 Task: Look for space in Yunguyo, Peru from 12th June, 2023 to 15th June, 2023 for 2 adults in price range Rs.10000 to Rs.15000. Place can be entire place with 1 bedroom having 1 bed and 1 bathroom. Property type can be house, flat, guest house, hotel. Booking option can be shelf check-in. Required host language is English.
Action: Mouse moved to (493, 120)
Screenshot: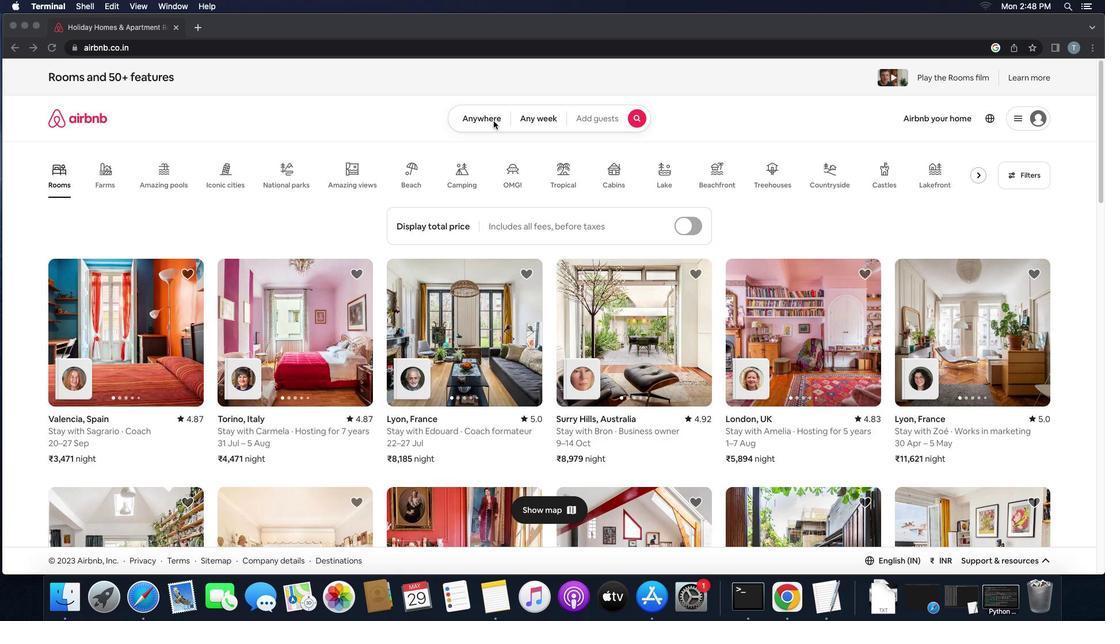 
Action: Mouse pressed left at (493, 120)
Screenshot: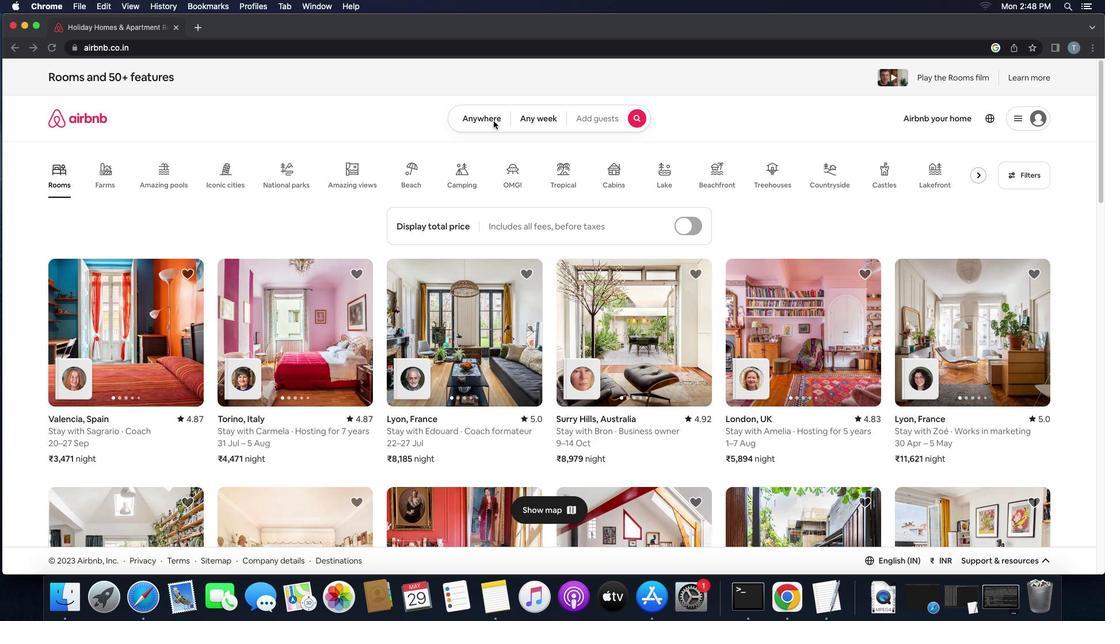 
Action: Mouse pressed left at (493, 120)
Screenshot: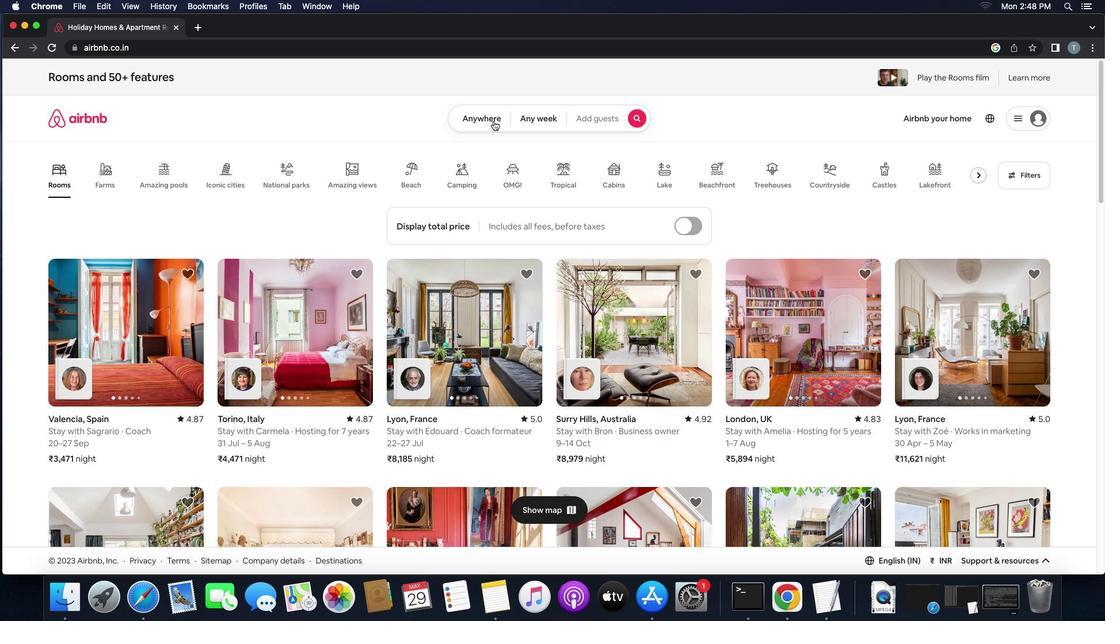 
Action: Mouse moved to (421, 165)
Screenshot: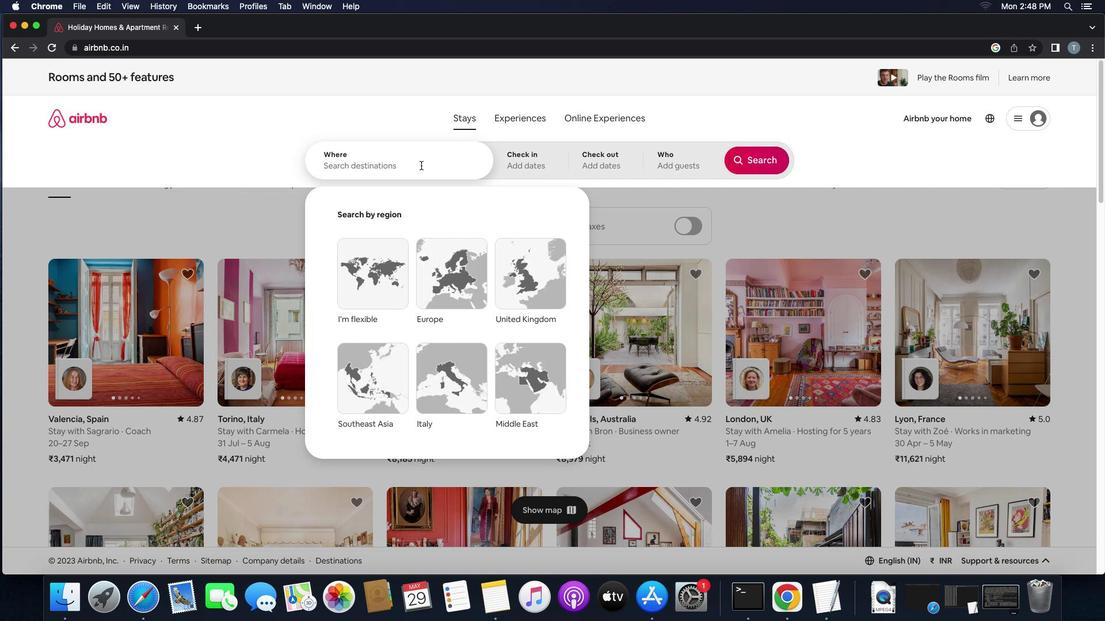 
Action: Mouse pressed left at (421, 165)
Screenshot: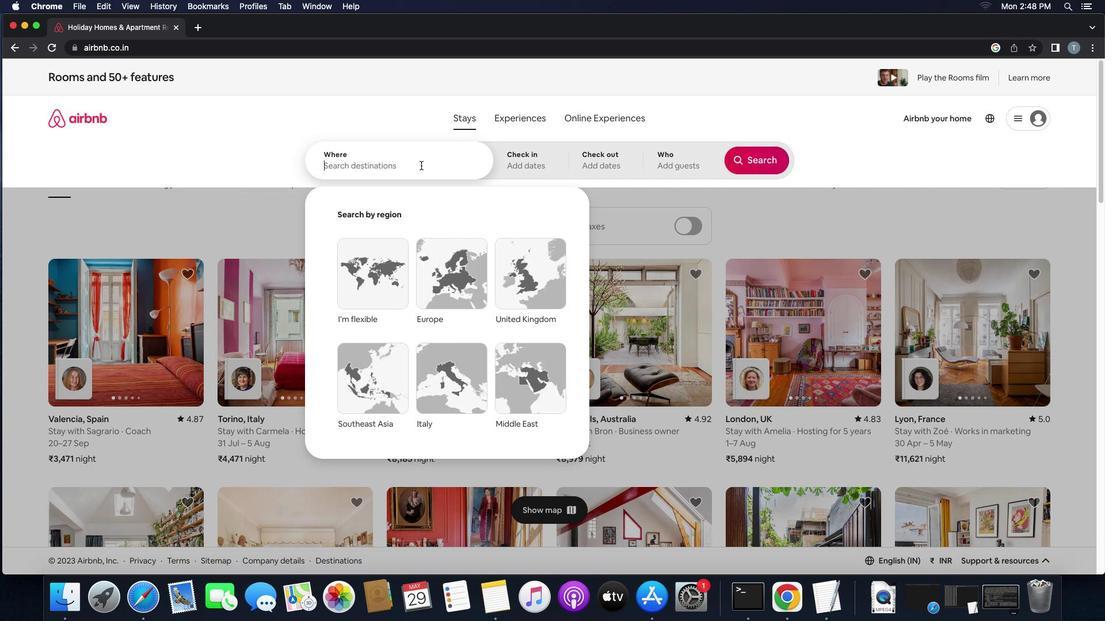 
Action: Key pressed 'y''u''n''g''u''y''o'
Screenshot: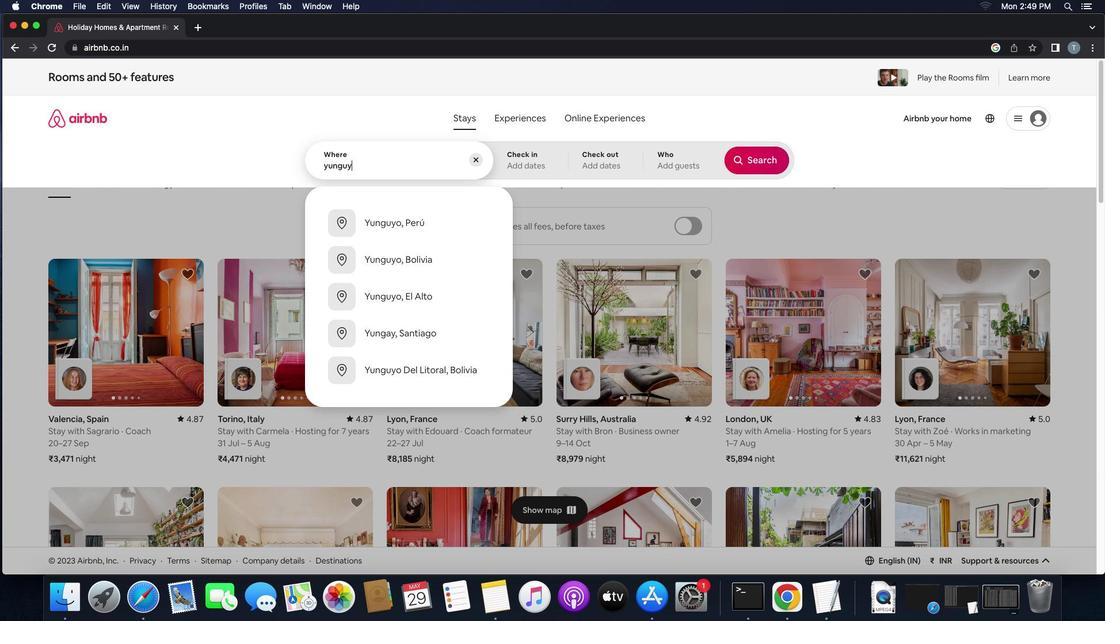 
Action: Mouse moved to (395, 218)
Screenshot: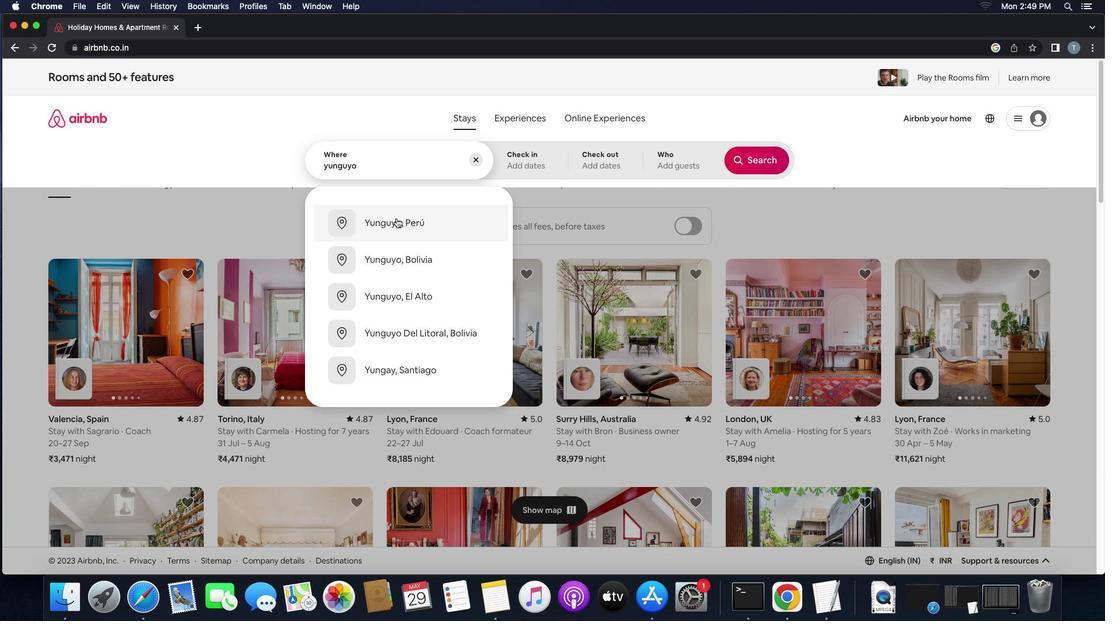 
Action: Mouse pressed left at (395, 218)
Screenshot: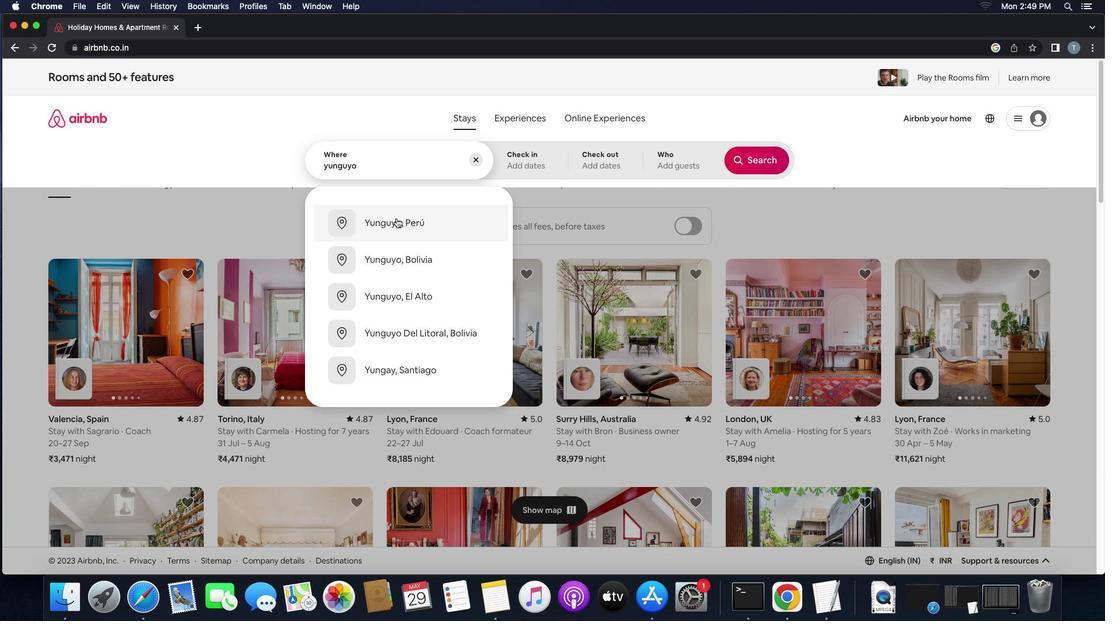 
Action: Mouse moved to (615, 355)
Screenshot: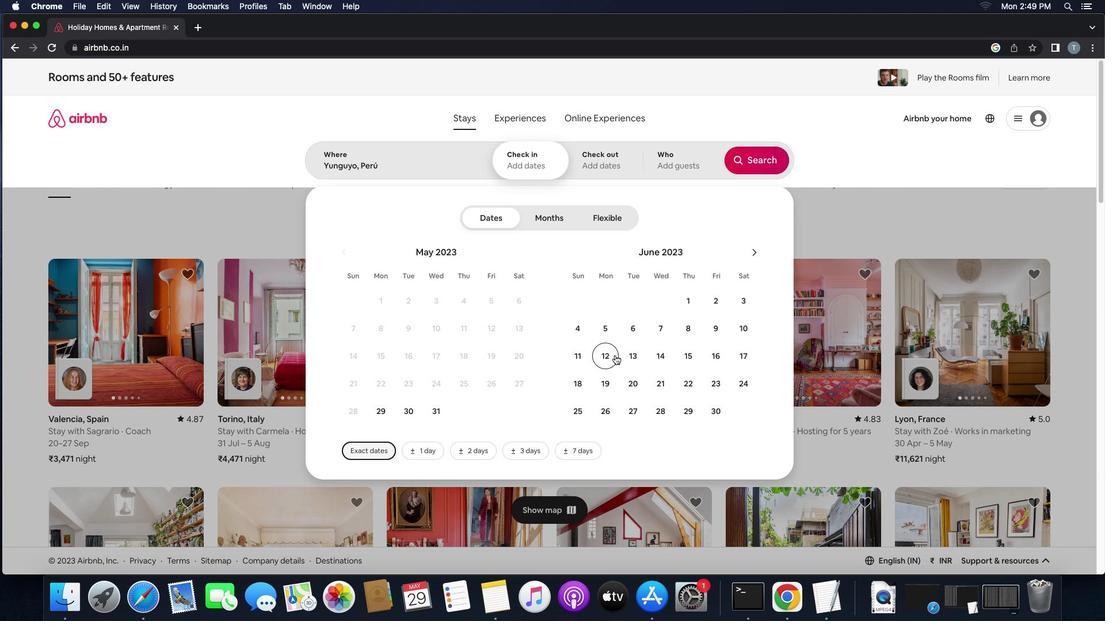 
Action: Mouse pressed left at (615, 355)
Screenshot: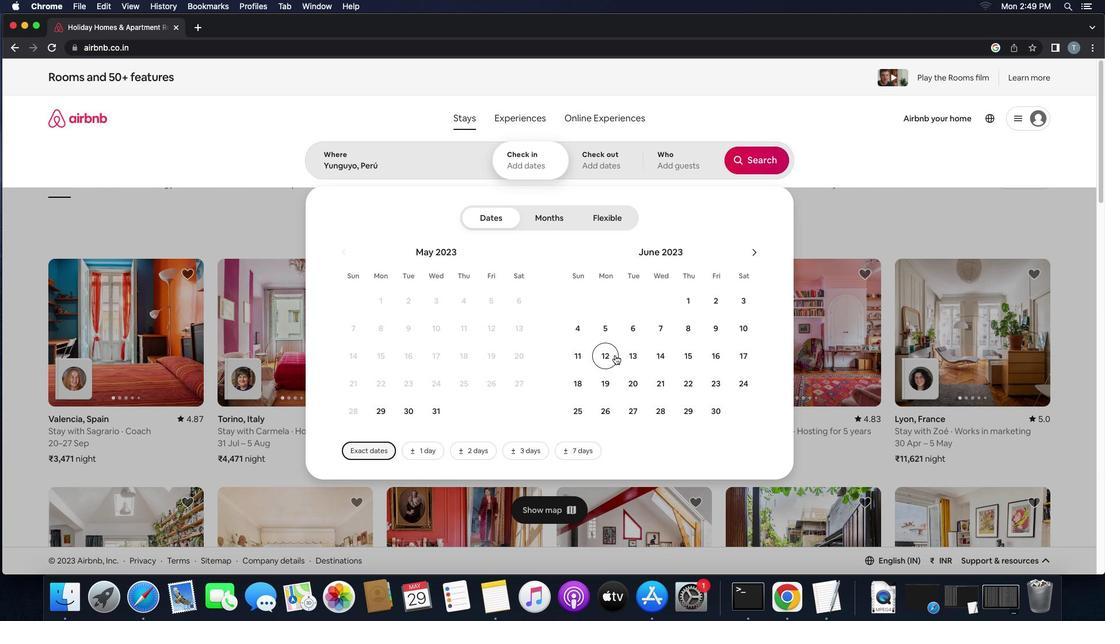 
Action: Mouse moved to (690, 360)
Screenshot: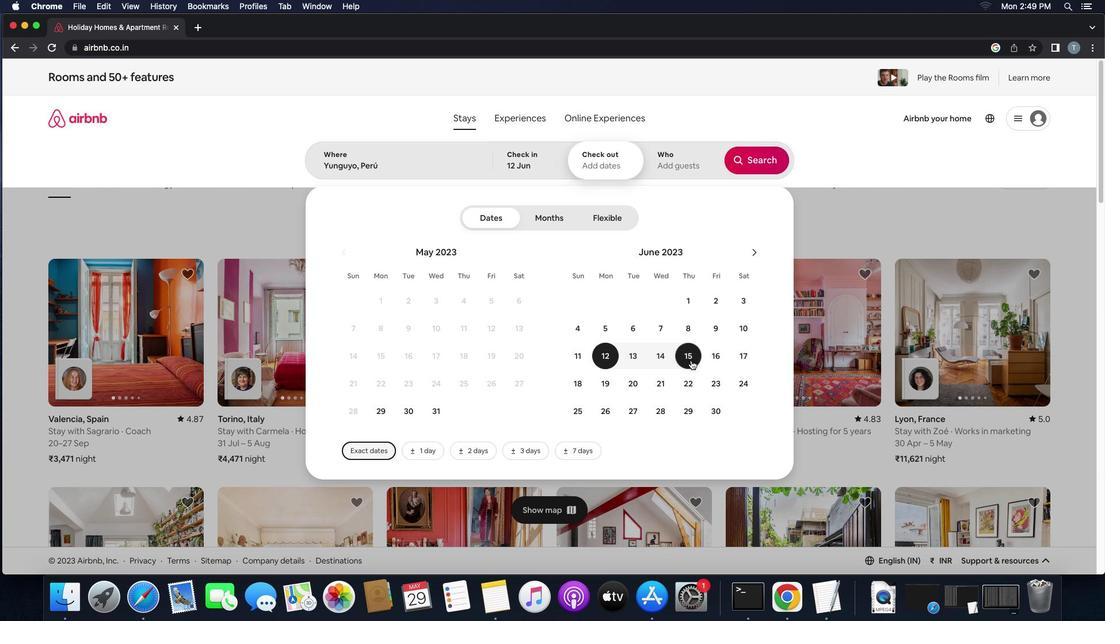 
Action: Mouse pressed left at (690, 360)
Screenshot: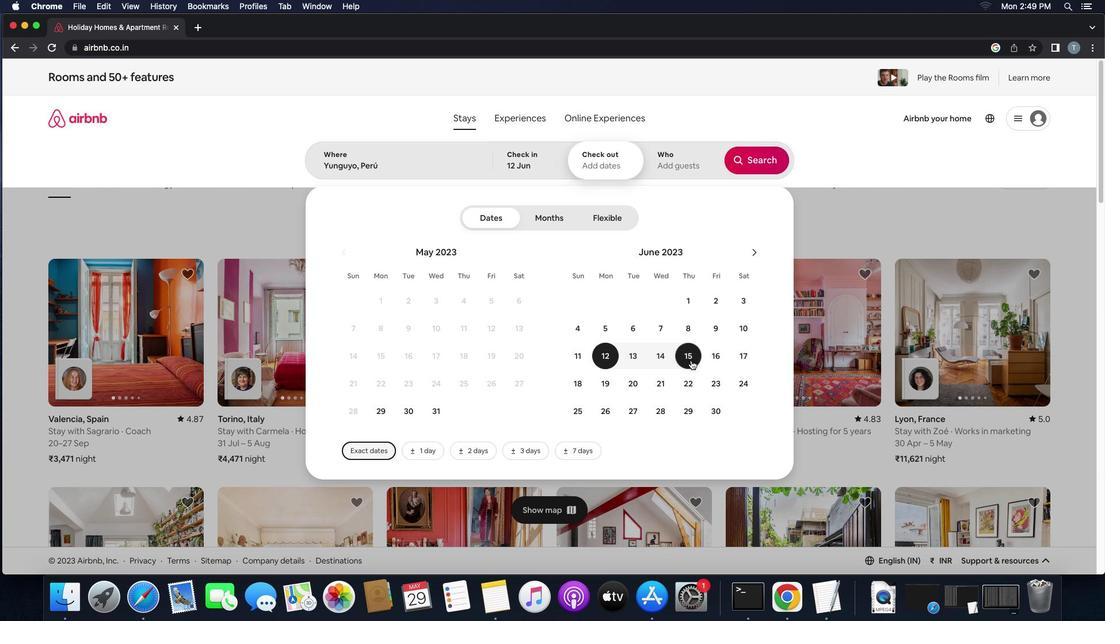 
Action: Mouse moved to (692, 156)
Screenshot: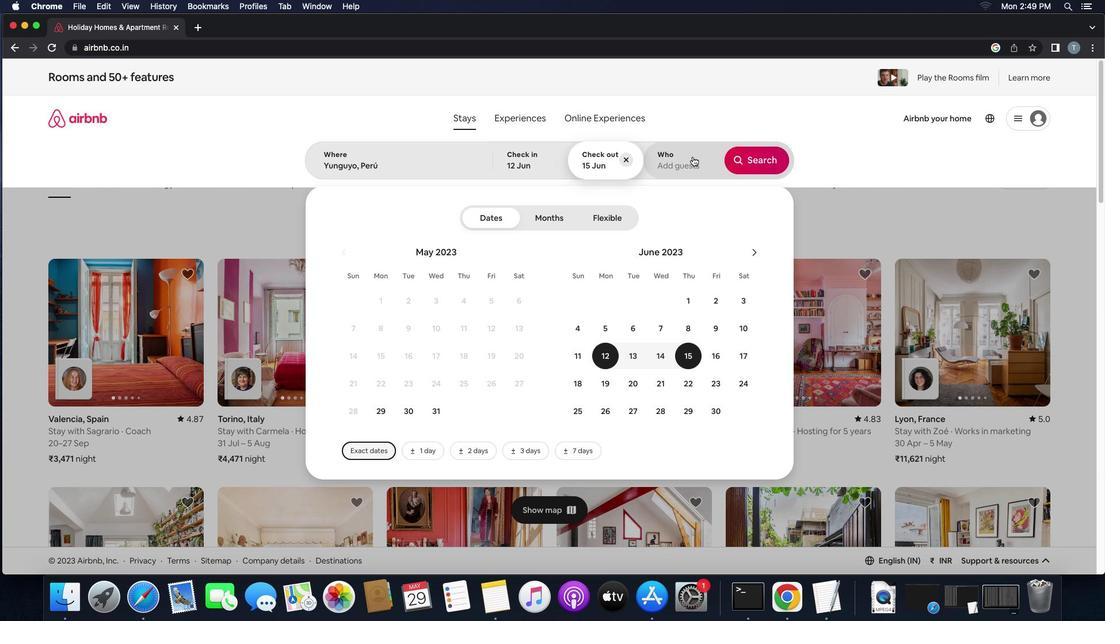 
Action: Mouse pressed left at (692, 156)
Screenshot: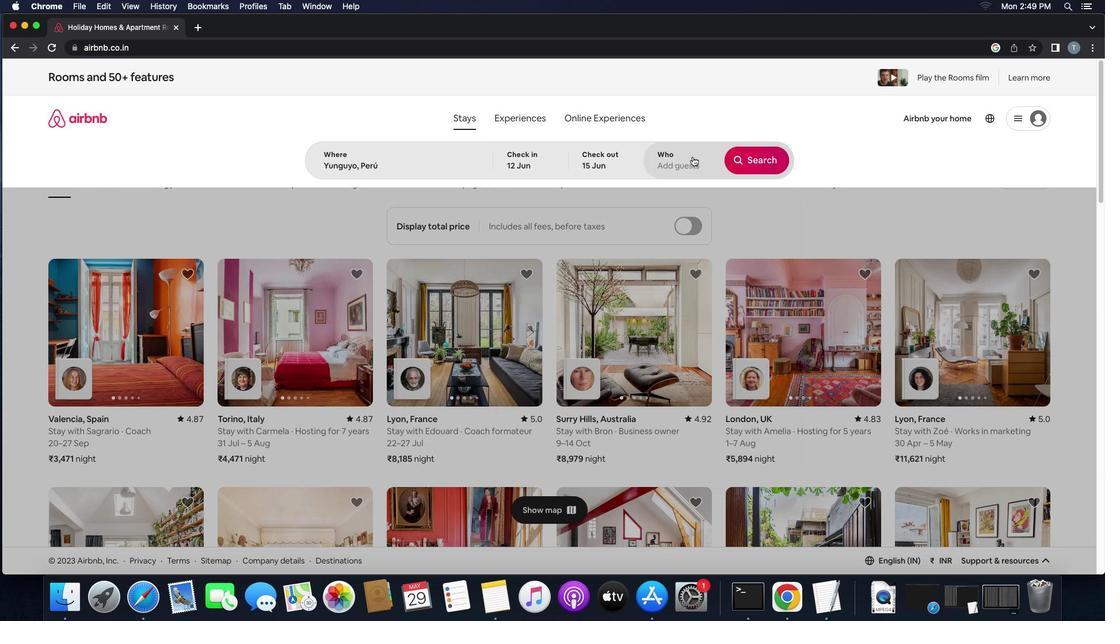 
Action: Mouse moved to (755, 228)
Screenshot: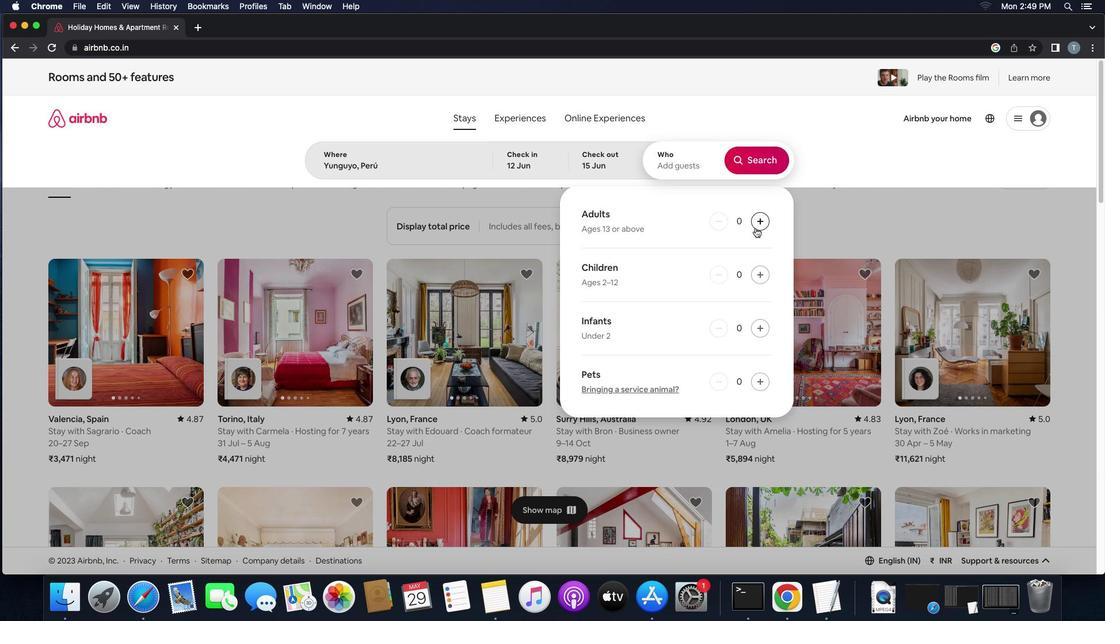 
Action: Mouse pressed left at (755, 228)
Screenshot: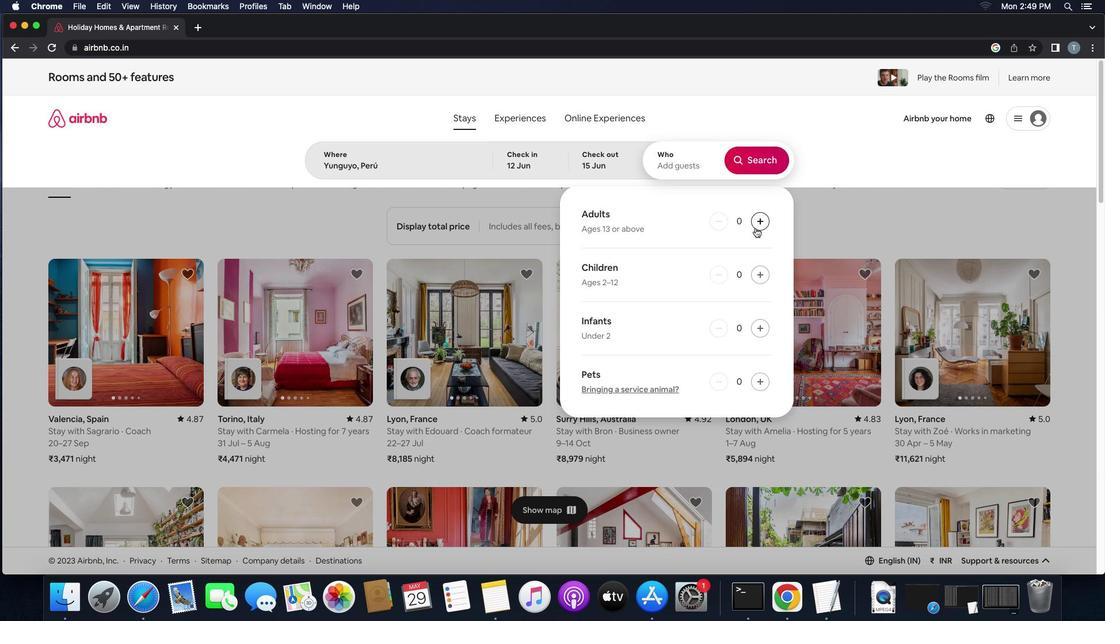 
Action: Mouse pressed left at (755, 228)
Screenshot: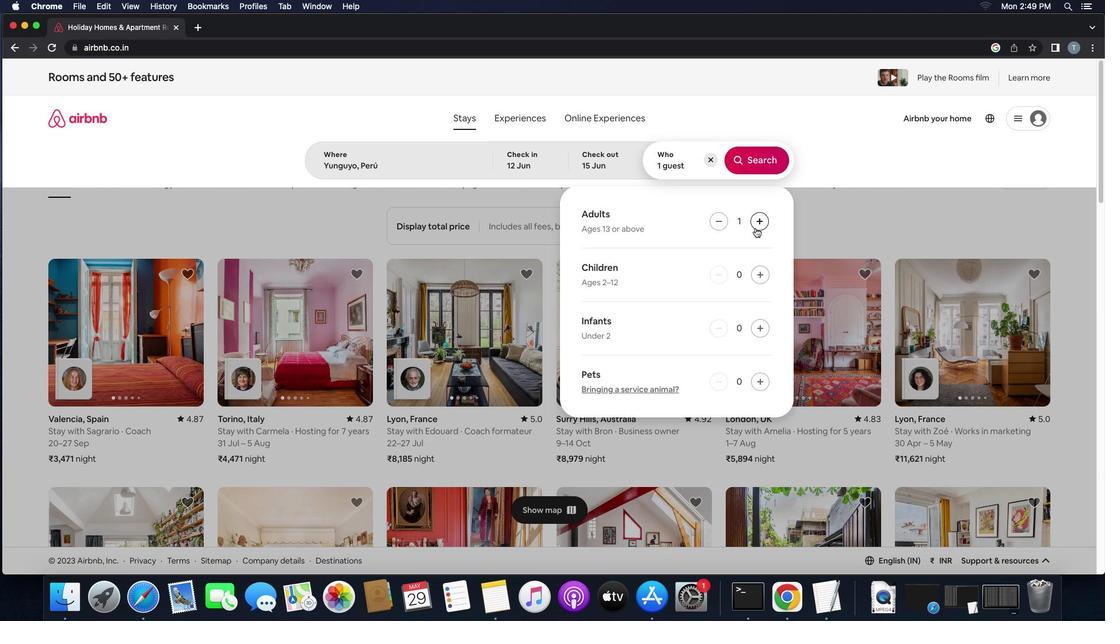 
Action: Mouse moved to (753, 166)
Screenshot: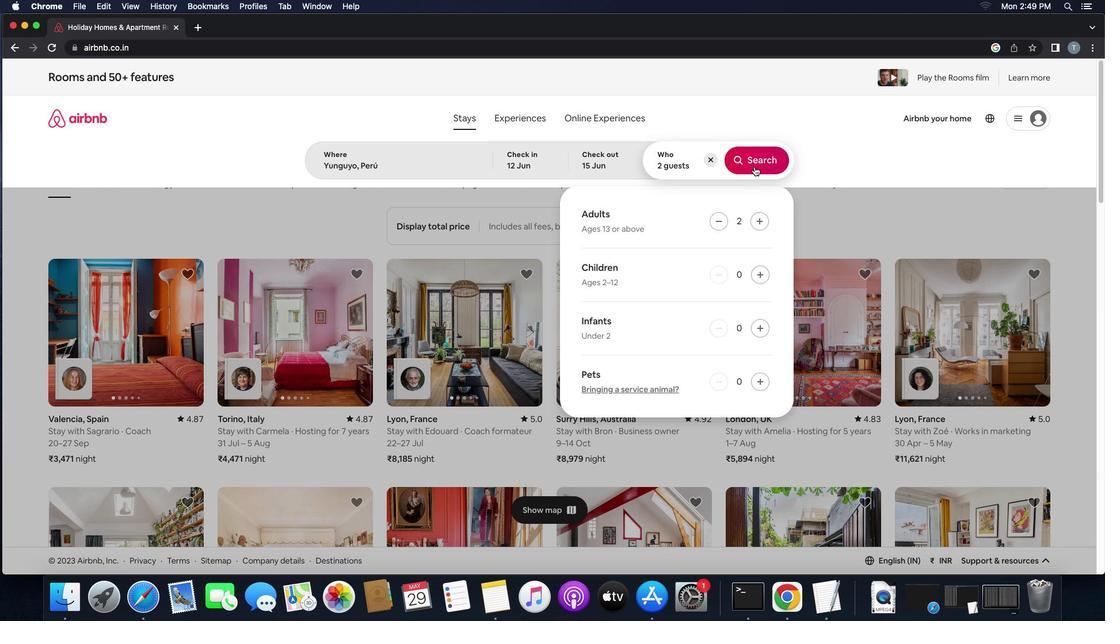 
Action: Mouse pressed left at (753, 166)
Screenshot: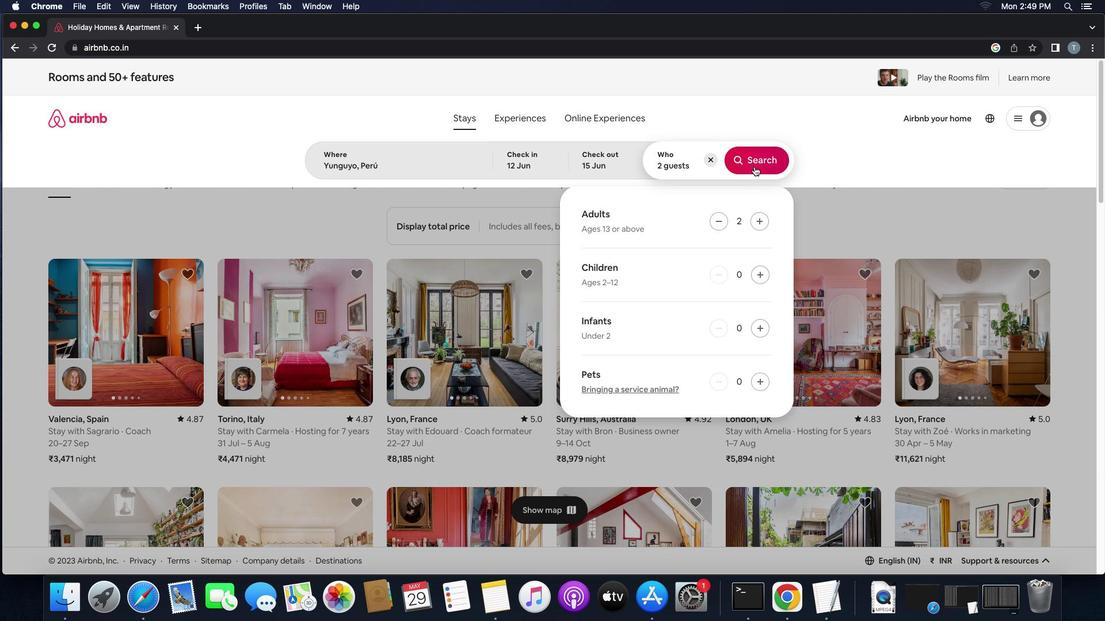 
Action: Mouse moved to (1063, 124)
Screenshot: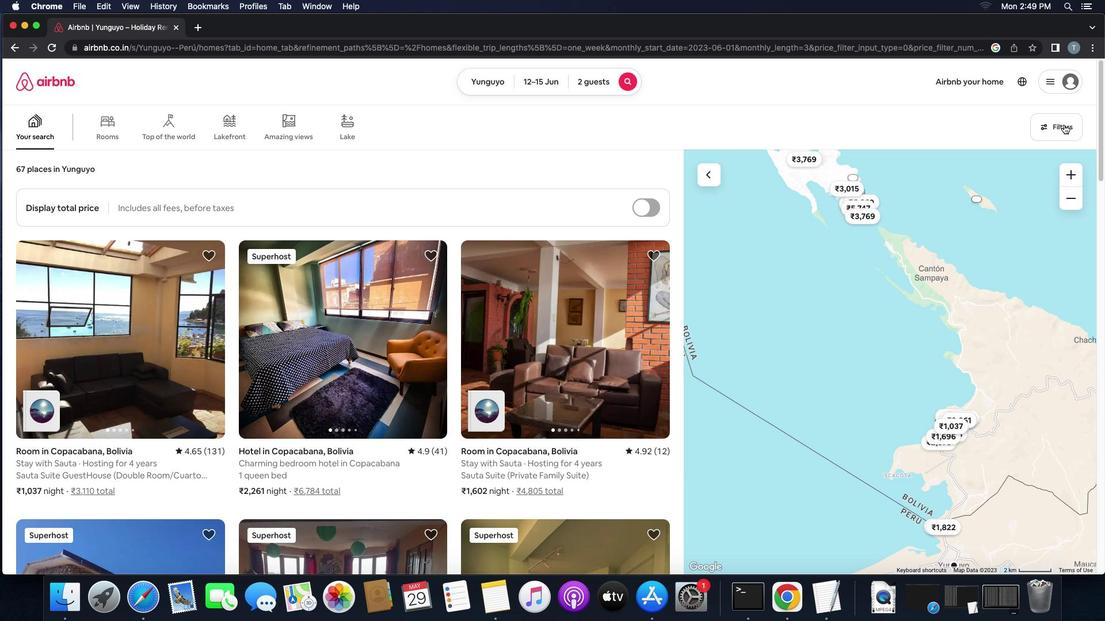 
Action: Mouse pressed left at (1063, 124)
Screenshot: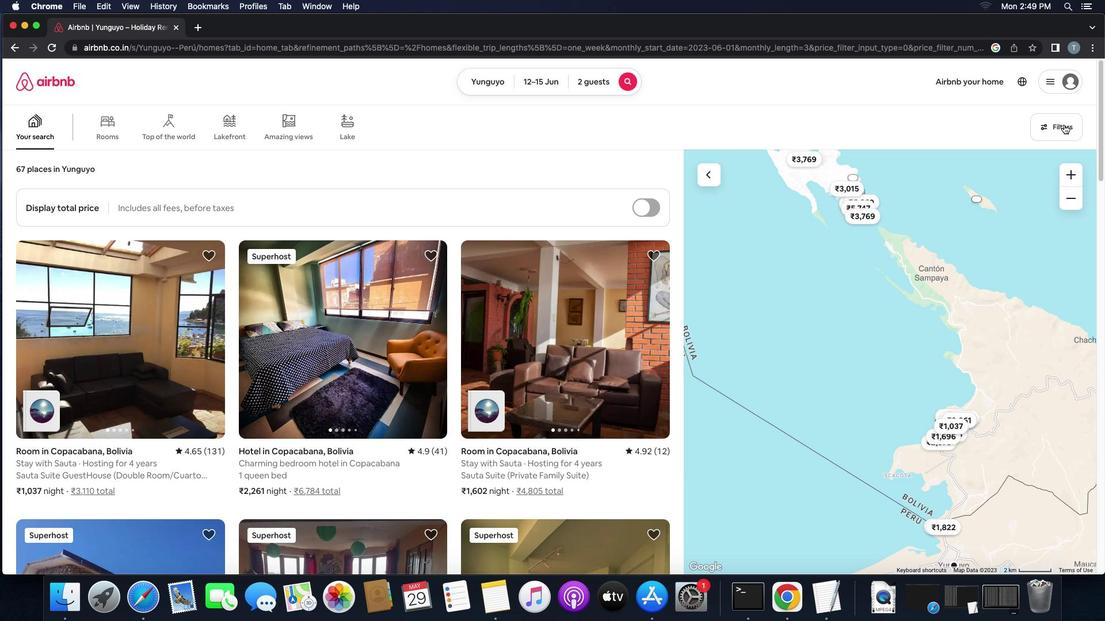 
Action: Mouse moved to (448, 260)
Screenshot: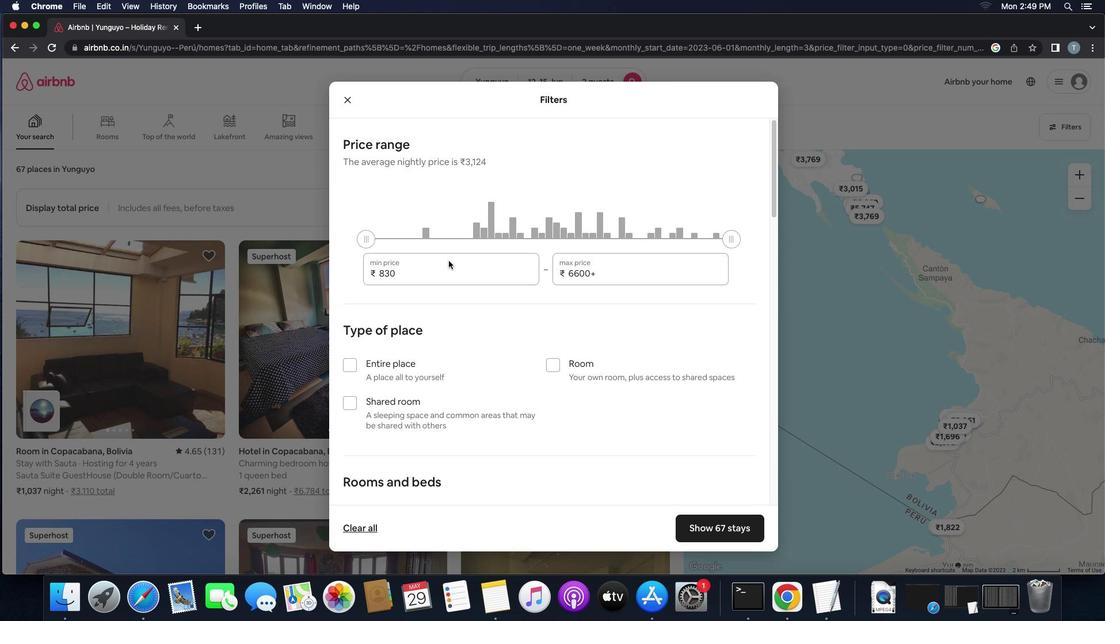 
Action: Mouse pressed left at (448, 260)
Screenshot: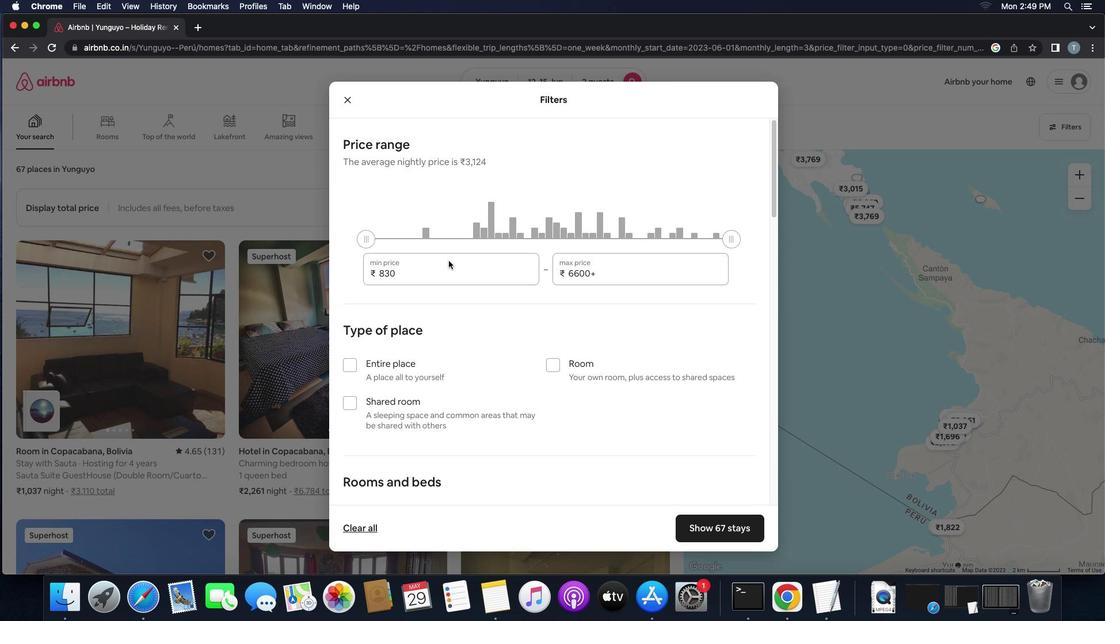 
Action: Mouse moved to (445, 266)
Screenshot: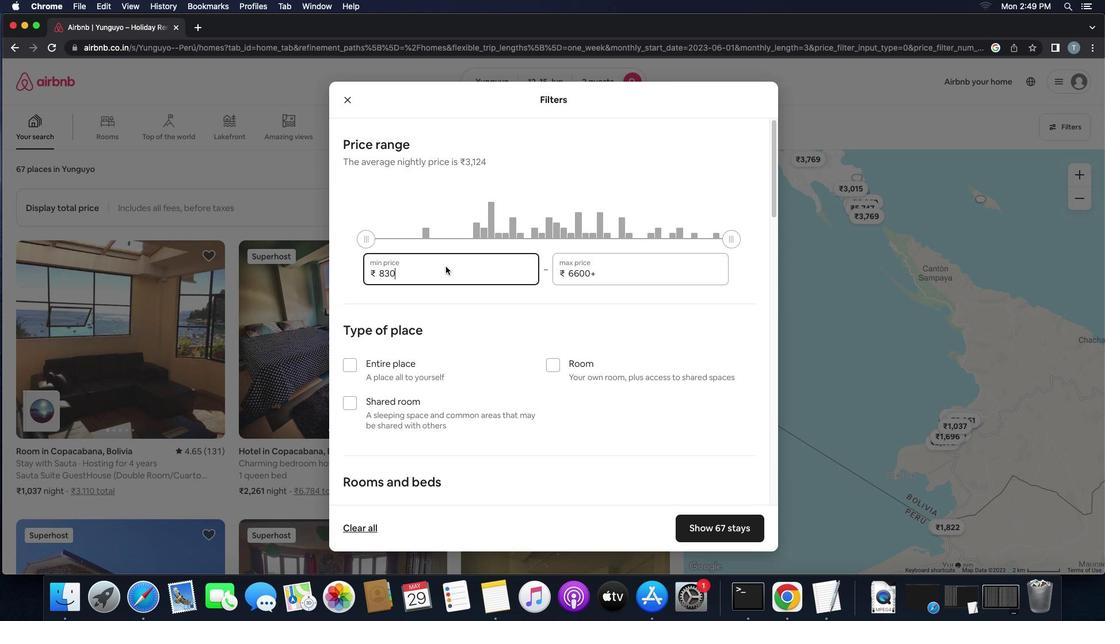
Action: Key pressed Key.backspaceKey.backspaceKey.backspace
Screenshot: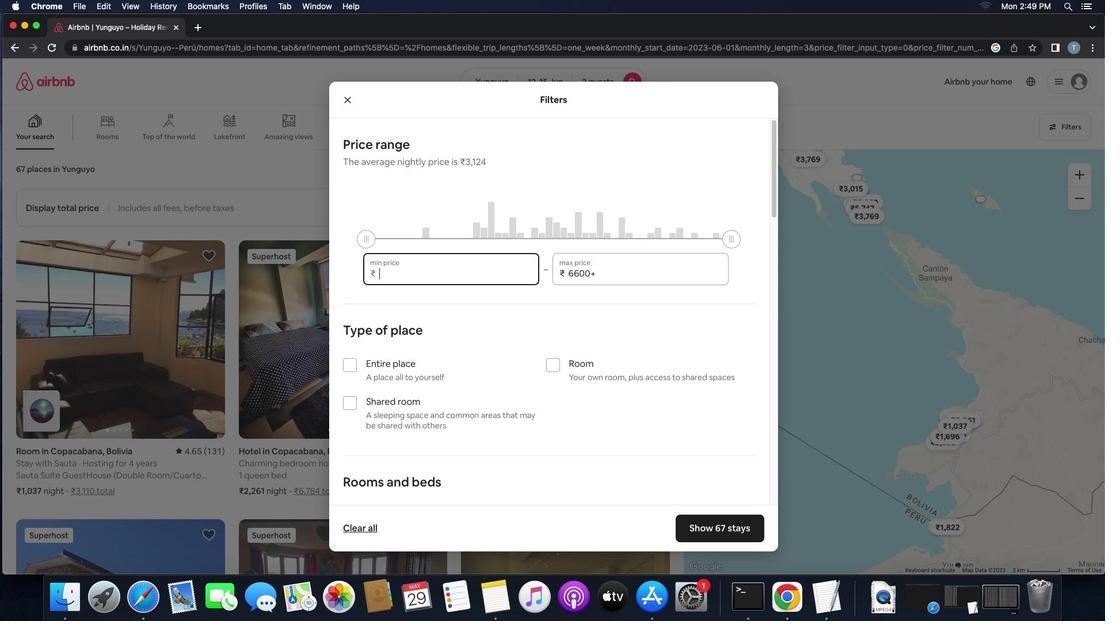 
Action: Mouse moved to (447, 253)
Screenshot: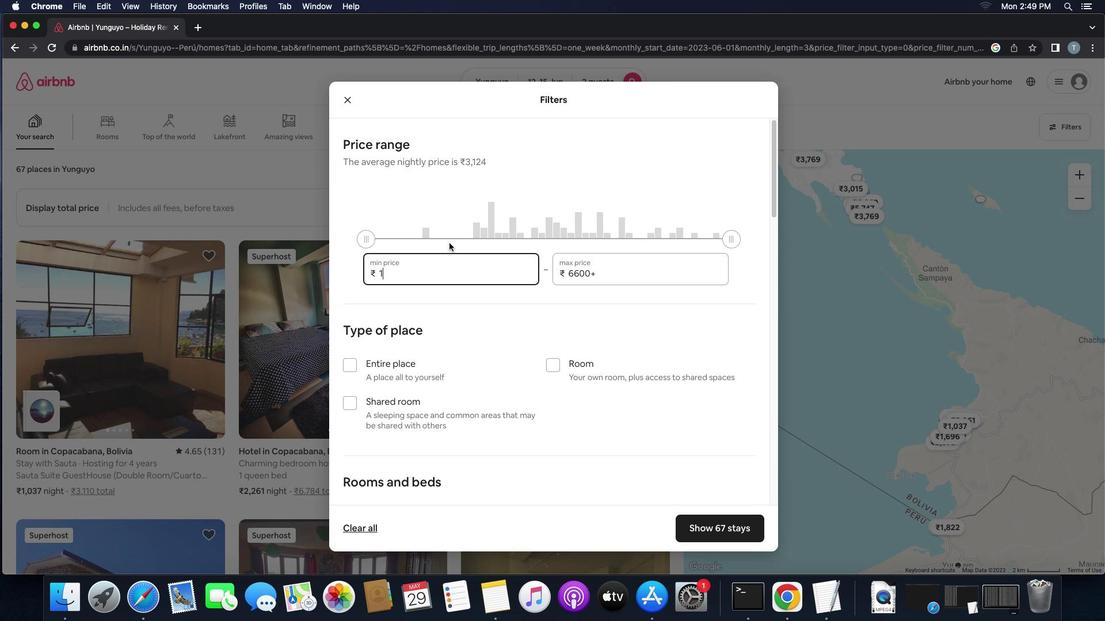 
Action: Key pressed '1'
Screenshot: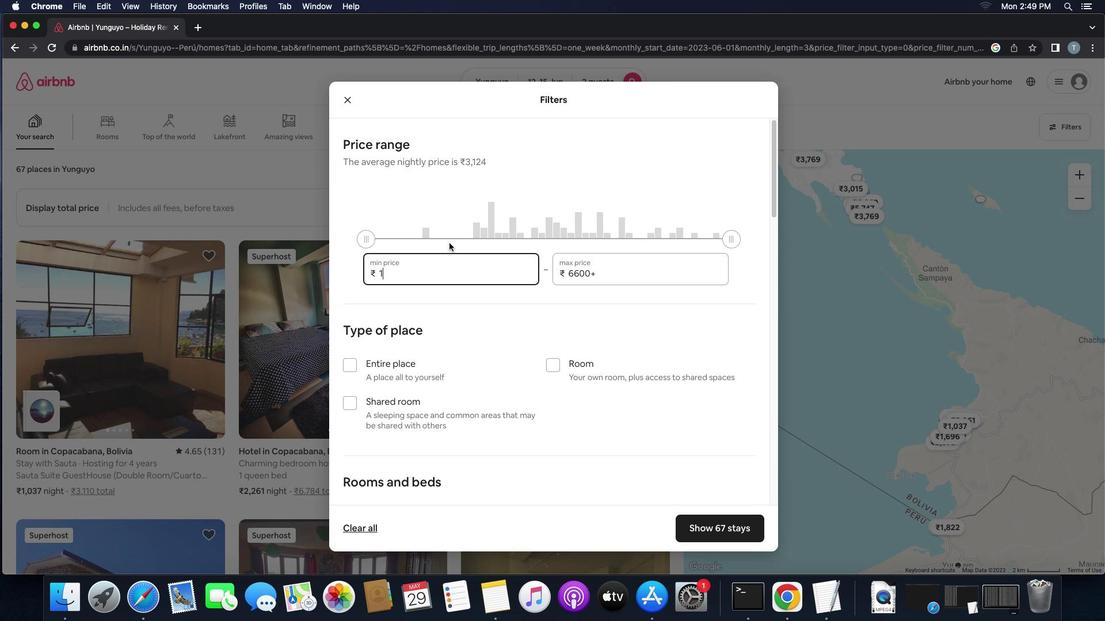 
Action: Mouse moved to (448, 243)
Screenshot: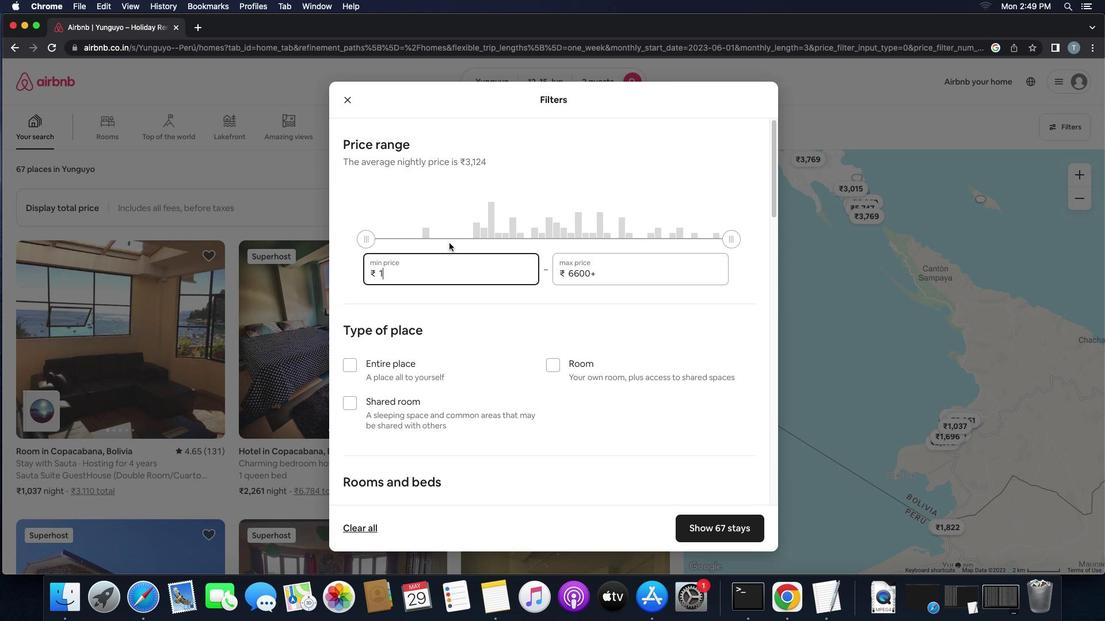 
Action: Key pressed '0''0''0''0'
Screenshot: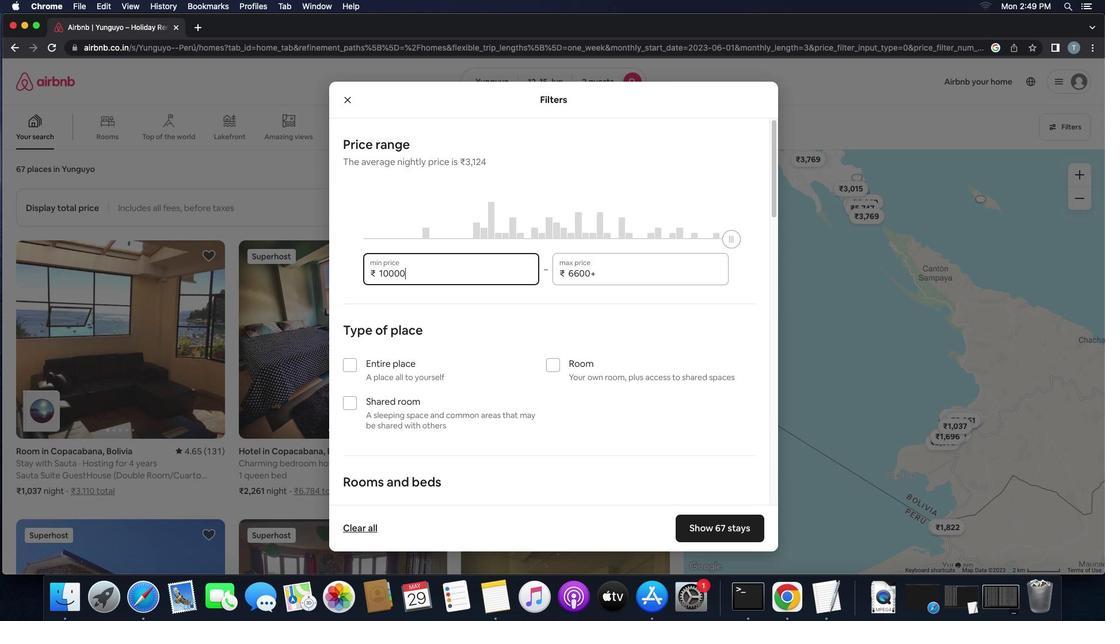 
Action: Mouse moved to (596, 279)
Screenshot: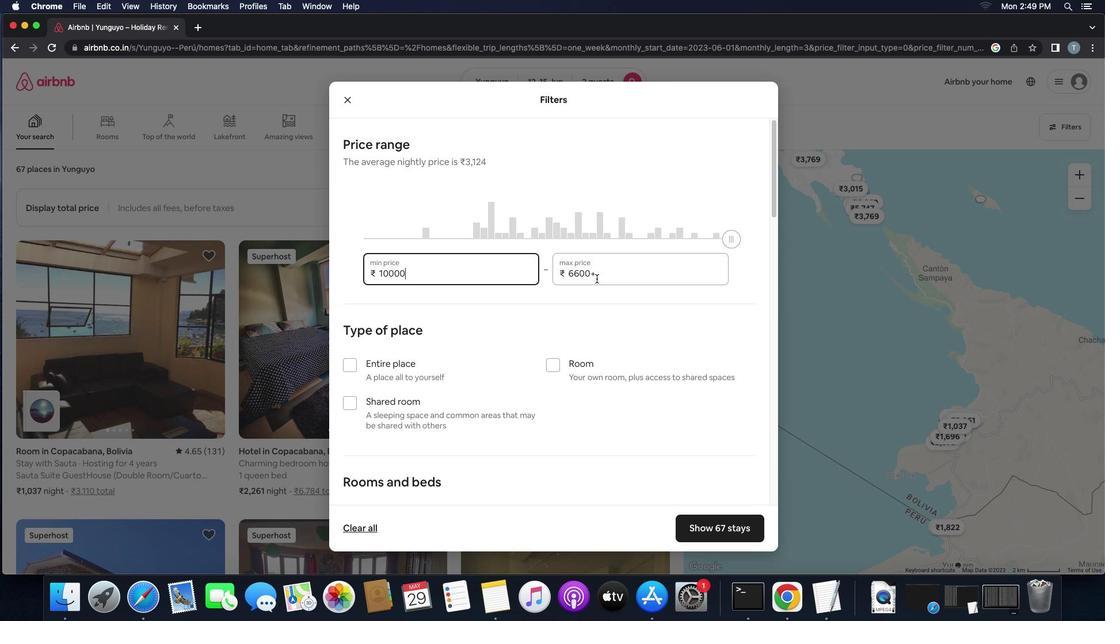 
Action: Mouse pressed left at (596, 279)
Screenshot: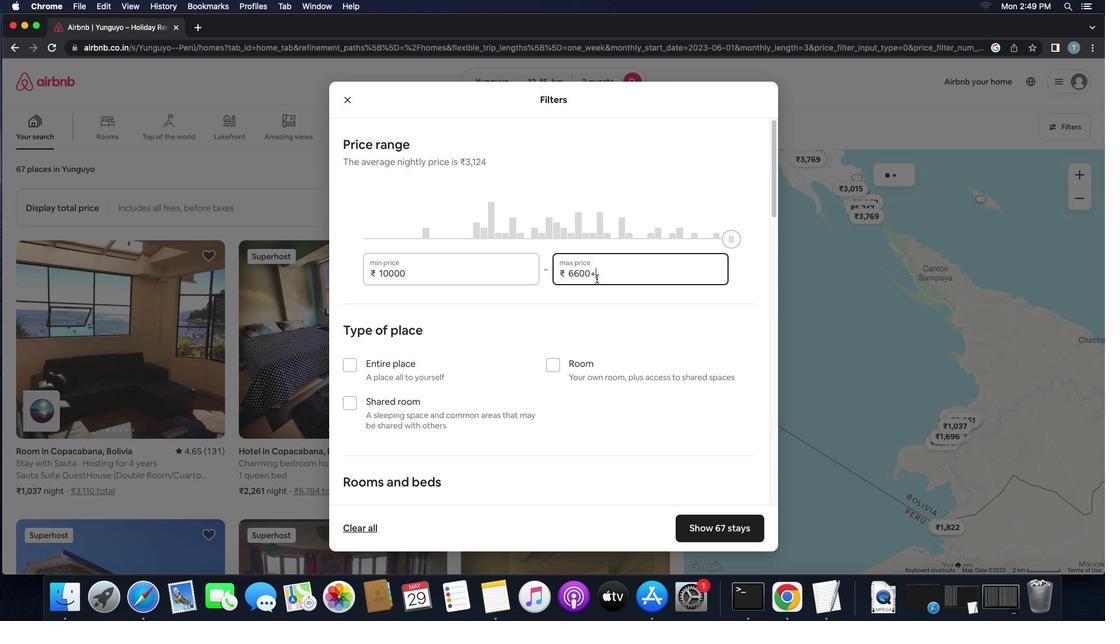
Action: Key pressed Key.backspaceKey.backspaceKey.backspaceKey.backspaceKey.backspace'1''5'
Screenshot: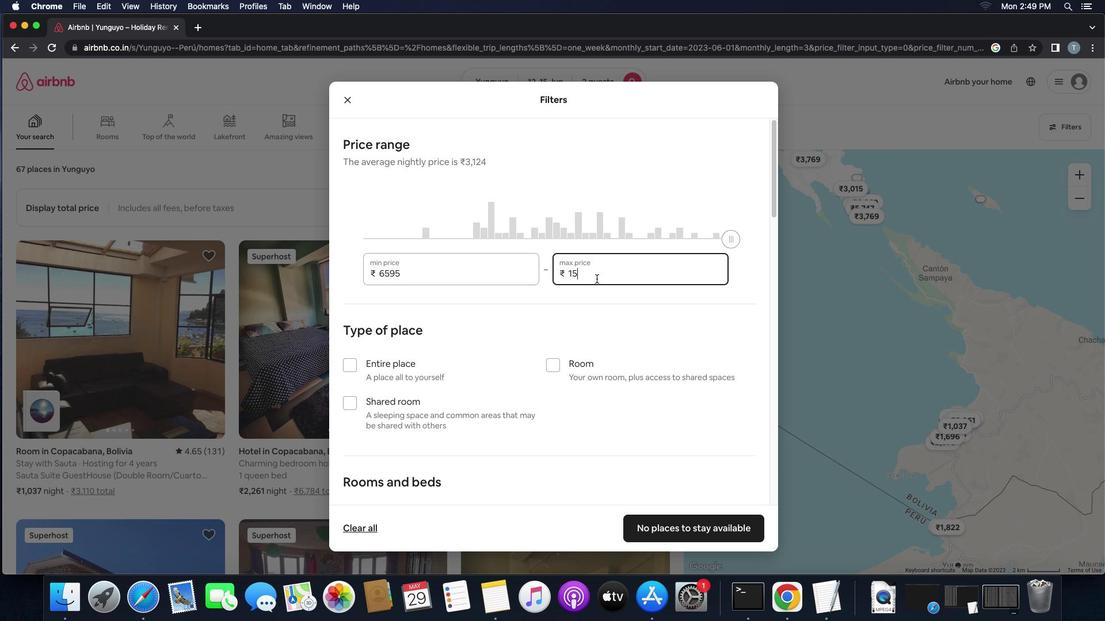 
Action: Mouse moved to (596, 278)
Screenshot: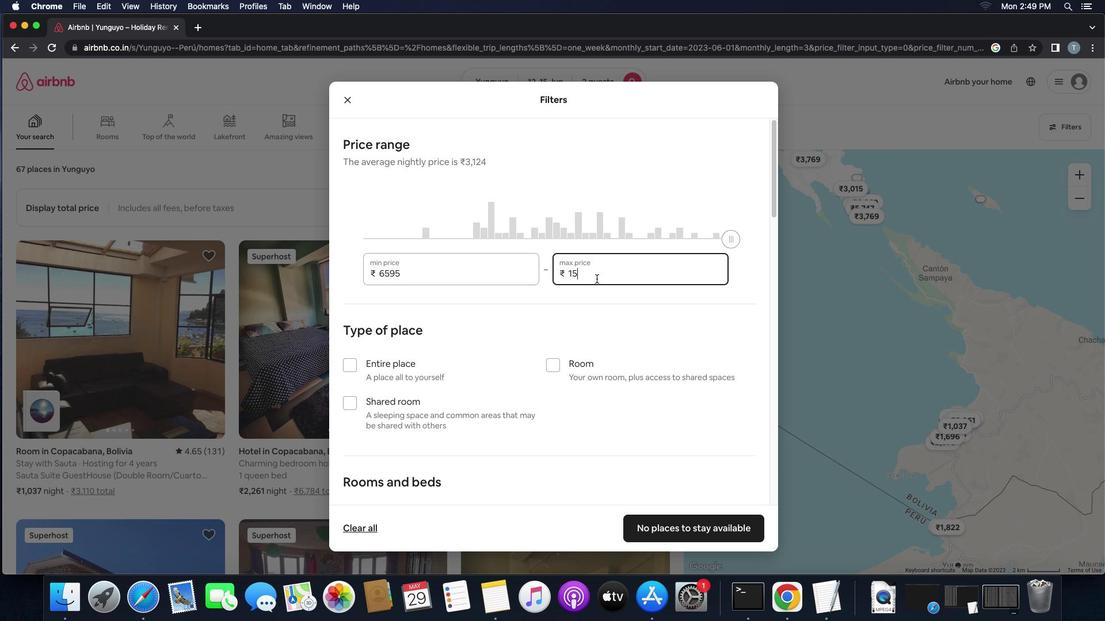 
Action: Key pressed '0''0''0'
Screenshot: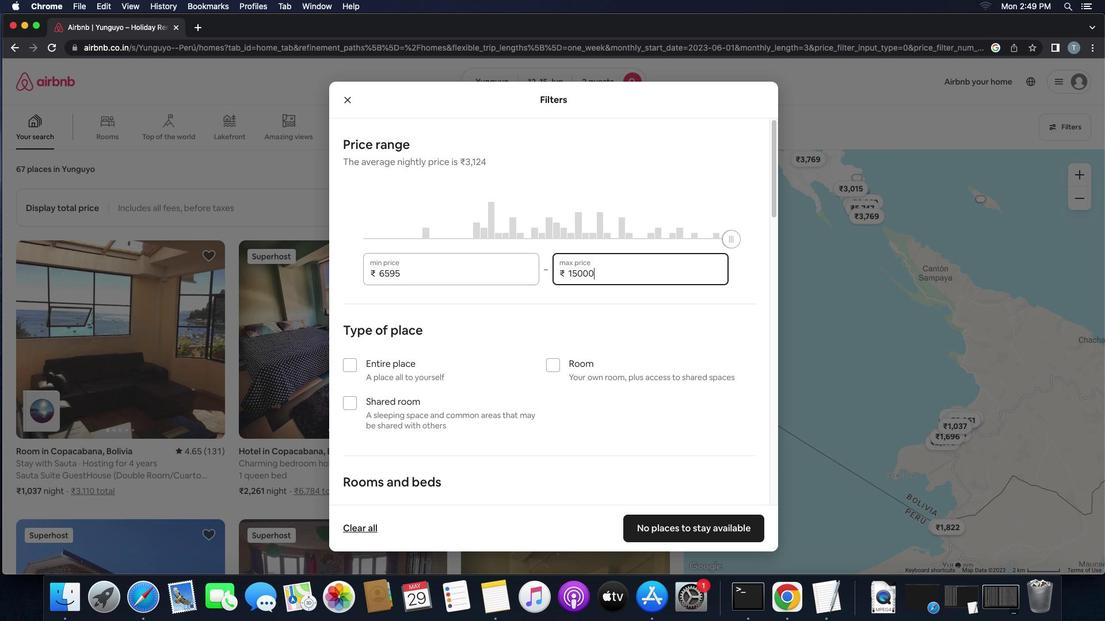 
Action: Mouse moved to (367, 367)
Screenshot: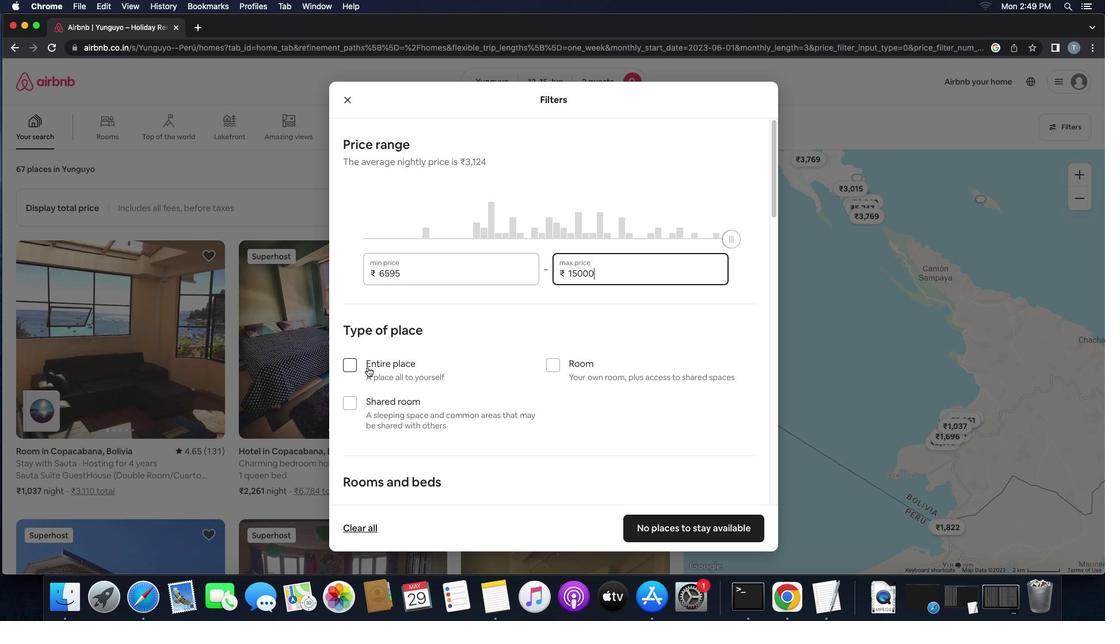 
Action: Mouse pressed left at (367, 367)
Screenshot: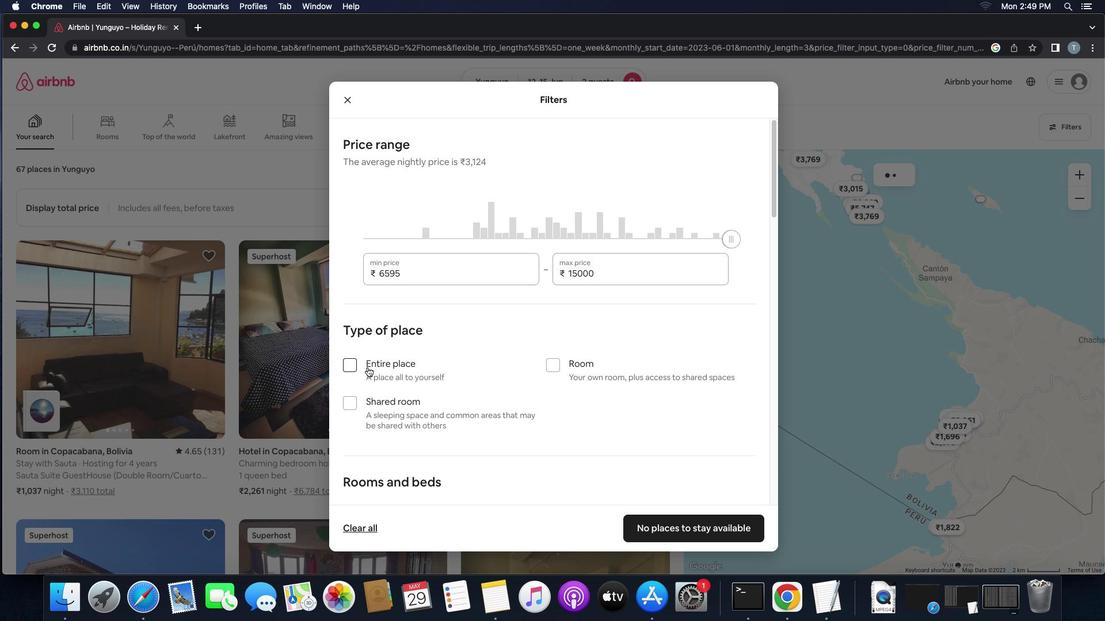 
Action: Mouse moved to (402, 369)
Screenshot: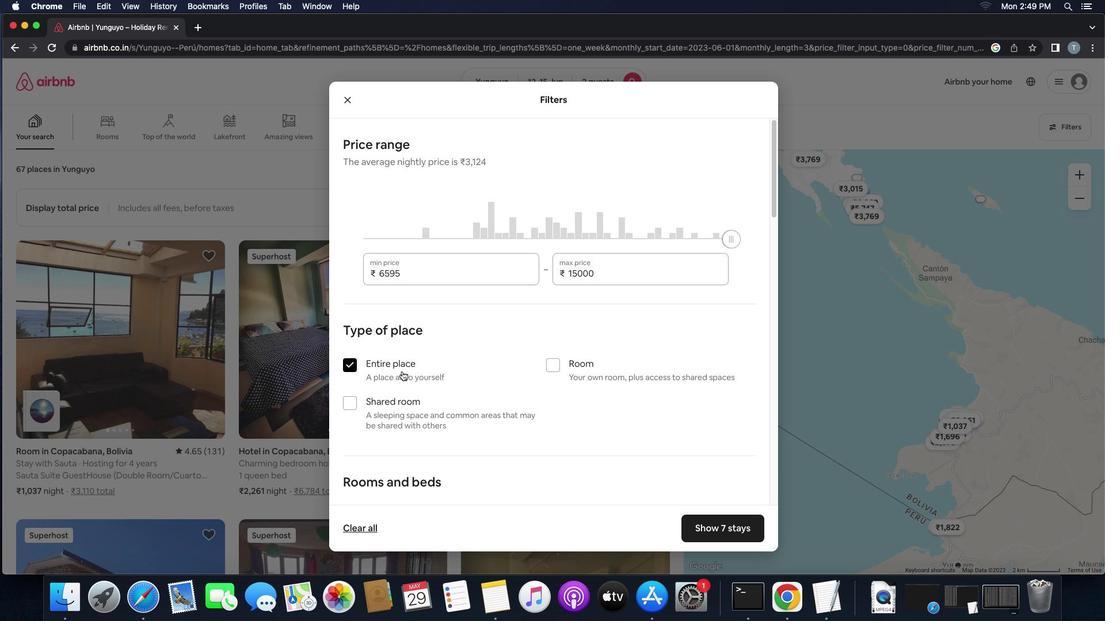 
Action: Mouse scrolled (402, 369) with delta (0, 0)
Screenshot: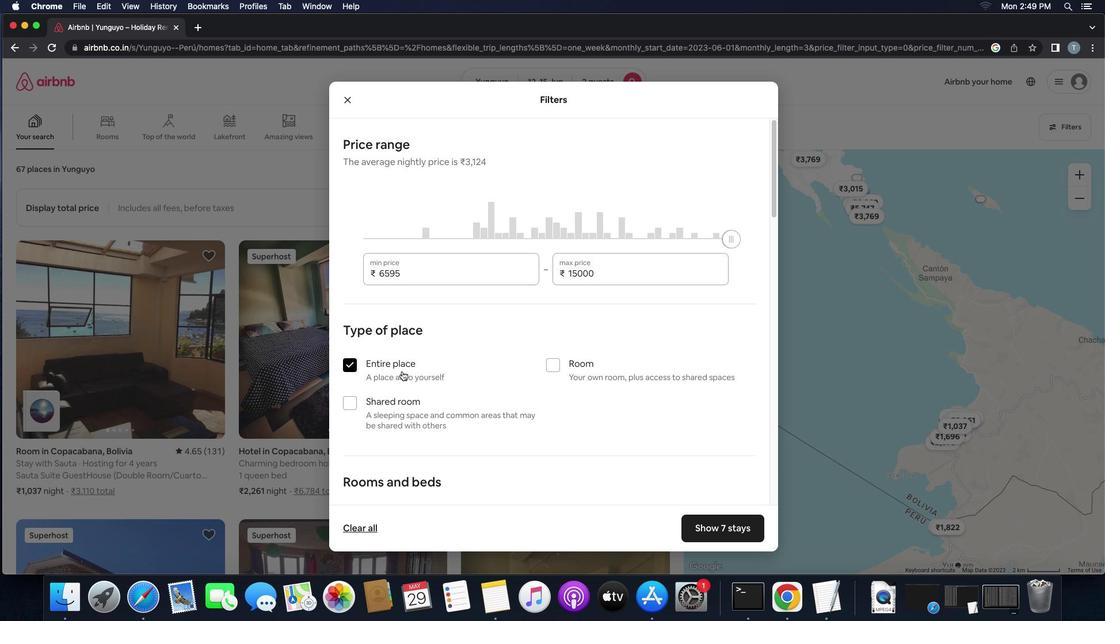 
Action: Mouse moved to (402, 371)
Screenshot: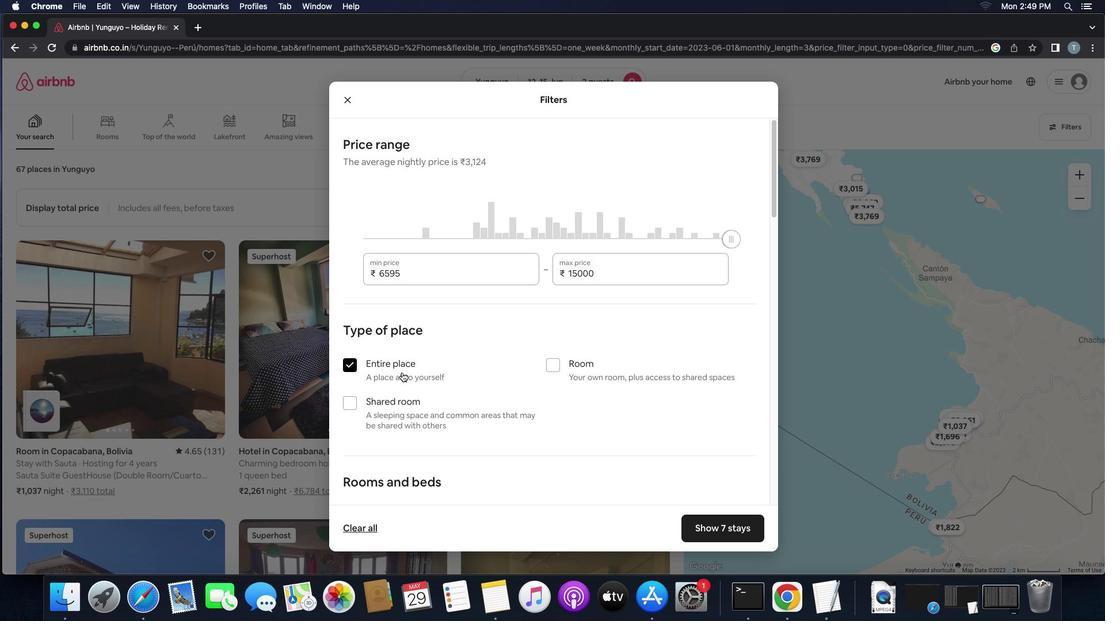 
Action: Mouse scrolled (402, 371) with delta (0, 0)
Screenshot: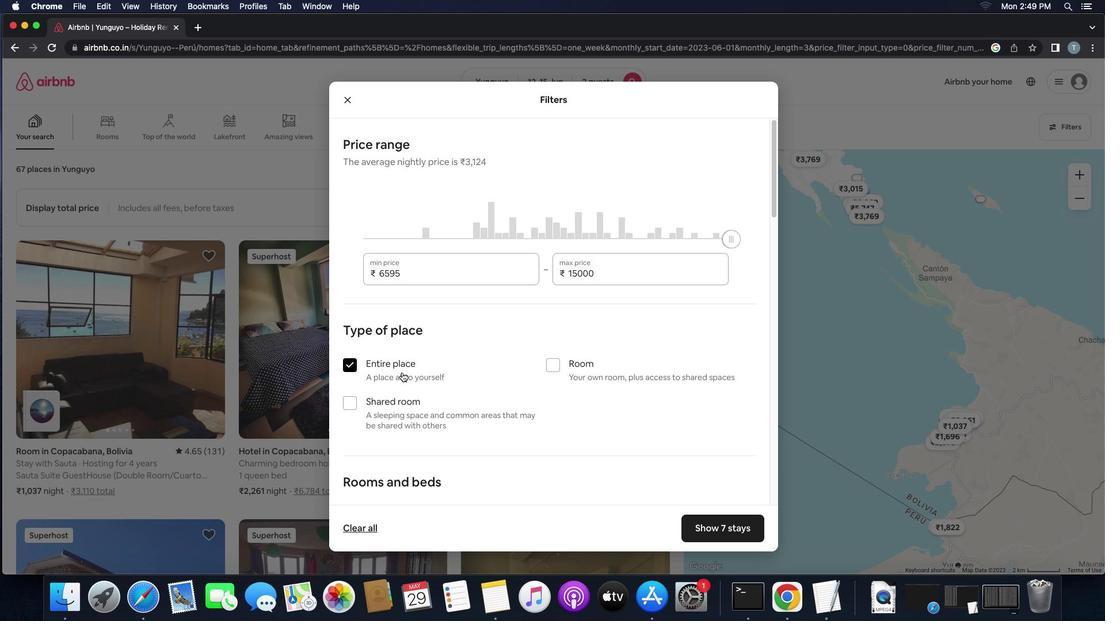 
Action: Mouse moved to (402, 372)
Screenshot: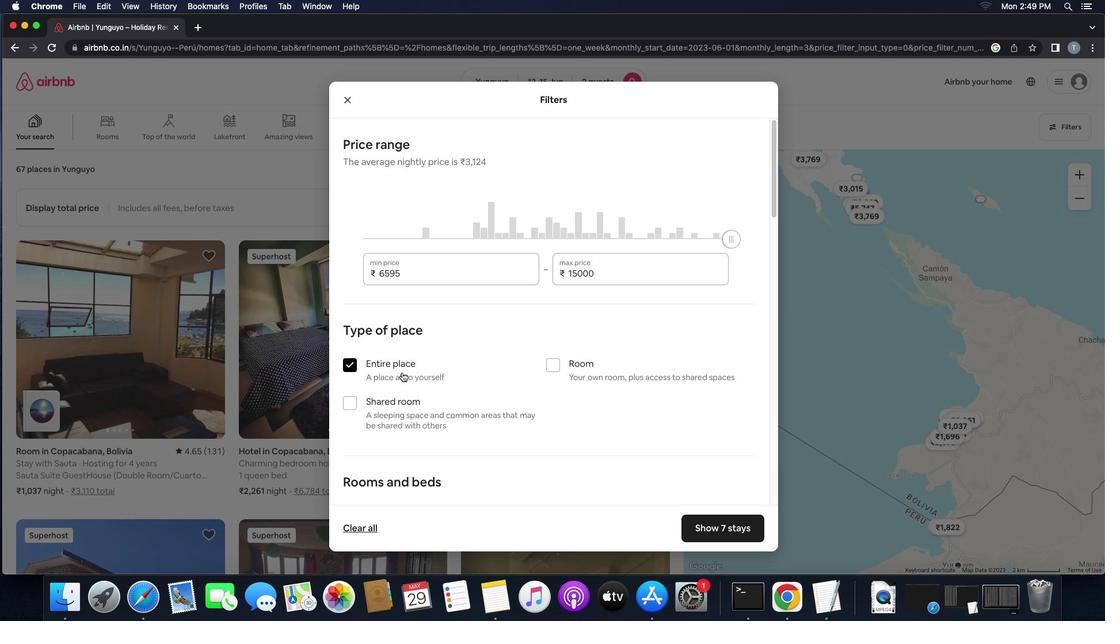 
Action: Mouse scrolled (402, 372) with delta (0, 0)
Screenshot: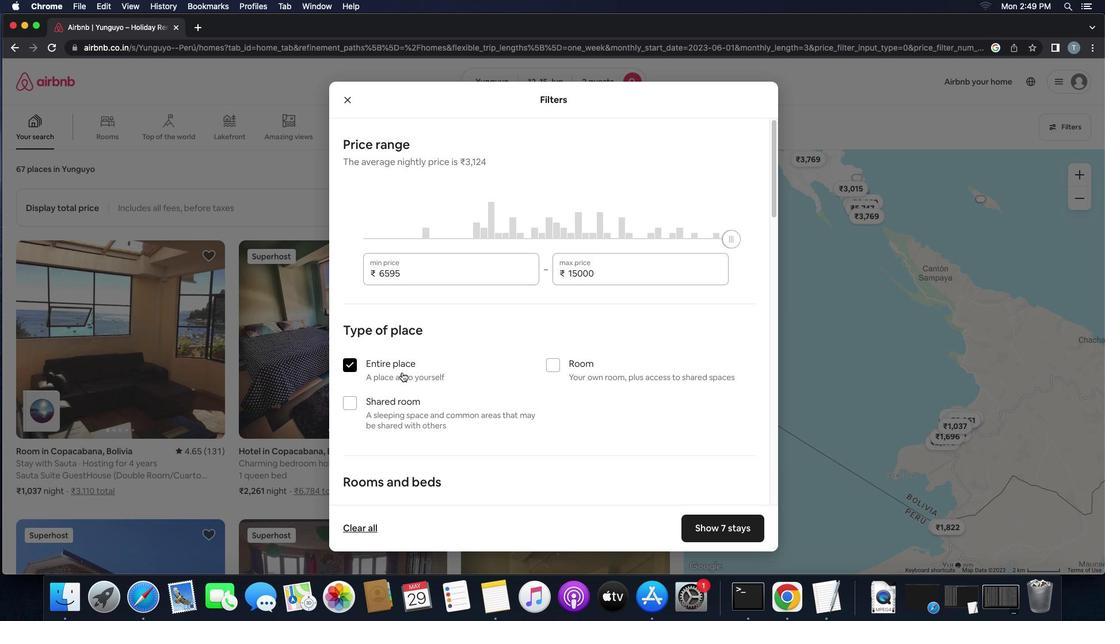 
Action: Mouse moved to (400, 371)
Screenshot: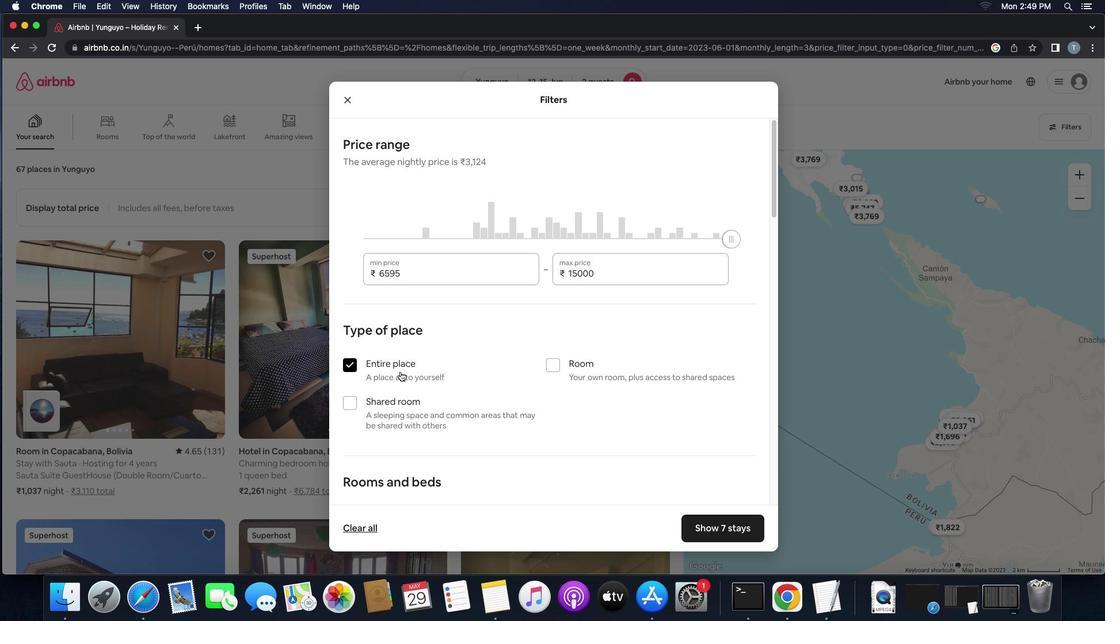 
Action: Mouse scrolled (400, 371) with delta (0, 0)
Screenshot: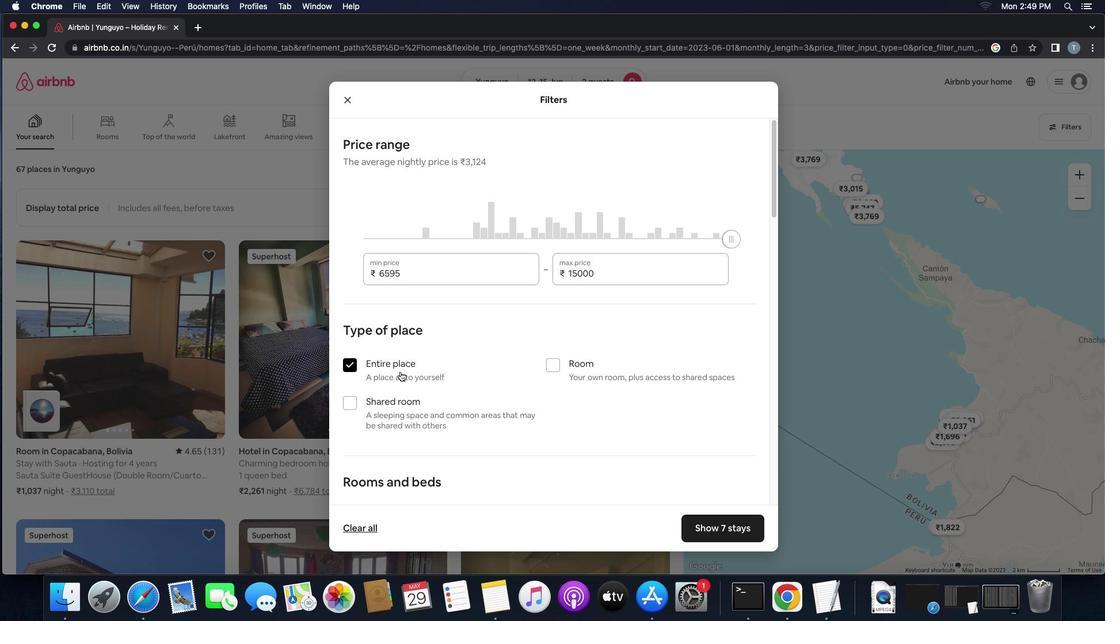 
Action: Mouse scrolled (400, 371) with delta (0, 0)
Screenshot: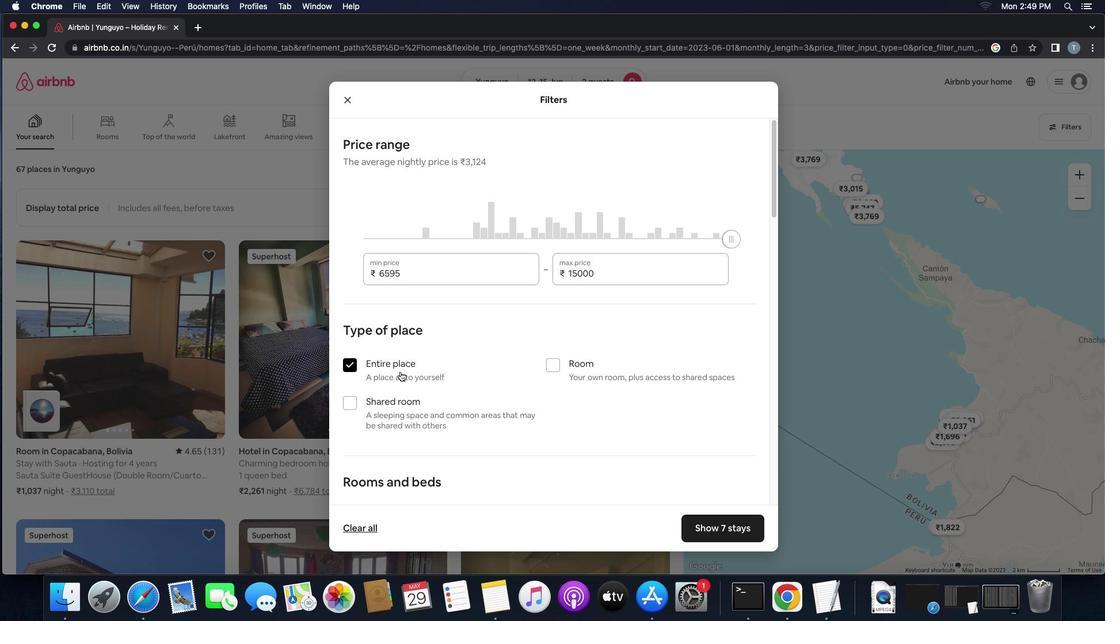 
Action: Mouse scrolled (400, 371) with delta (0, 0)
Screenshot: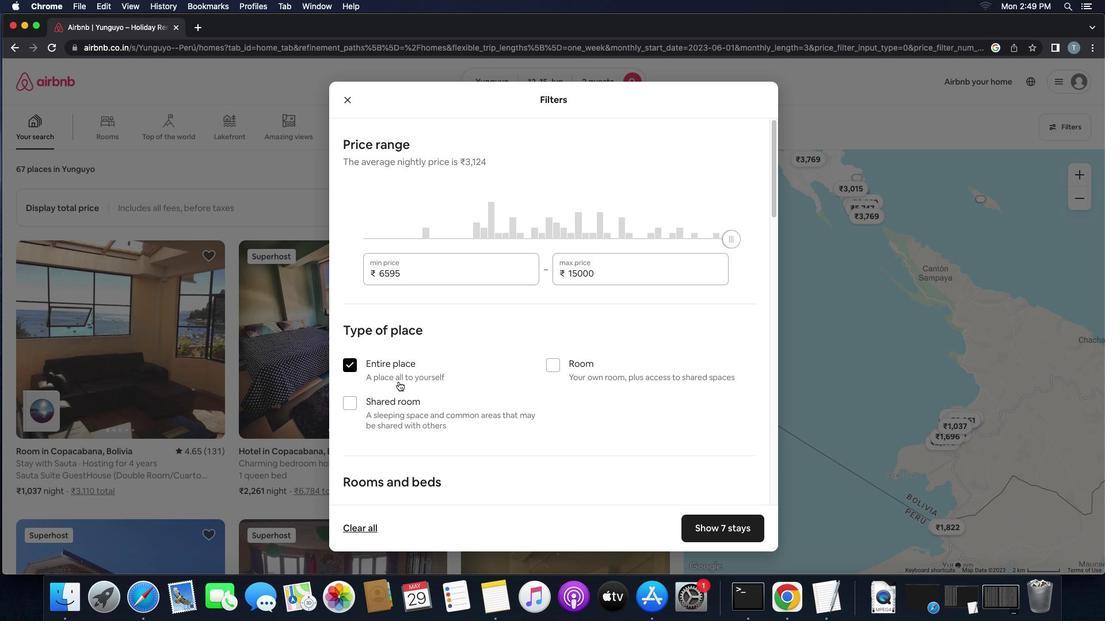 
Action: Mouse moved to (448, 391)
Screenshot: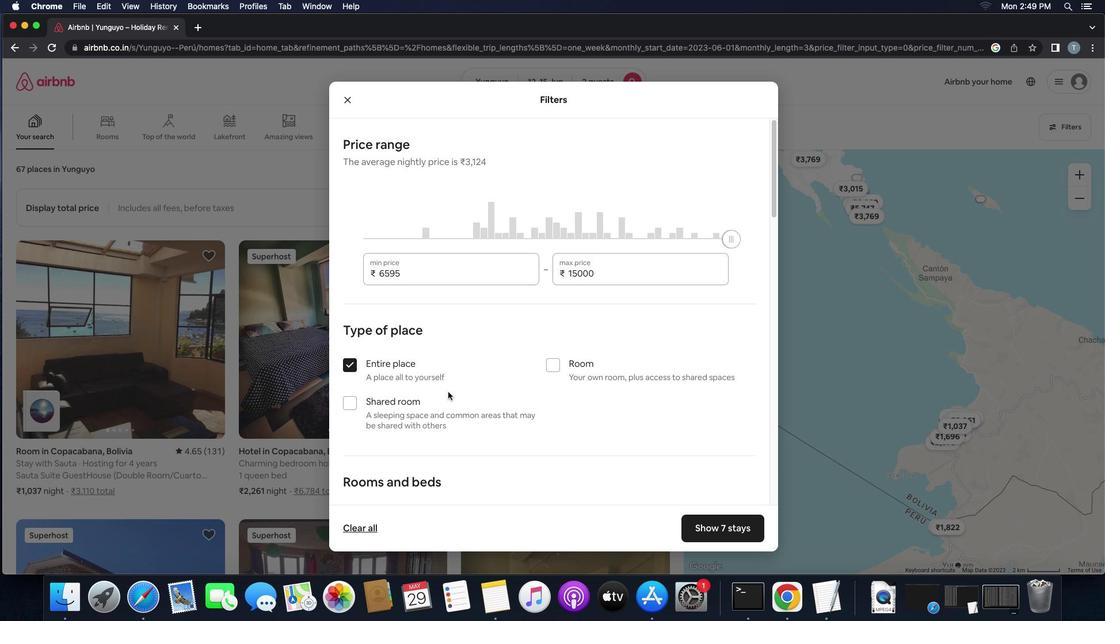 
Action: Mouse scrolled (448, 391) with delta (0, 0)
Screenshot: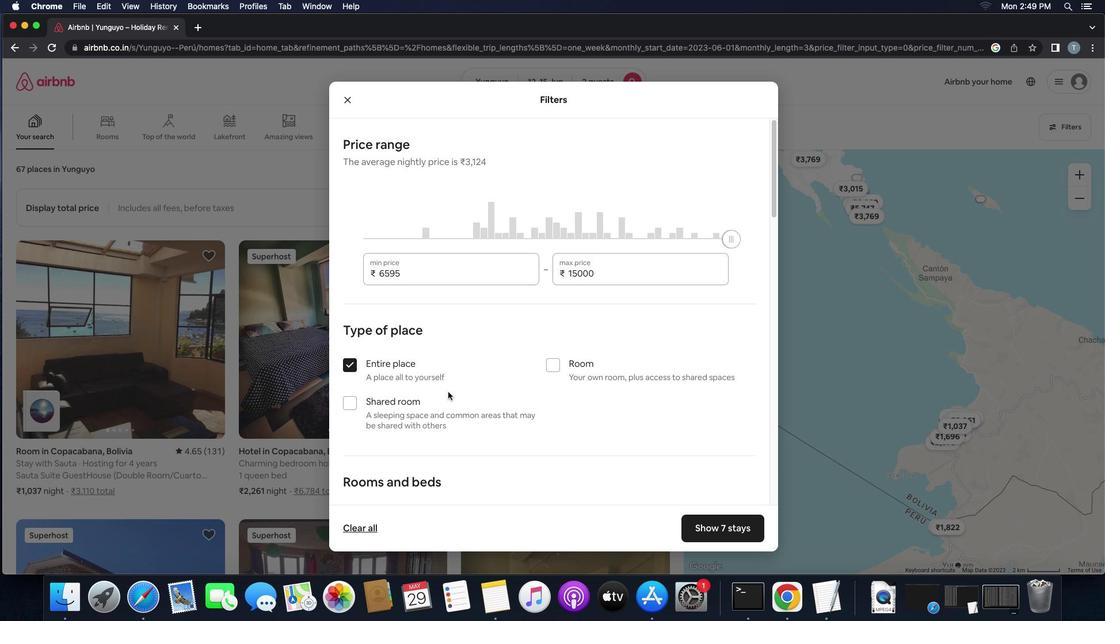
Action: Mouse scrolled (448, 391) with delta (0, 0)
Screenshot: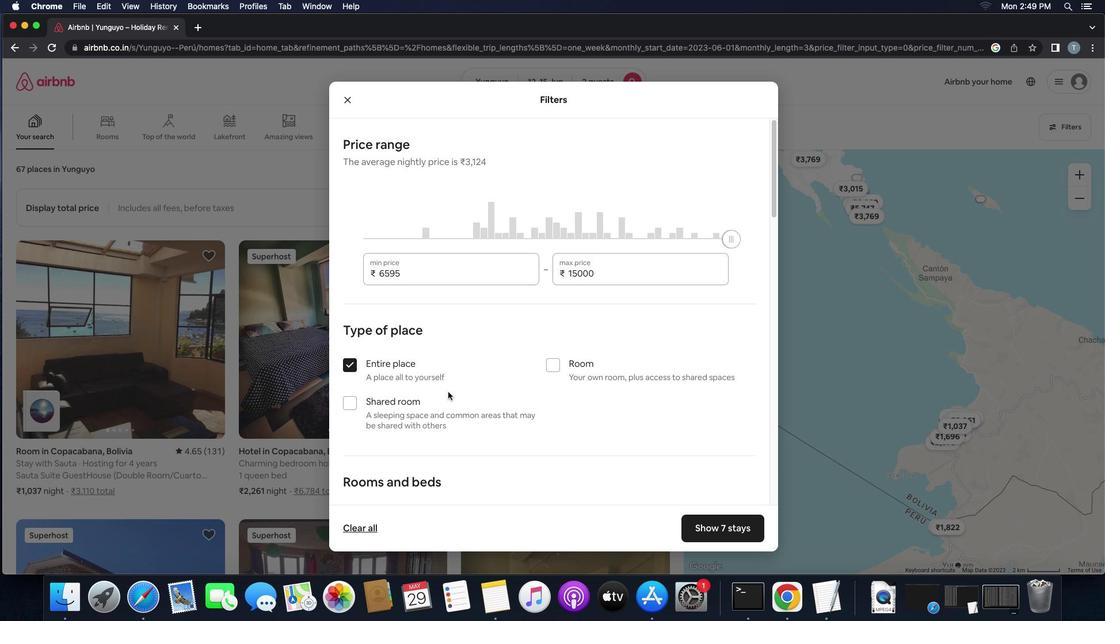 
Action: Mouse moved to (450, 386)
Screenshot: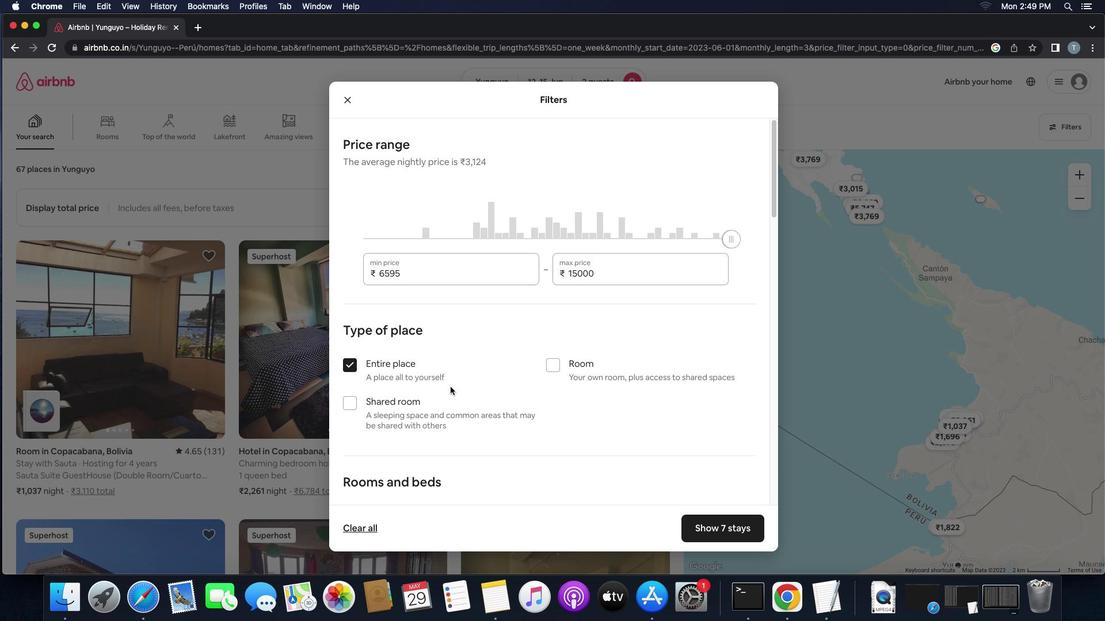 
Action: Mouse scrolled (450, 386) with delta (0, 0)
Screenshot: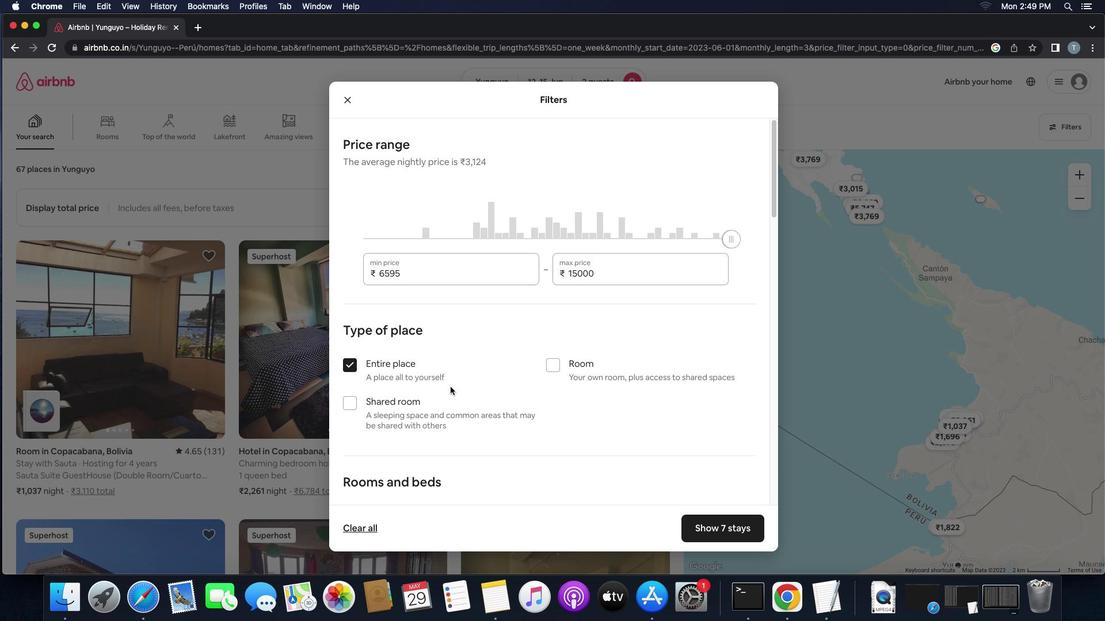 
Action: Mouse scrolled (450, 386) with delta (0, 0)
Screenshot: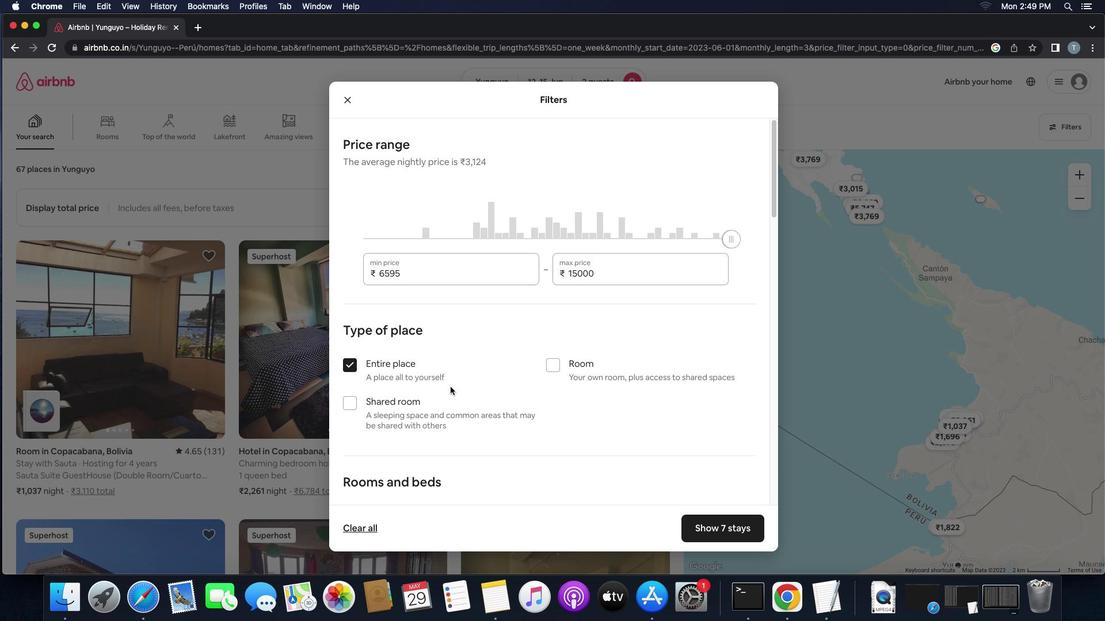 
Action: Mouse moved to (449, 387)
Screenshot: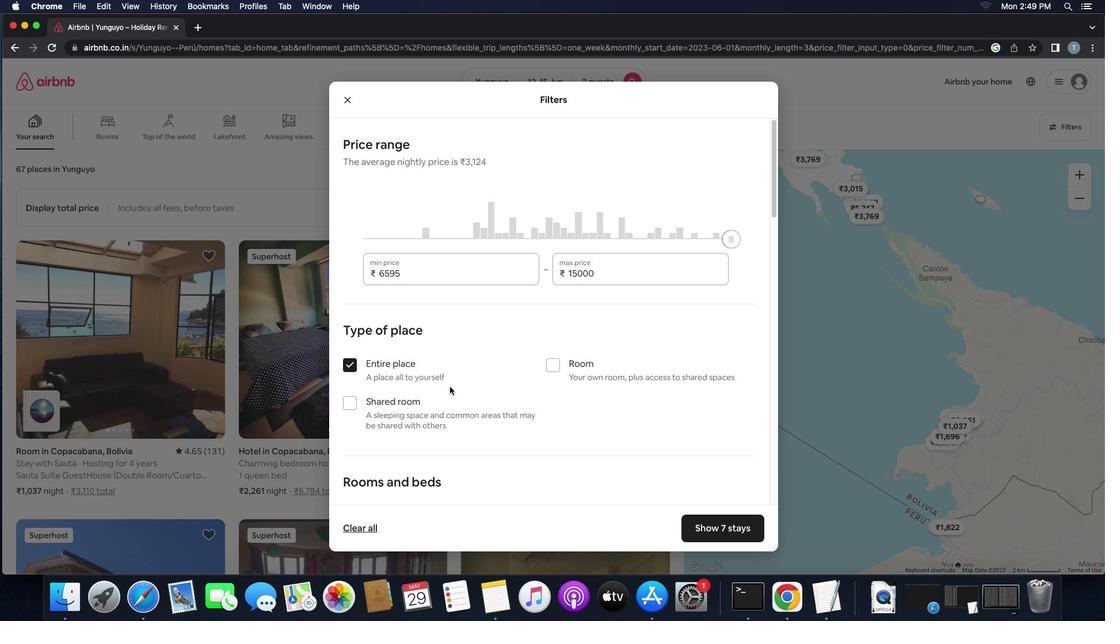 
Action: Mouse scrolled (449, 387) with delta (0, 0)
Screenshot: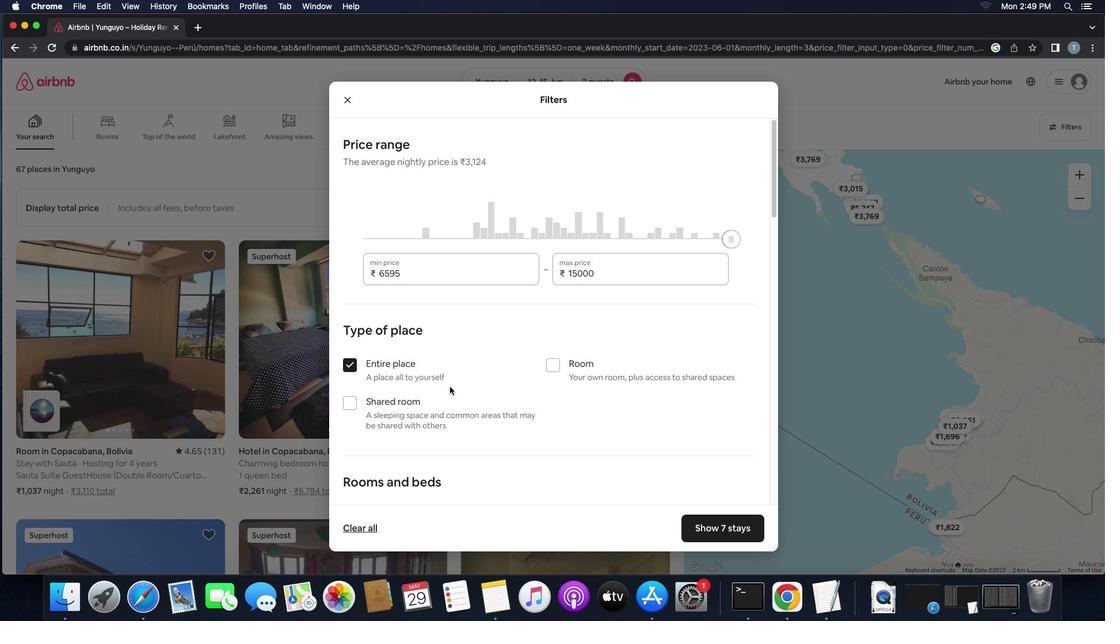 
Action: Mouse scrolled (449, 387) with delta (0, 0)
Screenshot: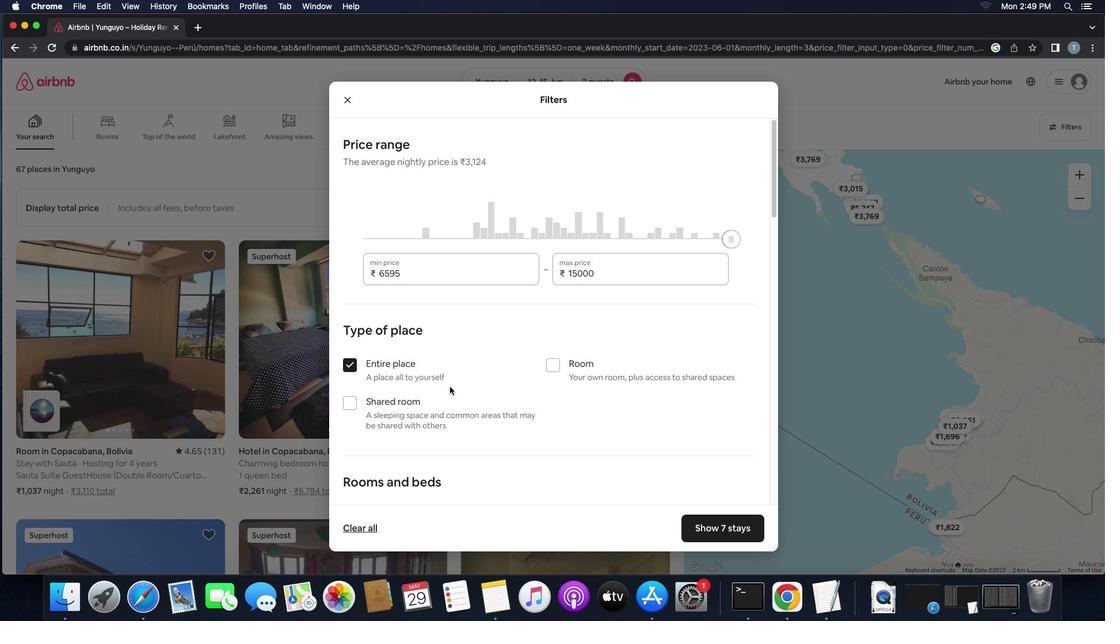 
Action: Mouse scrolled (449, 387) with delta (0, -1)
Screenshot: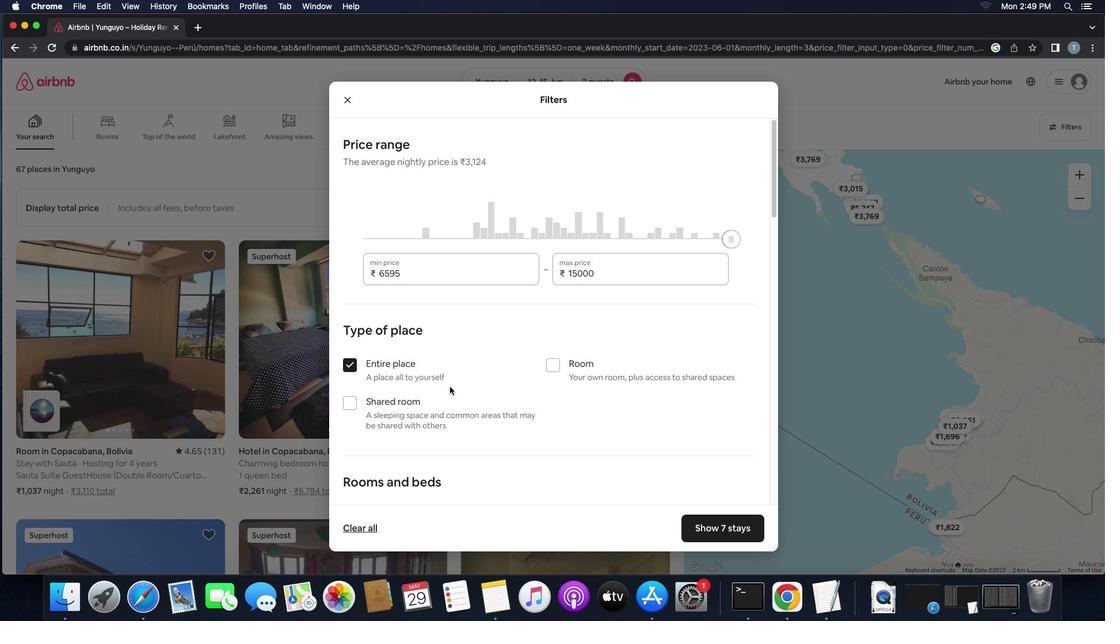 
Action: Mouse scrolled (449, 387) with delta (0, -2)
Screenshot: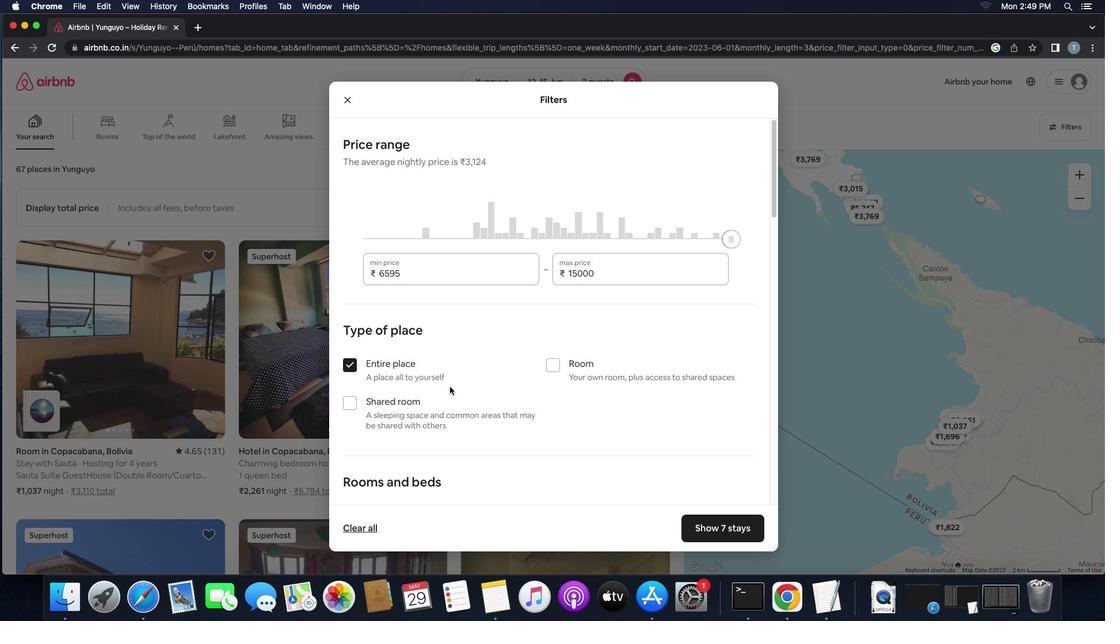 
Action: Mouse scrolled (449, 387) with delta (0, -2)
Screenshot: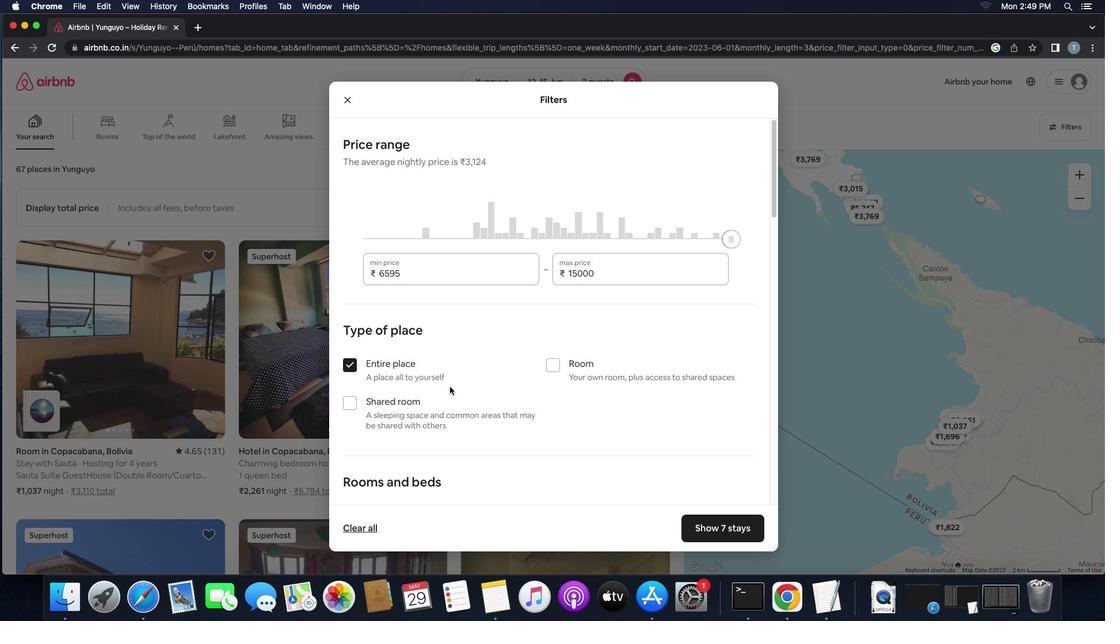 
Action: Mouse moved to (508, 425)
Screenshot: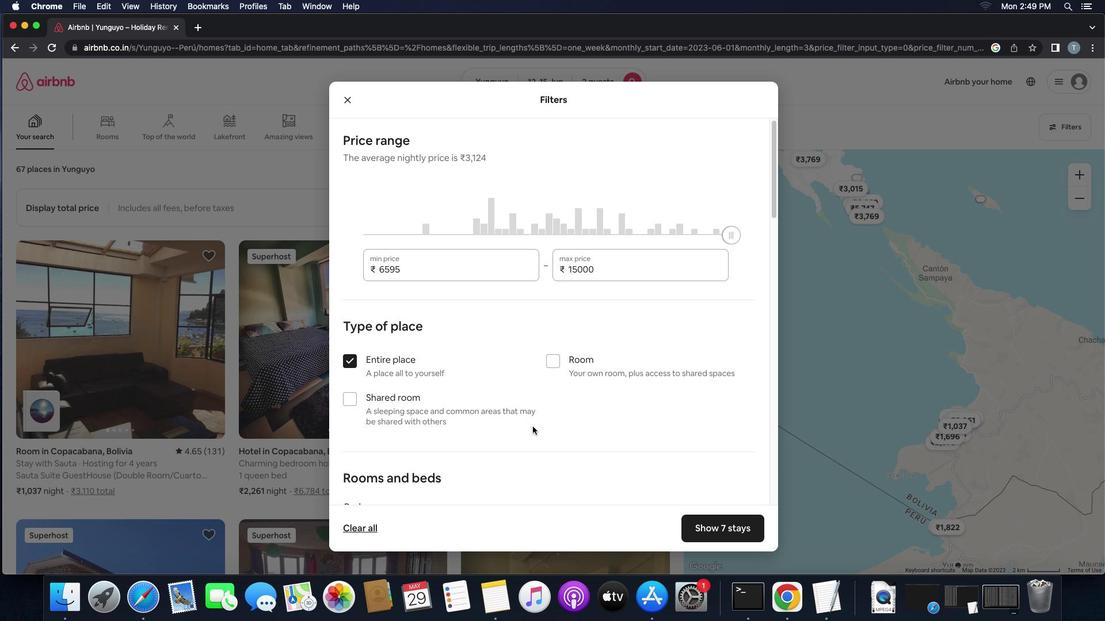 
Action: Mouse scrolled (508, 425) with delta (0, 0)
Screenshot: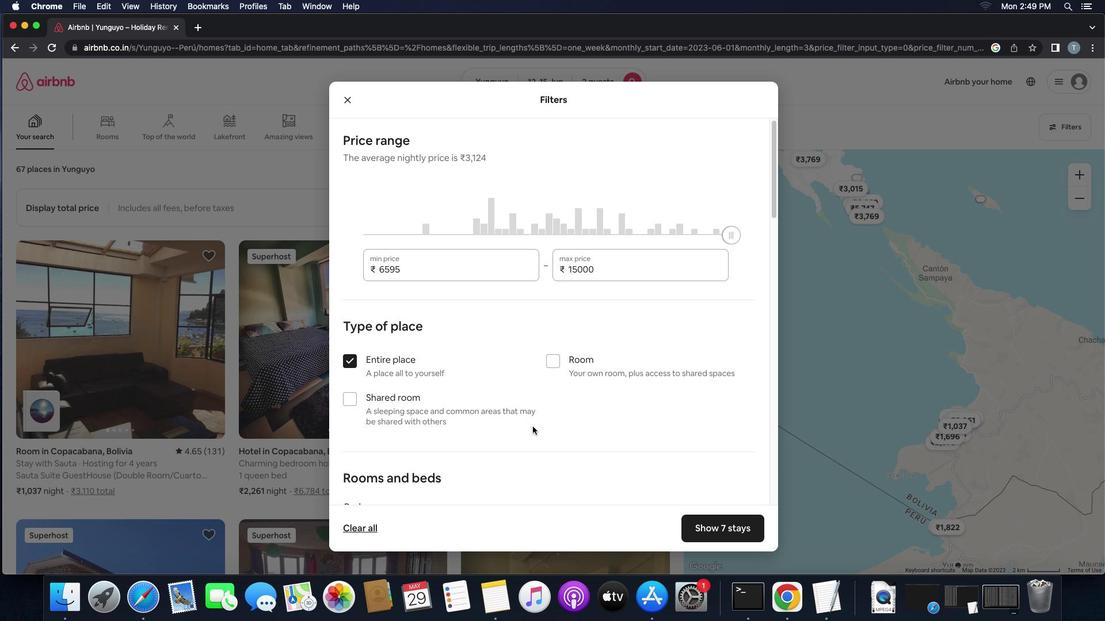 
Action: Mouse moved to (515, 425)
Screenshot: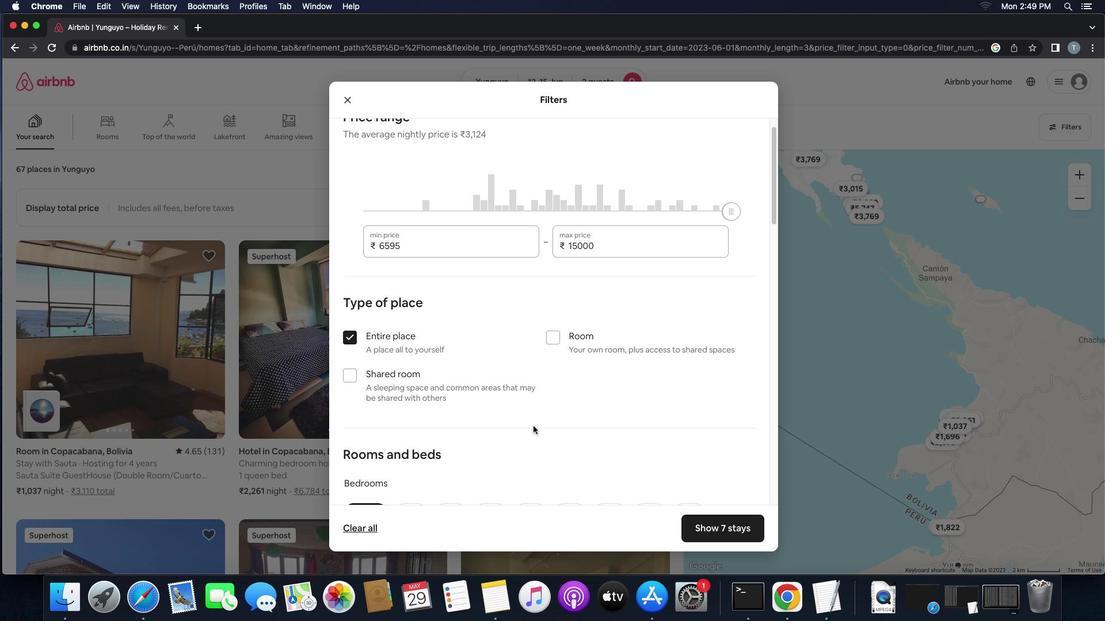 
Action: Mouse scrolled (515, 425) with delta (0, 0)
Screenshot: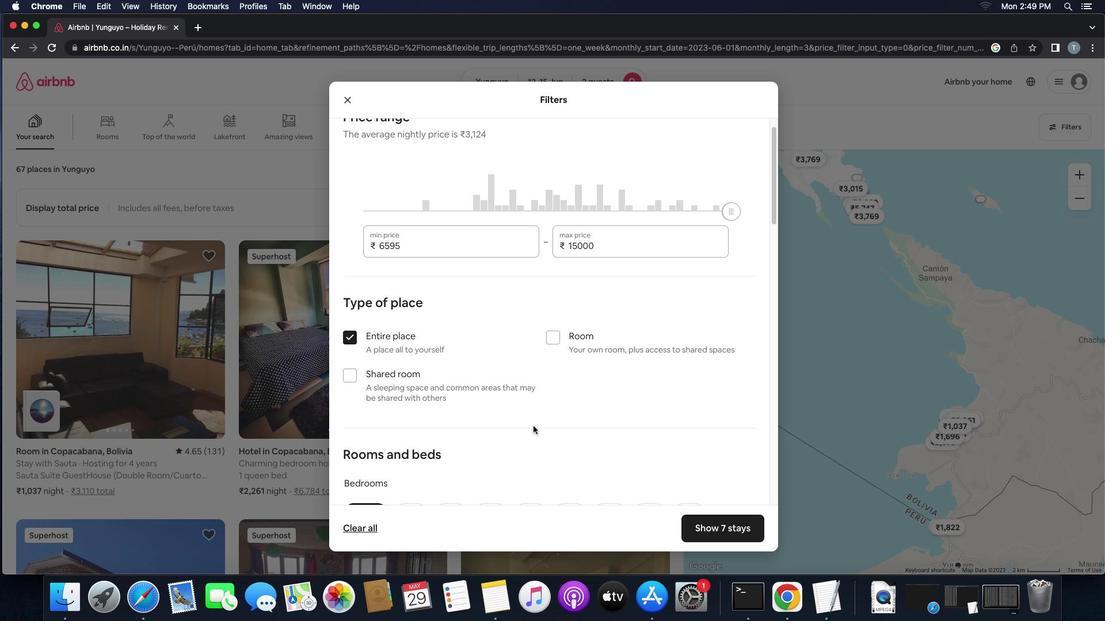 
Action: Mouse moved to (526, 426)
Screenshot: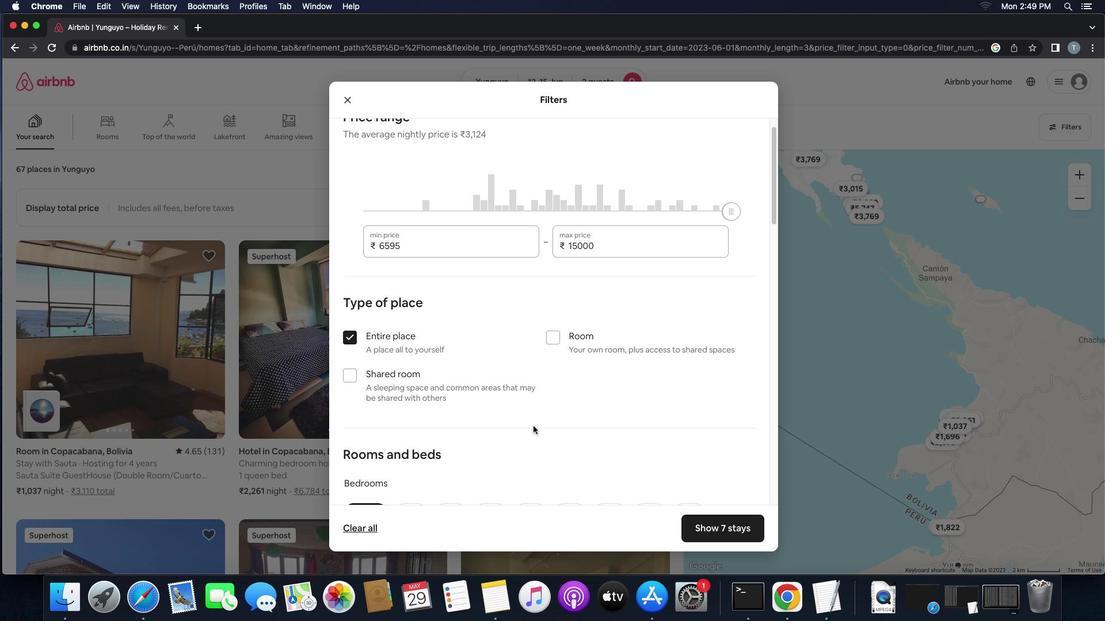 
Action: Mouse scrolled (526, 426) with delta (0, -1)
Screenshot: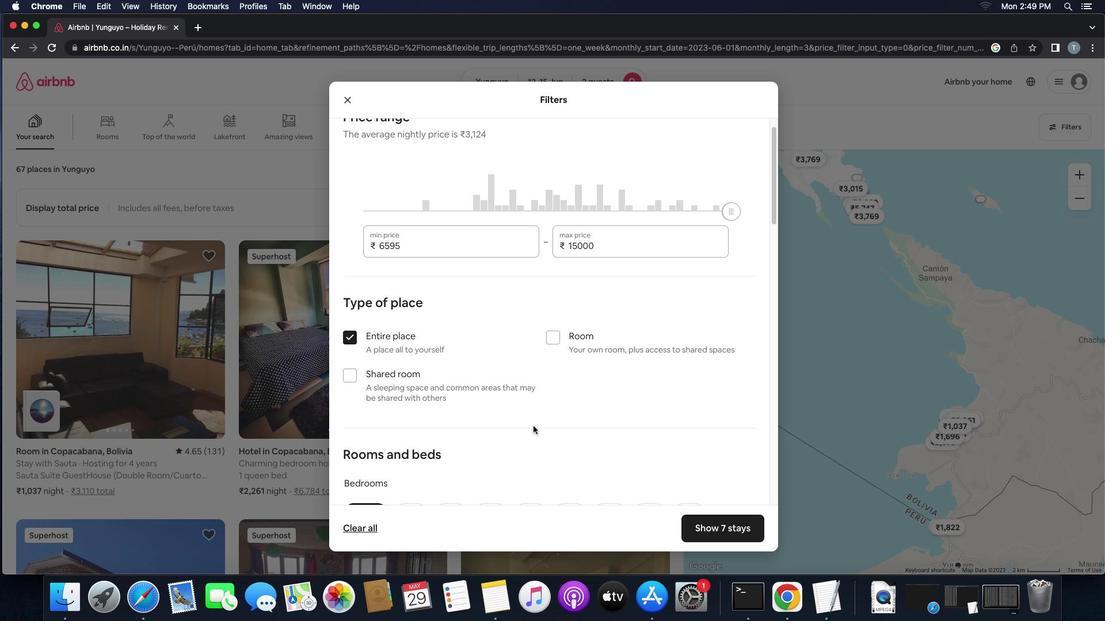
Action: Mouse moved to (532, 427)
Screenshot: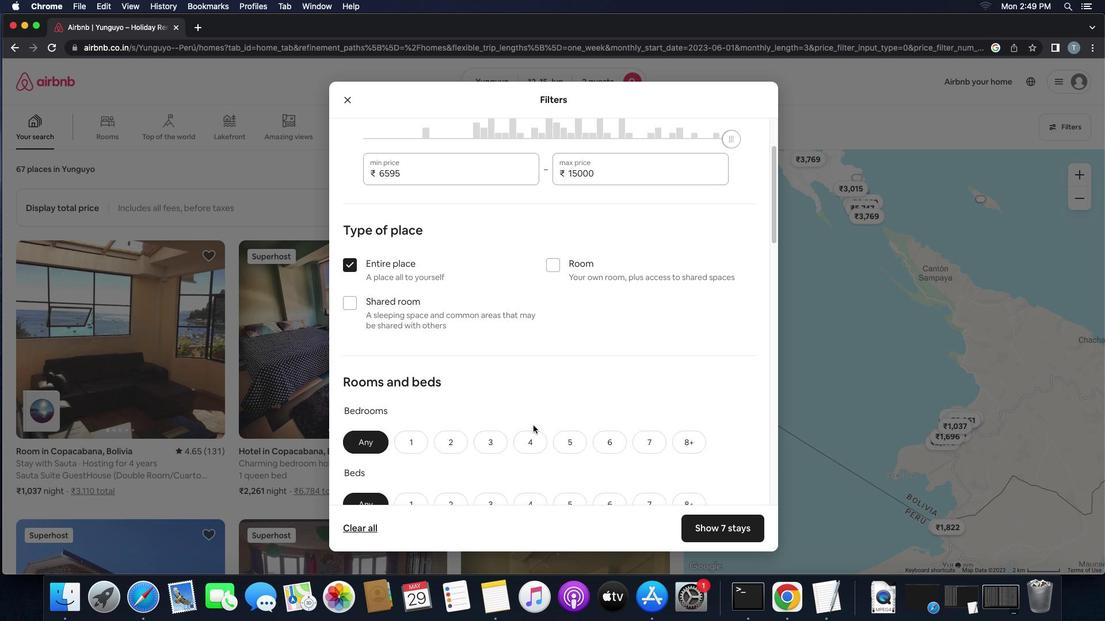 
Action: Mouse scrolled (532, 427) with delta (0, -2)
Screenshot: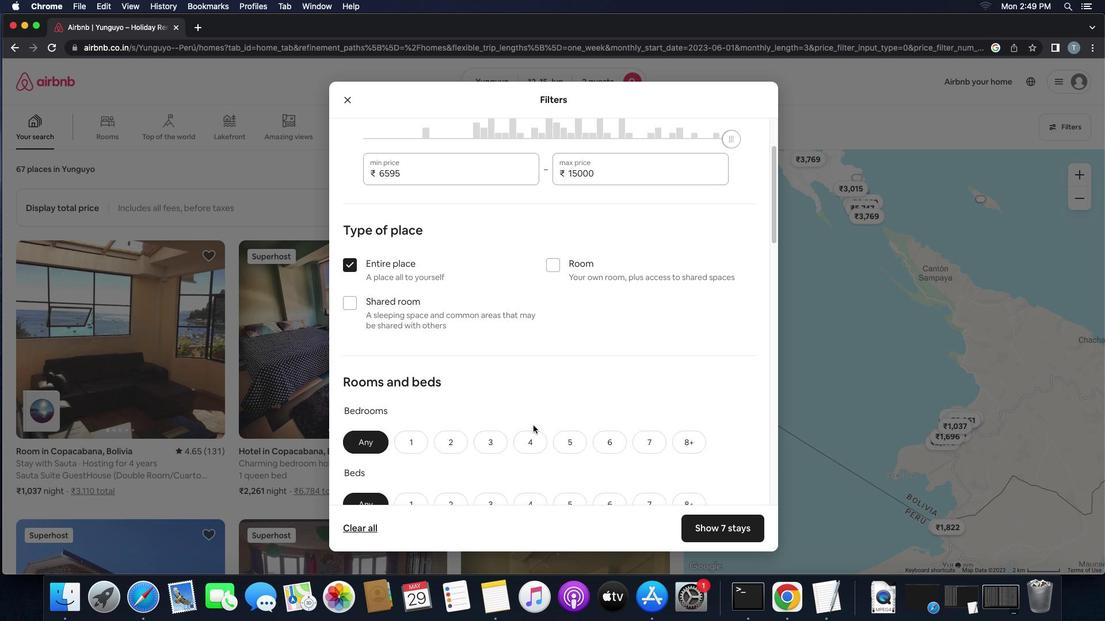 
Action: Mouse moved to (532, 425)
Screenshot: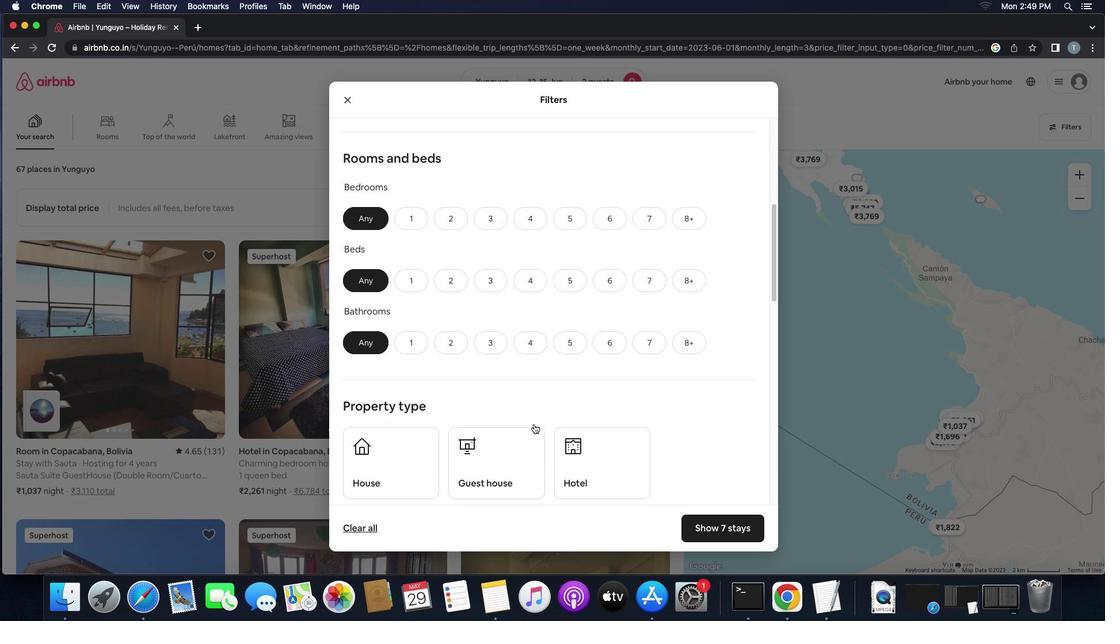 
Action: Mouse scrolled (532, 425) with delta (0, -2)
Screenshot: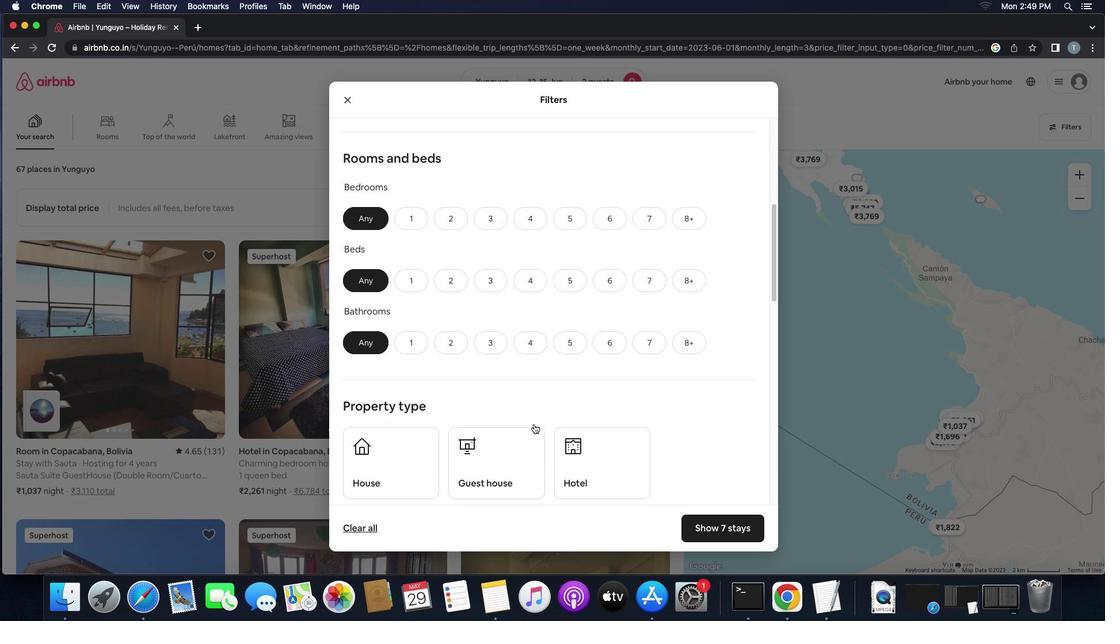 
Action: Mouse moved to (534, 424)
Screenshot: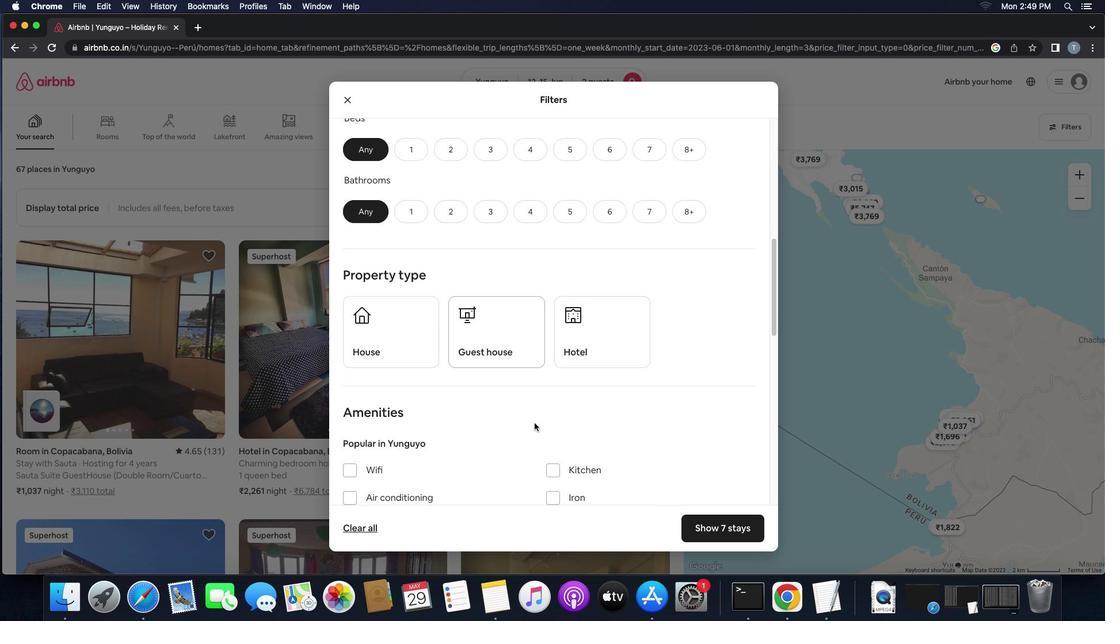 
Action: Mouse scrolled (534, 424) with delta (0, -2)
Screenshot: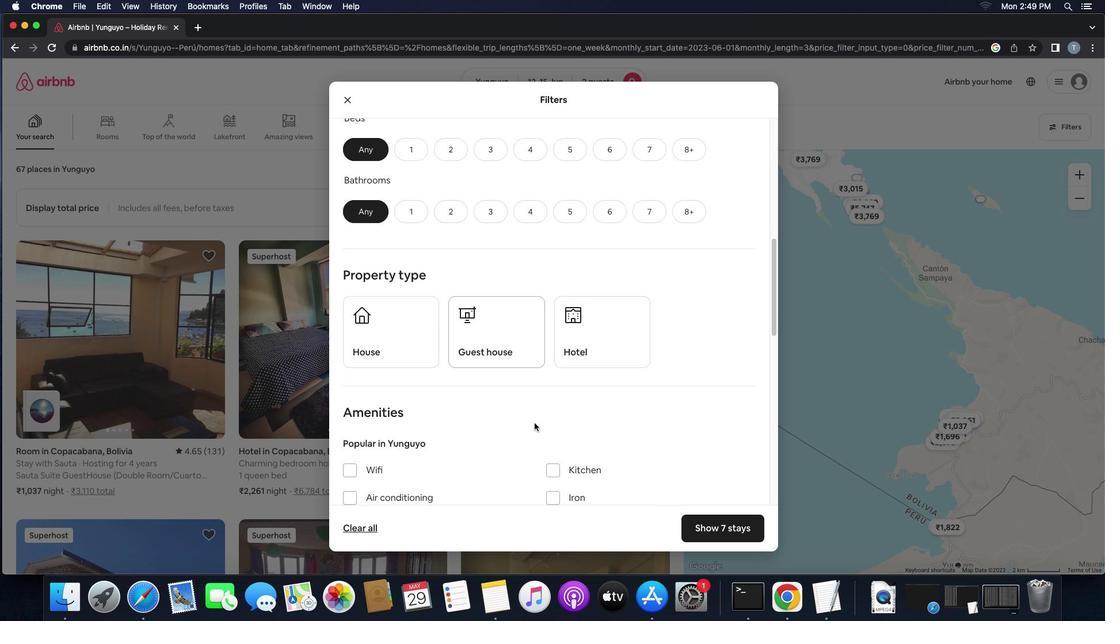 
Action: Mouse moved to (534, 423)
Screenshot: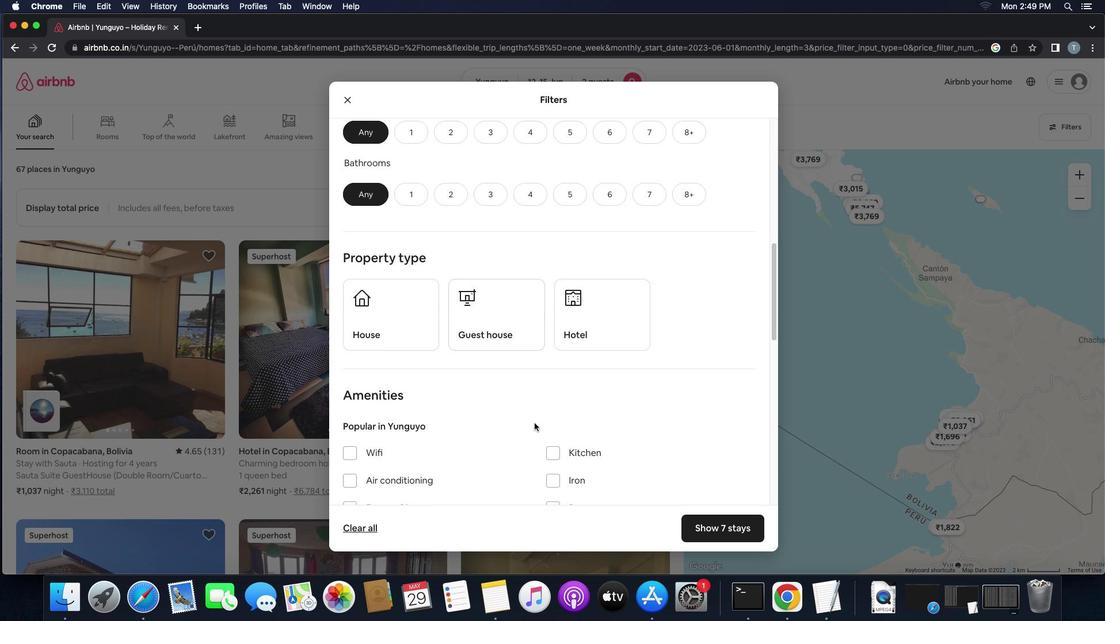 
Action: Mouse scrolled (534, 423) with delta (0, 0)
Screenshot: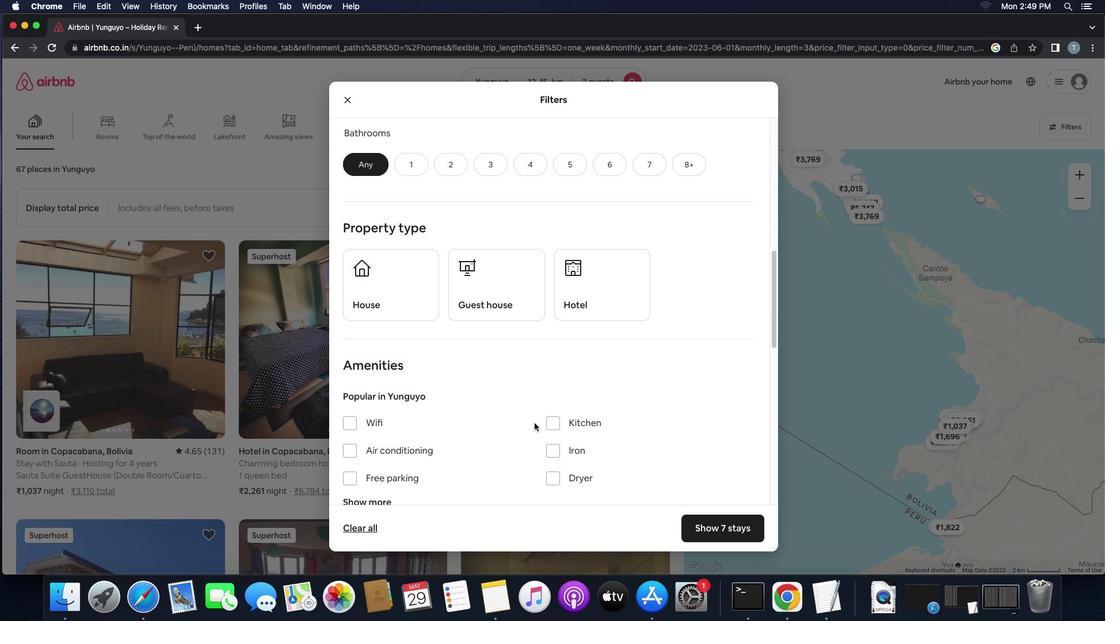 
Action: Mouse scrolled (534, 423) with delta (0, 0)
Screenshot: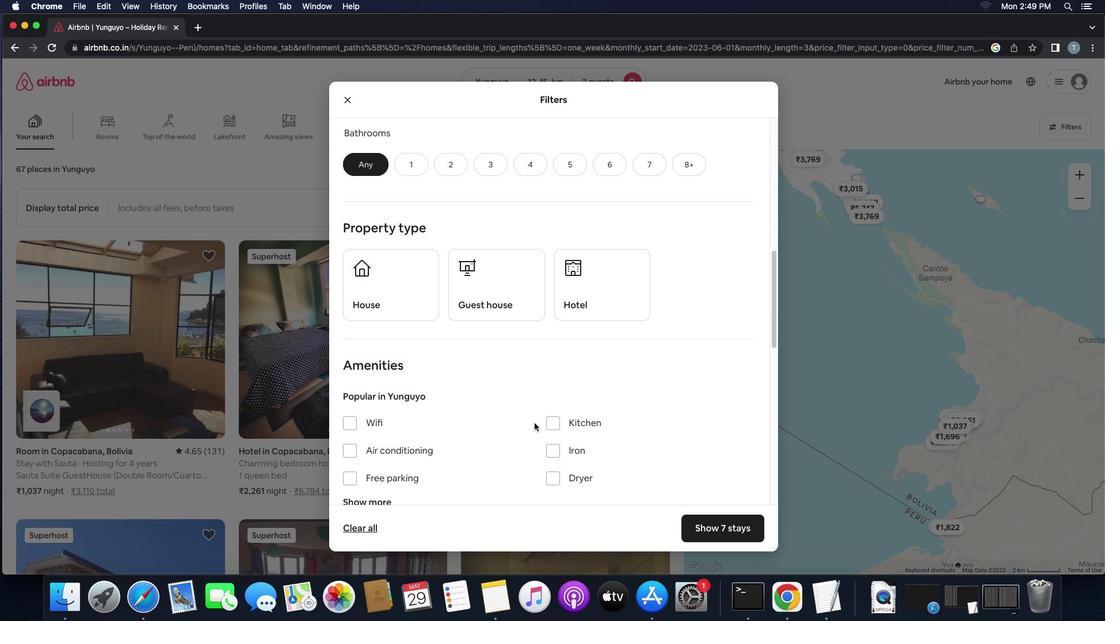 
Action: Mouse scrolled (534, 423) with delta (0, -1)
Screenshot: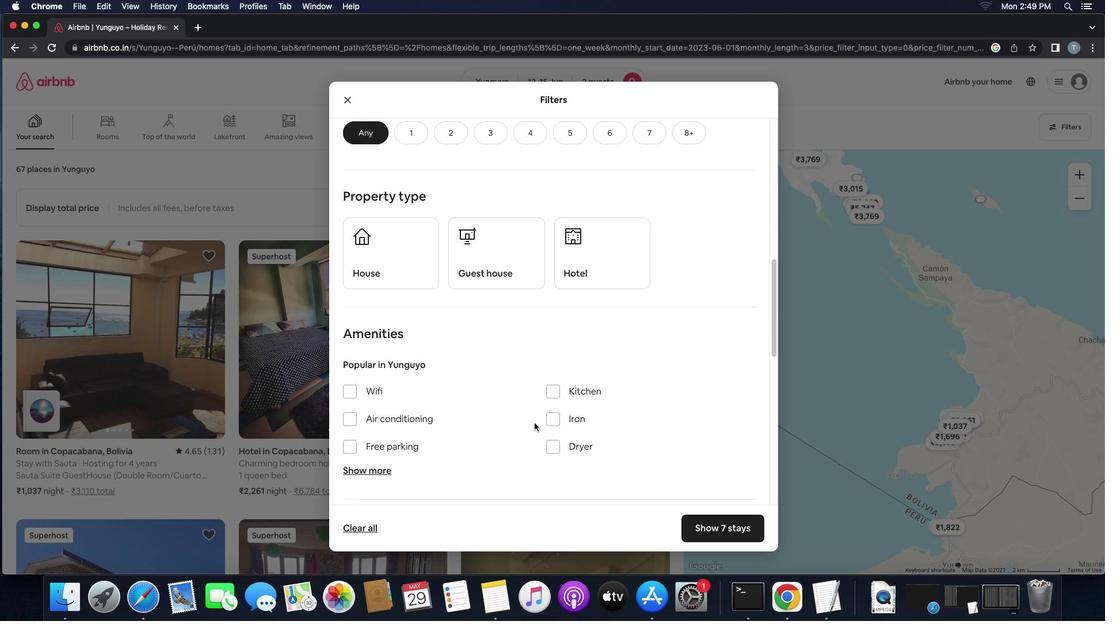 
Action: Mouse scrolled (534, 423) with delta (0, 0)
Screenshot: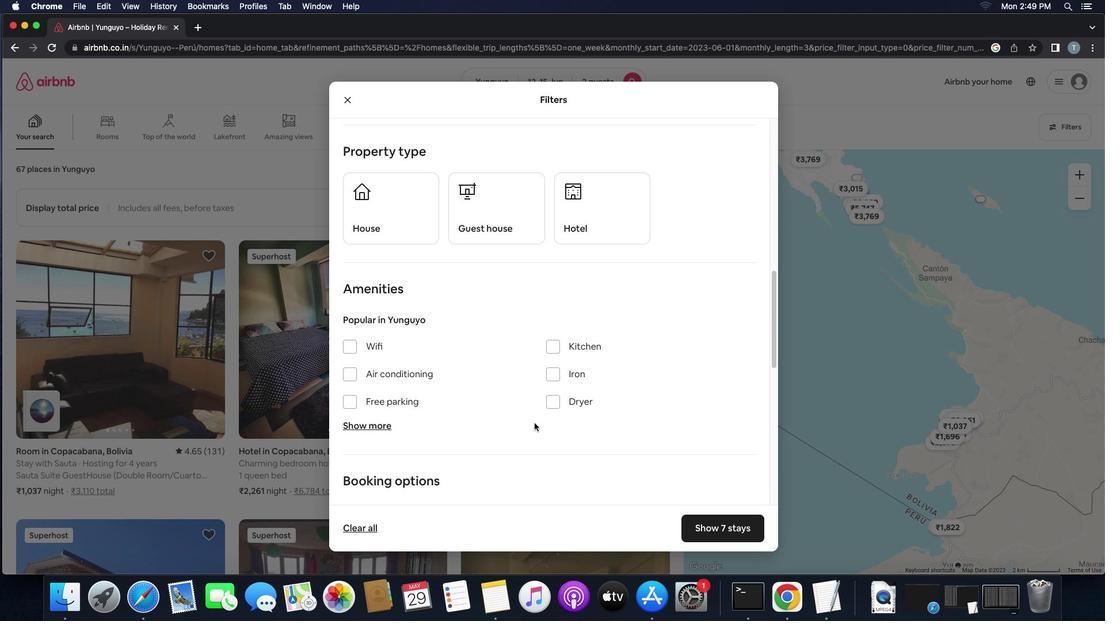 
Action: Mouse scrolled (534, 423) with delta (0, 0)
Screenshot: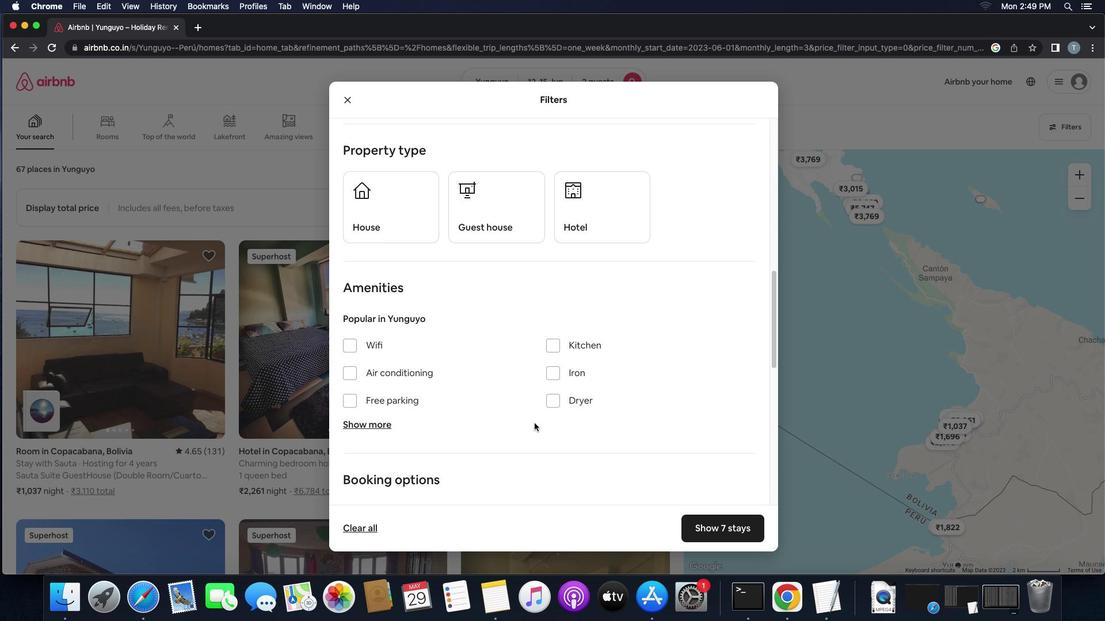 
Action: Mouse scrolled (534, 423) with delta (0, 0)
Screenshot: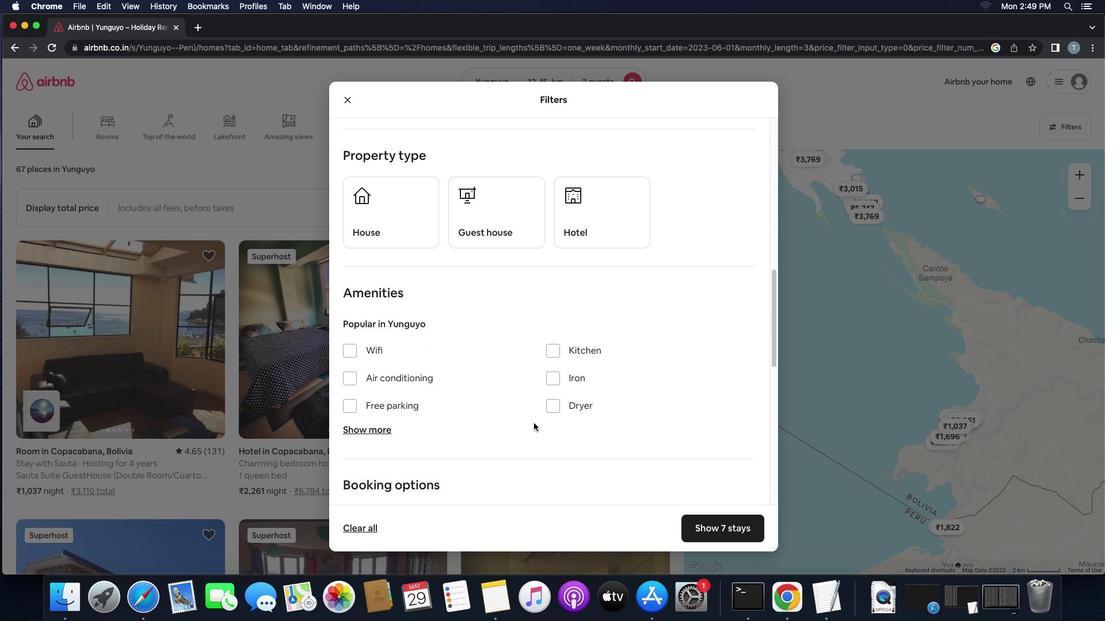 
Action: Mouse scrolled (534, 423) with delta (0, 1)
Screenshot: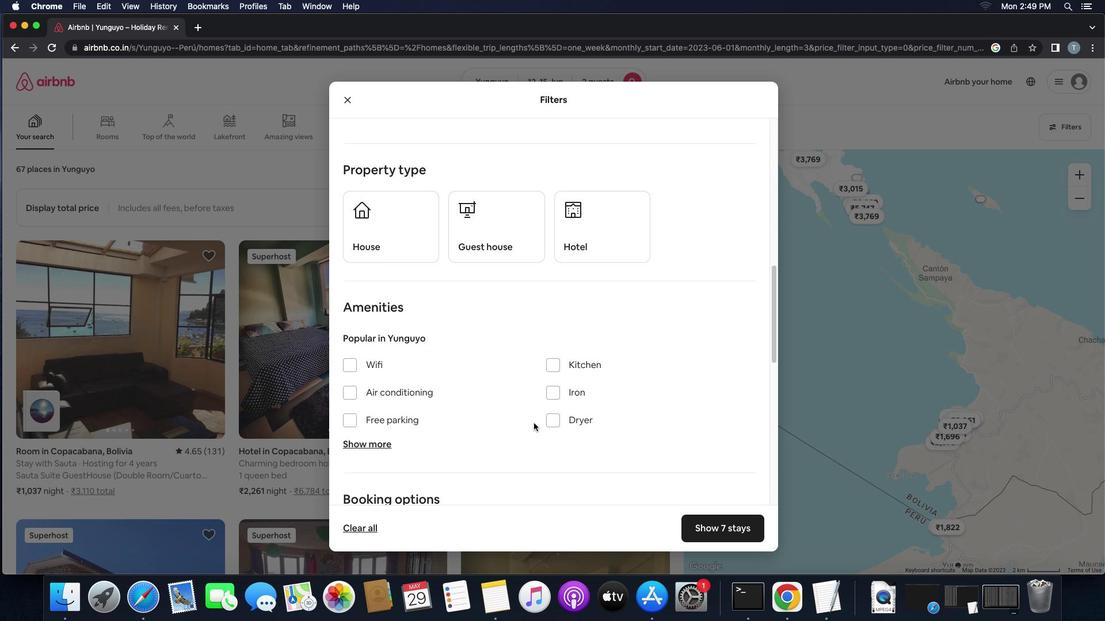 
Action: Mouse moved to (534, 423)
Screenshot: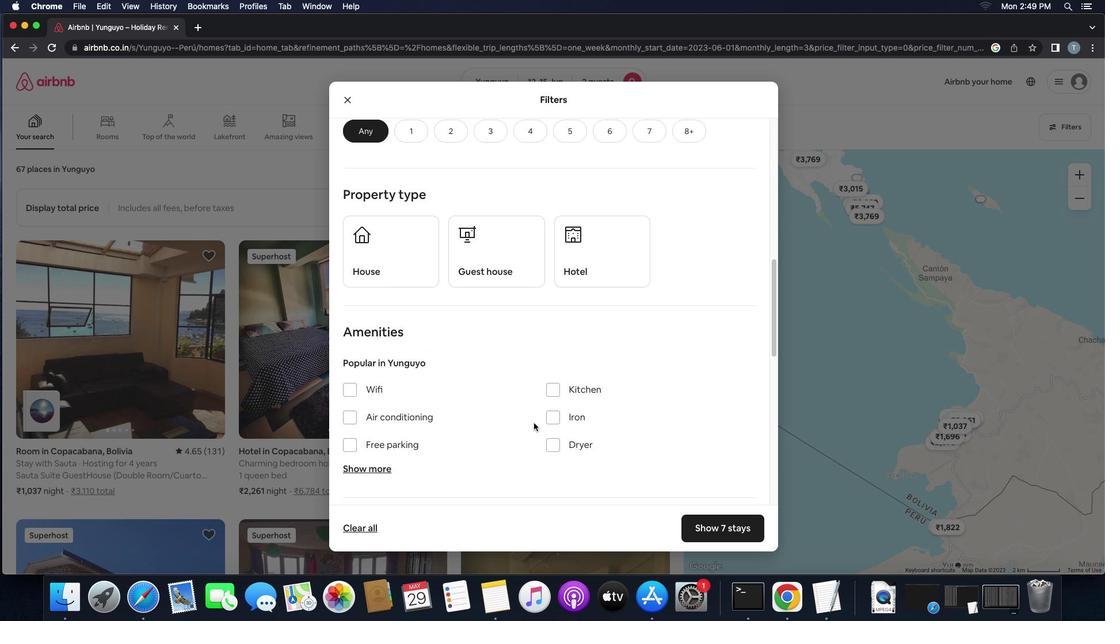 
Action: Mouse scrolled (534, 423) with delta (0, 1)
Screenshot: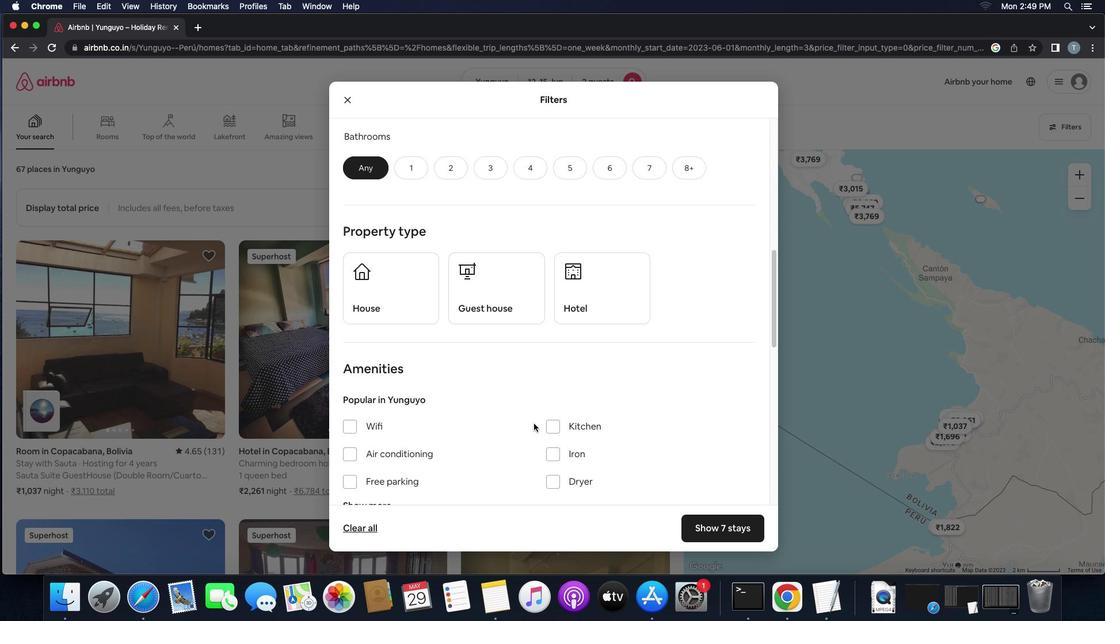 
Action: Mouse moved to (533, 424)
Screenshot: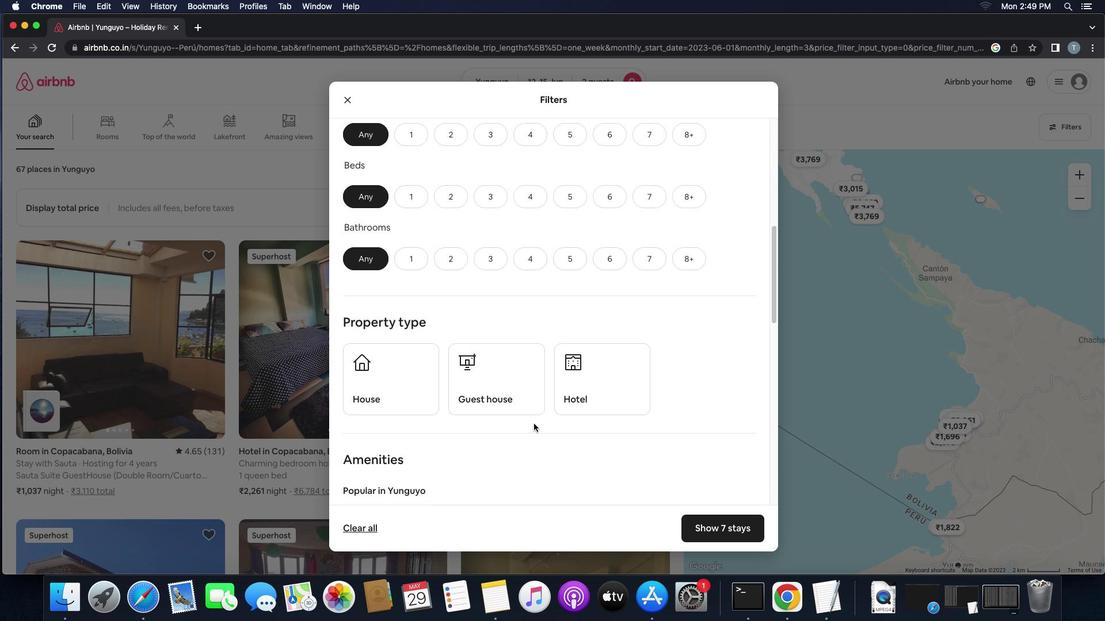
Action: Mouse scrolled (533, 424) with delta (0, 0)
Screenshot: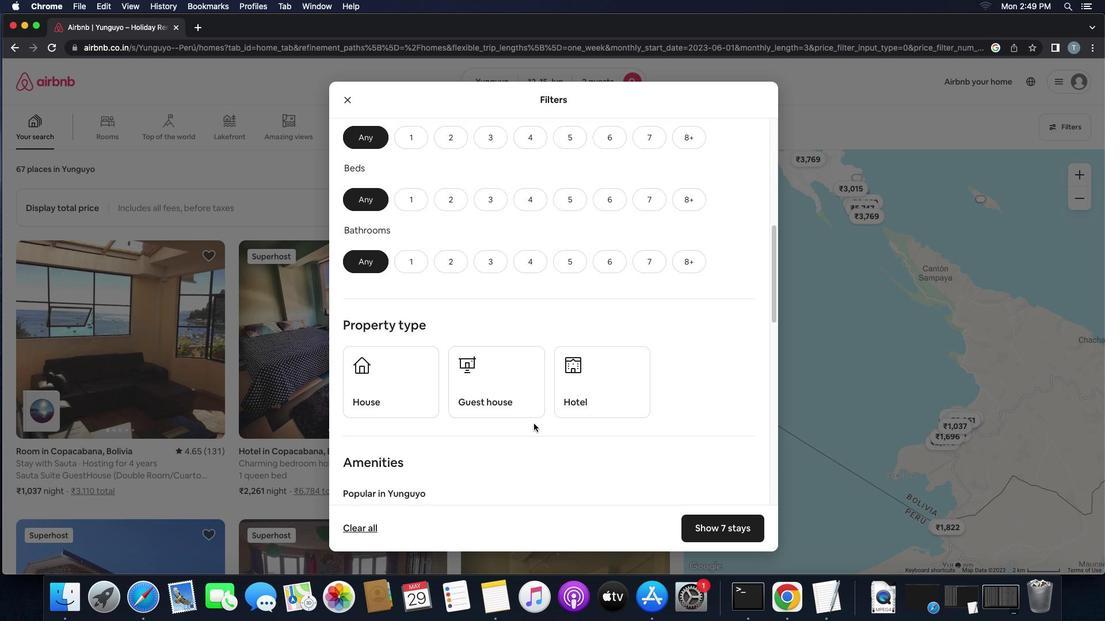 
Action: Mouse scrolled (533, 424) with delta (0, 0)
Screenshot: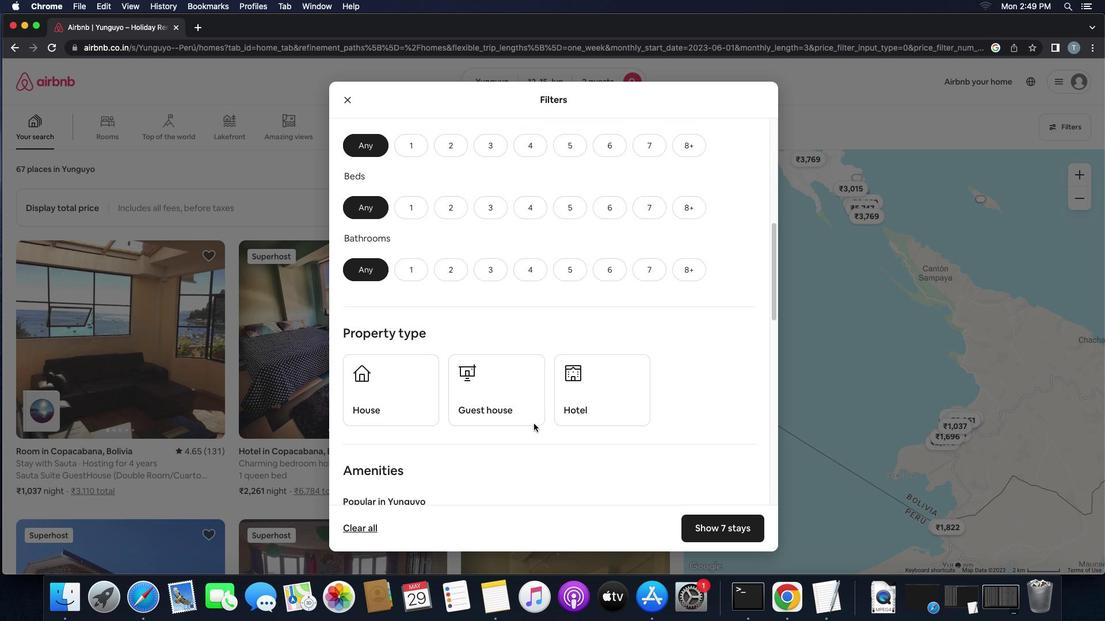 
Action: Mouse moved to (418, 166)
Screenshot: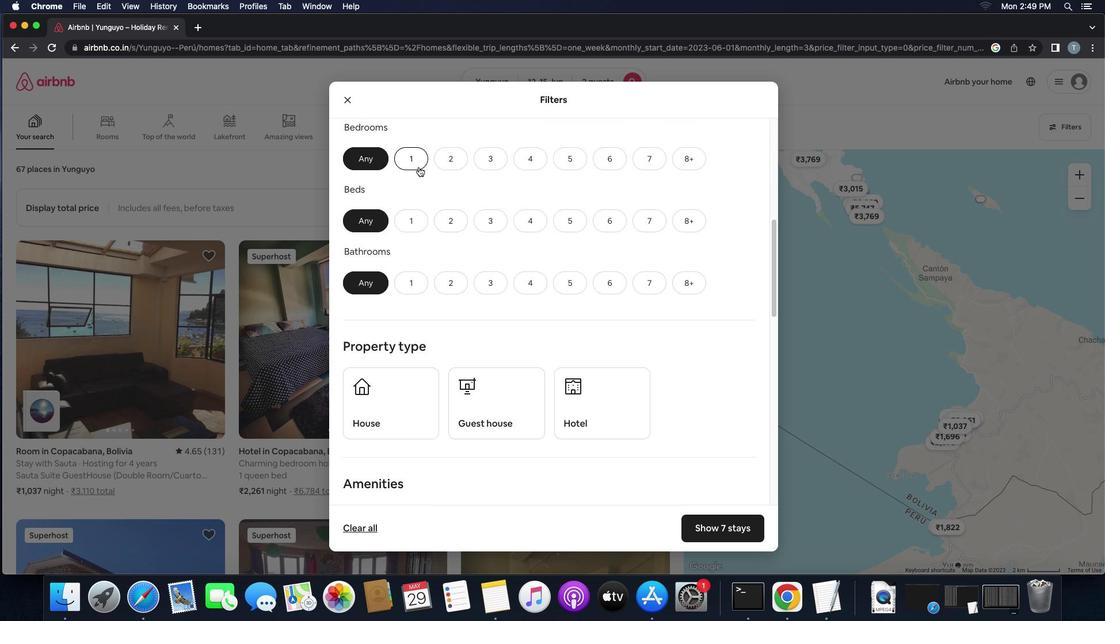 
Action: Mouse pressed left at (418, 166)
Screenshot: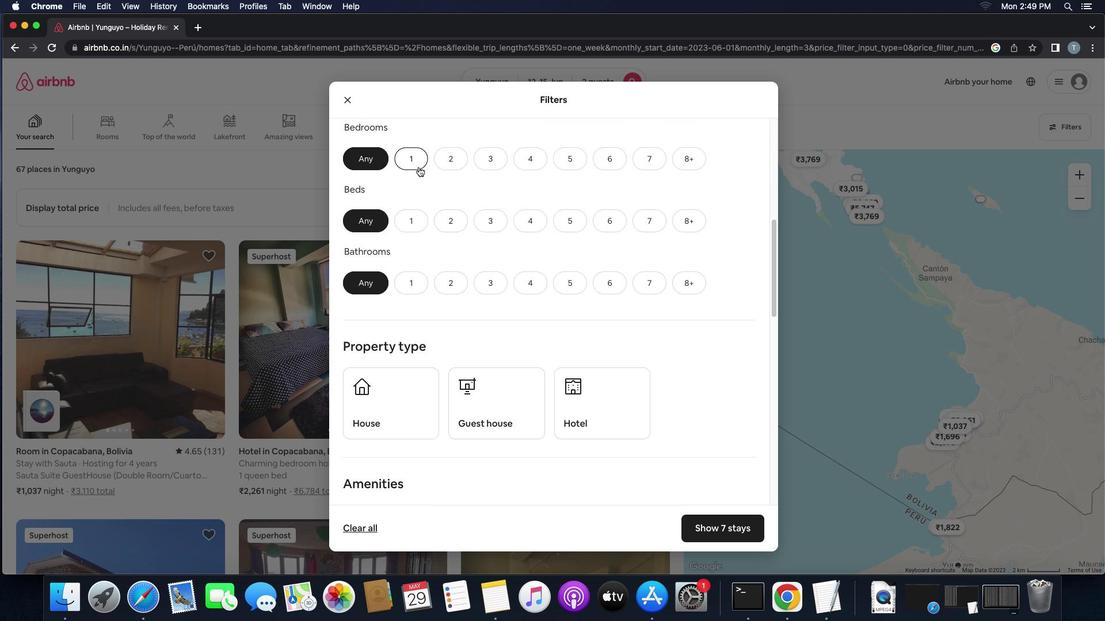 
Action: Mouse moved to (426, 222)
Screenshot: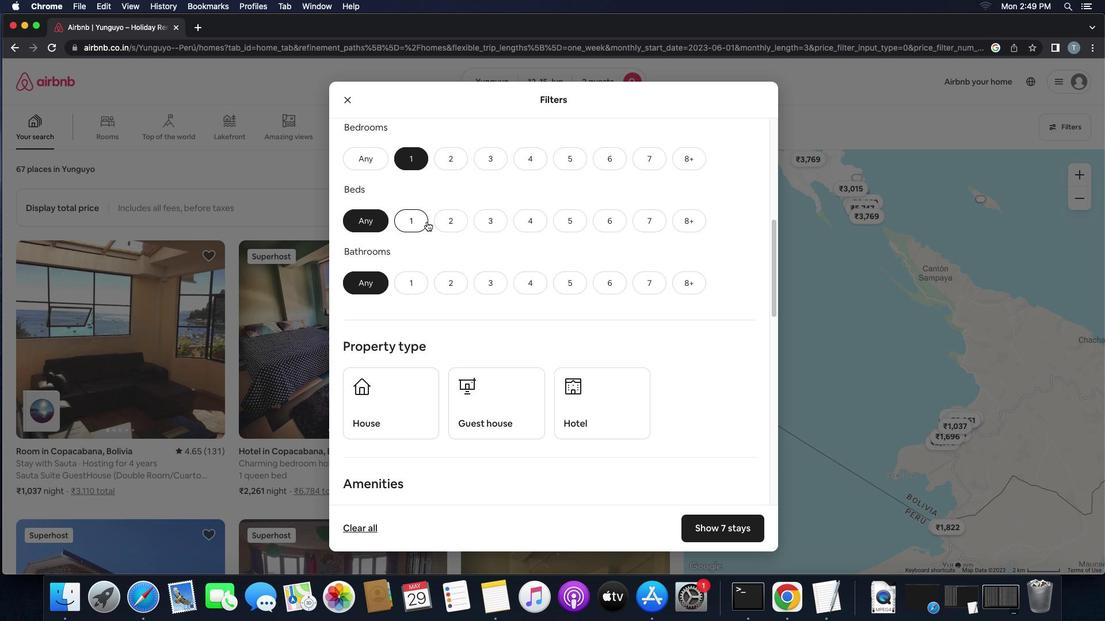 
Action: Mouse pressed left at (426, 222)
Screenshot: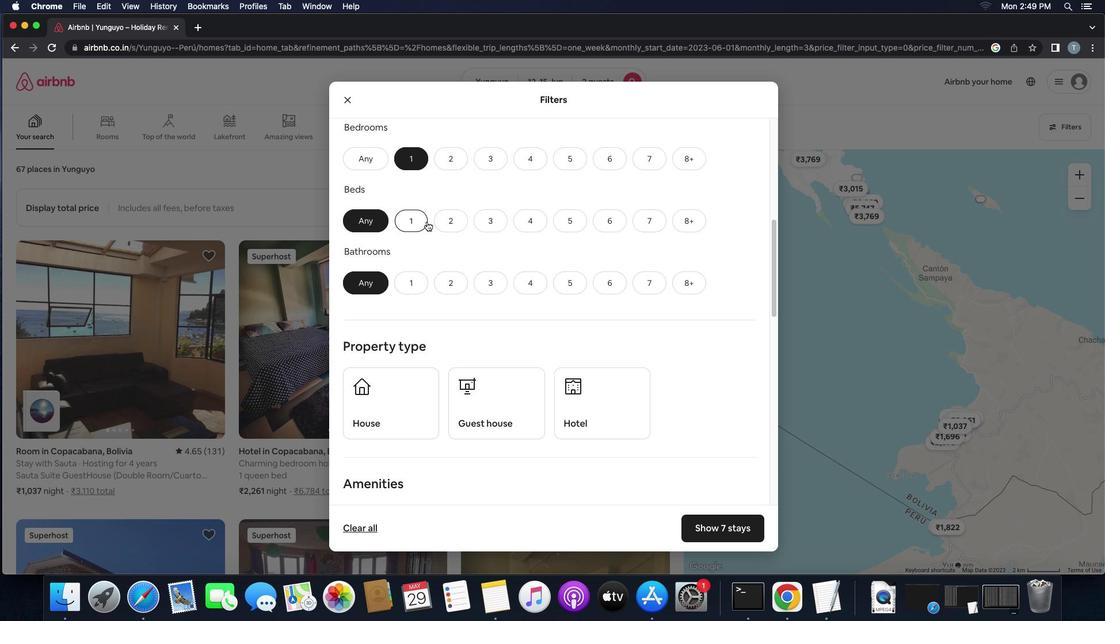 
Action: Mouse moved to (420, 285)
Screenshot: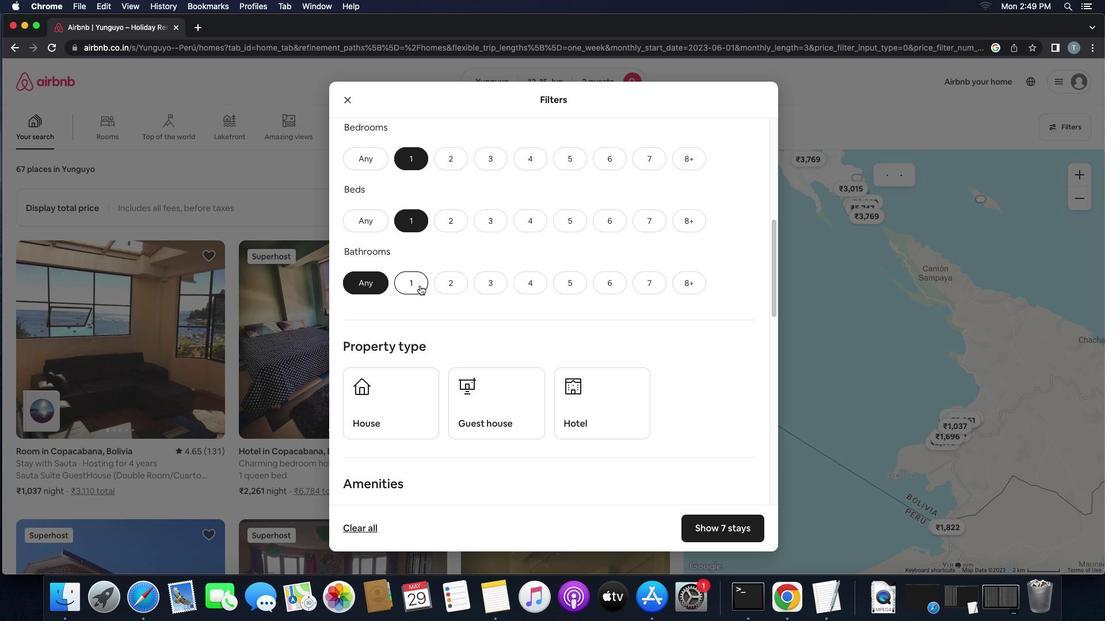 
Action: Mouse pressed left at (420, 285)
Screenshot: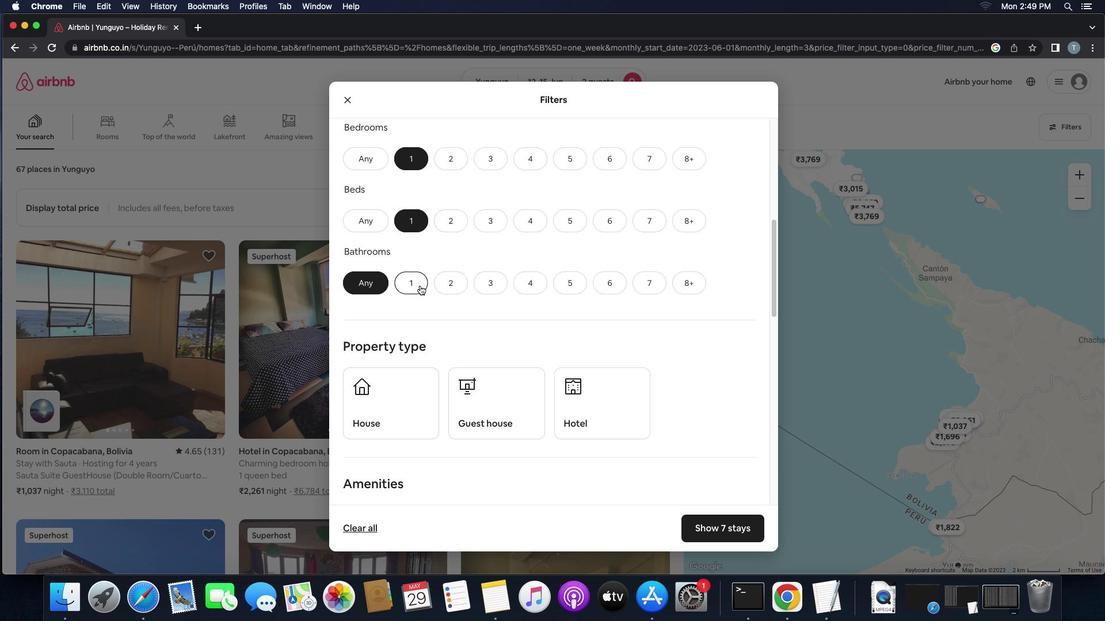 
Action: Mouse moved to (417, 404)
Screenshot: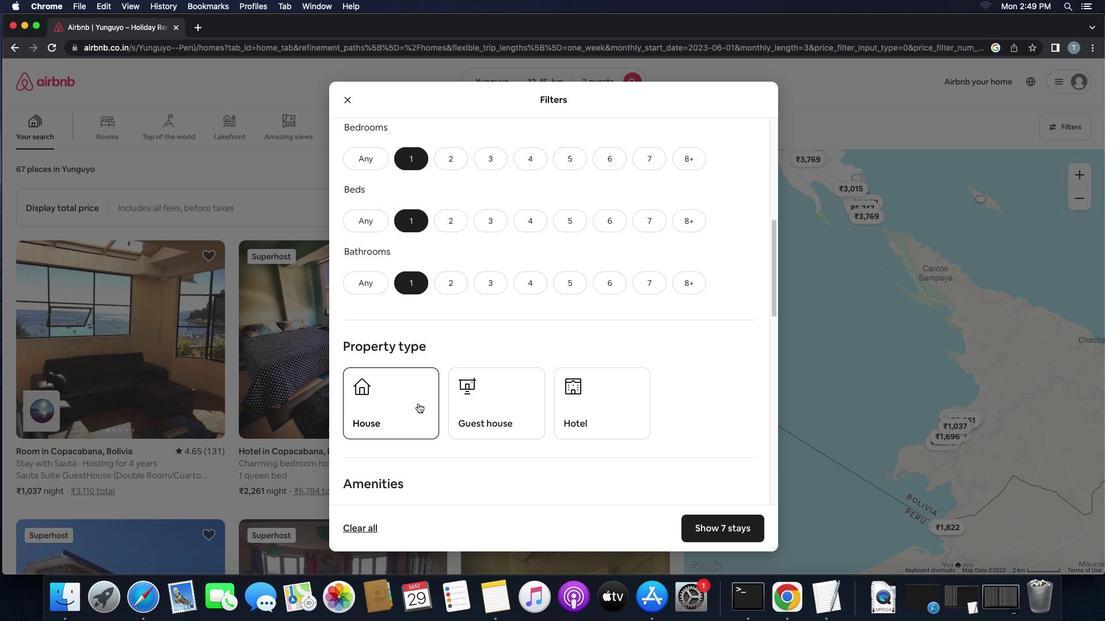 
Action: Mouse pressed left at (417, 404)
Screenshot: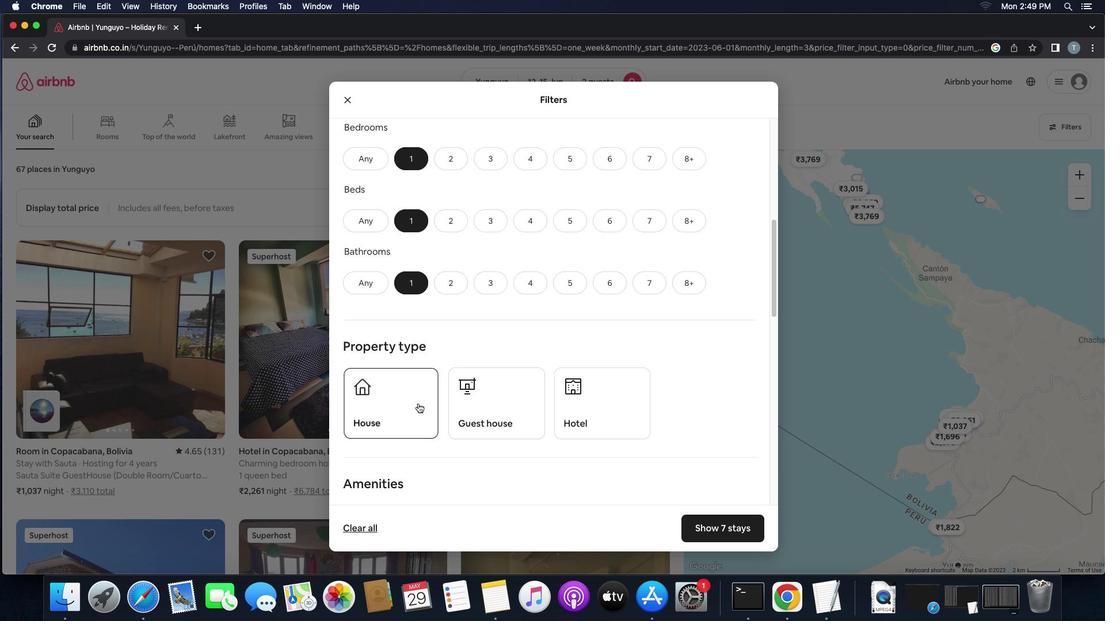 
Action: Mouse moved to (467, 404)
Screenshot: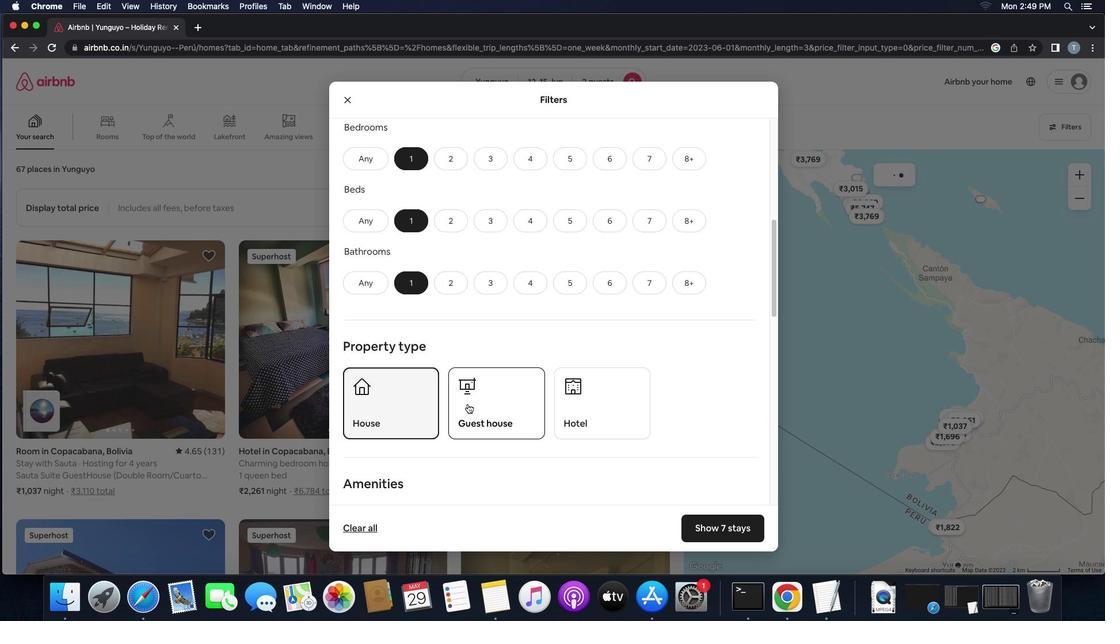 
Action: Mouse pressed left at (467, 404)
Screenshot: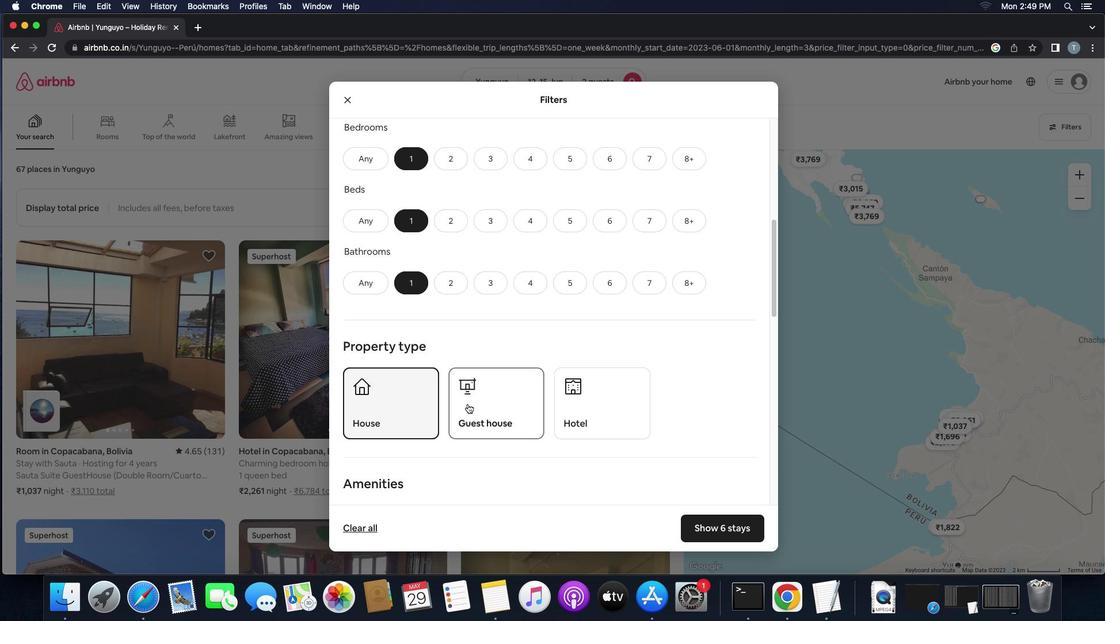 
Action: Mouse moved to (592, 412)
Screenshot: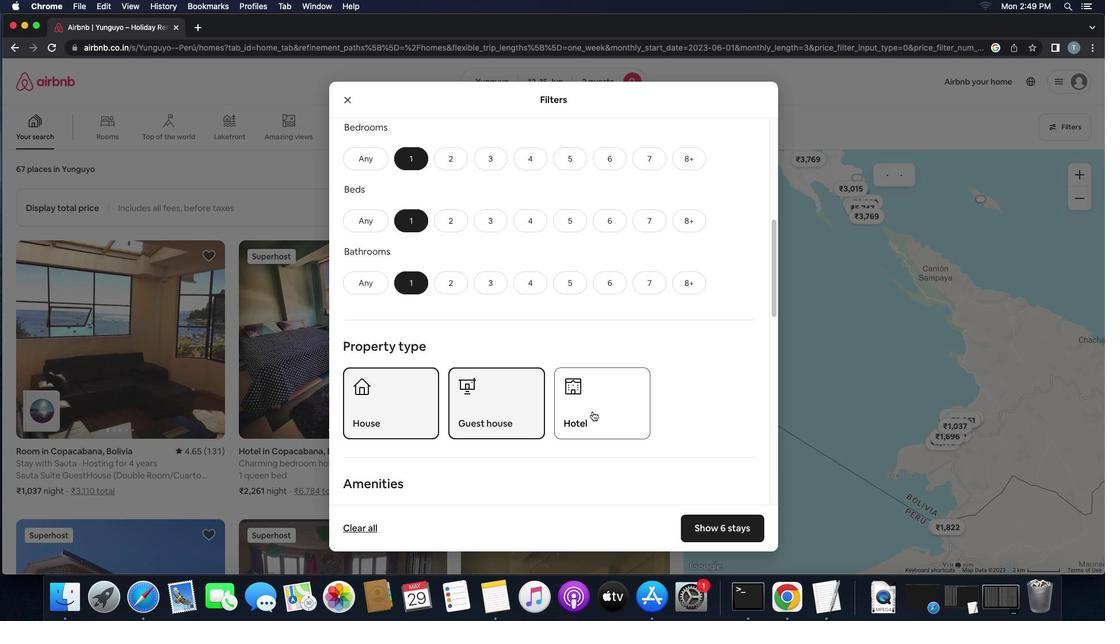 
Action: Mouse pressed left at (592, 412)
Screenshot: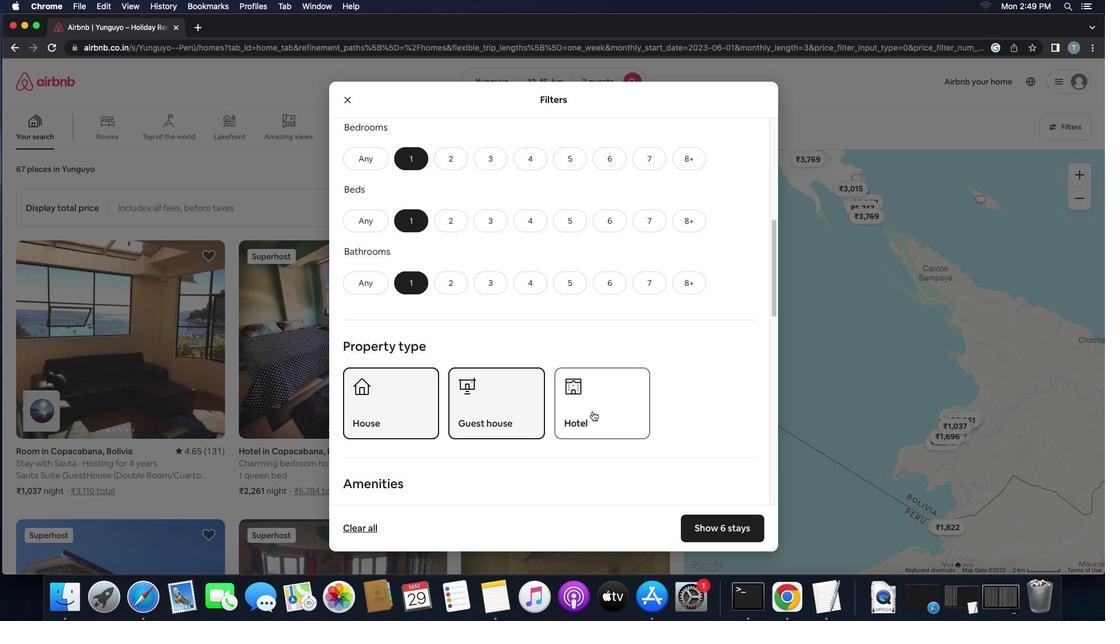 
Action: Mouse moved to (631, 427)
Screenshot: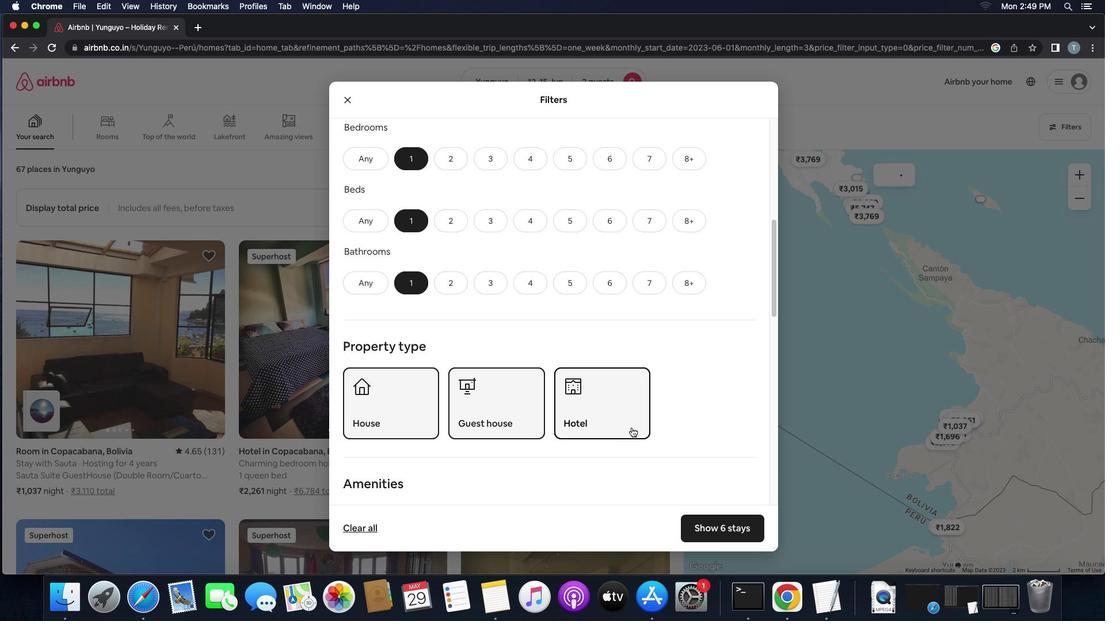 
Action: Mouse scrolled (631, 427) with delta (0, 0)
Screenshot: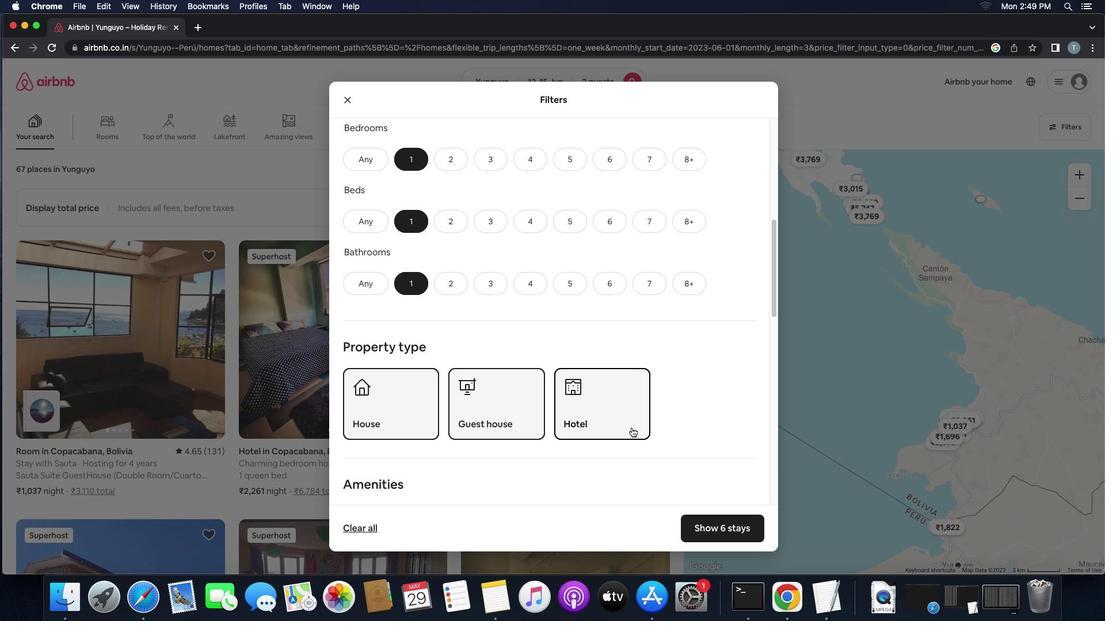 
Action: Mouse scrolled (631, 427) with delta (0, 0)
Screenshot: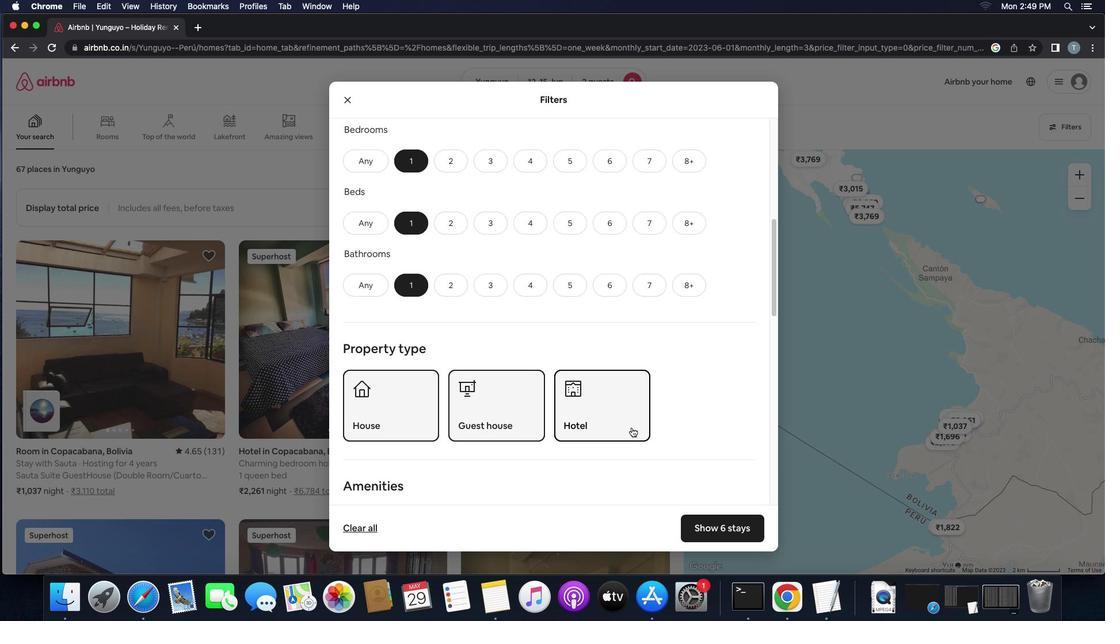 
Action: Mouse scrolled (631, 427) with delta (0, 1)
Screenshot: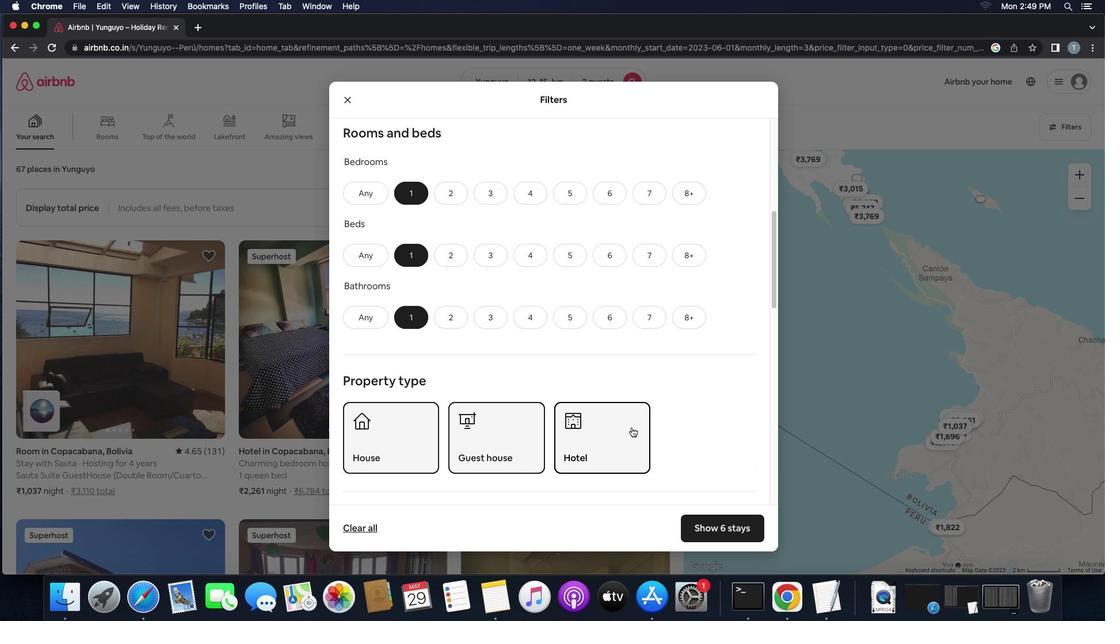 
Action: Mouse scrolled (631, 427) with delta (0, 0)
Screenshot: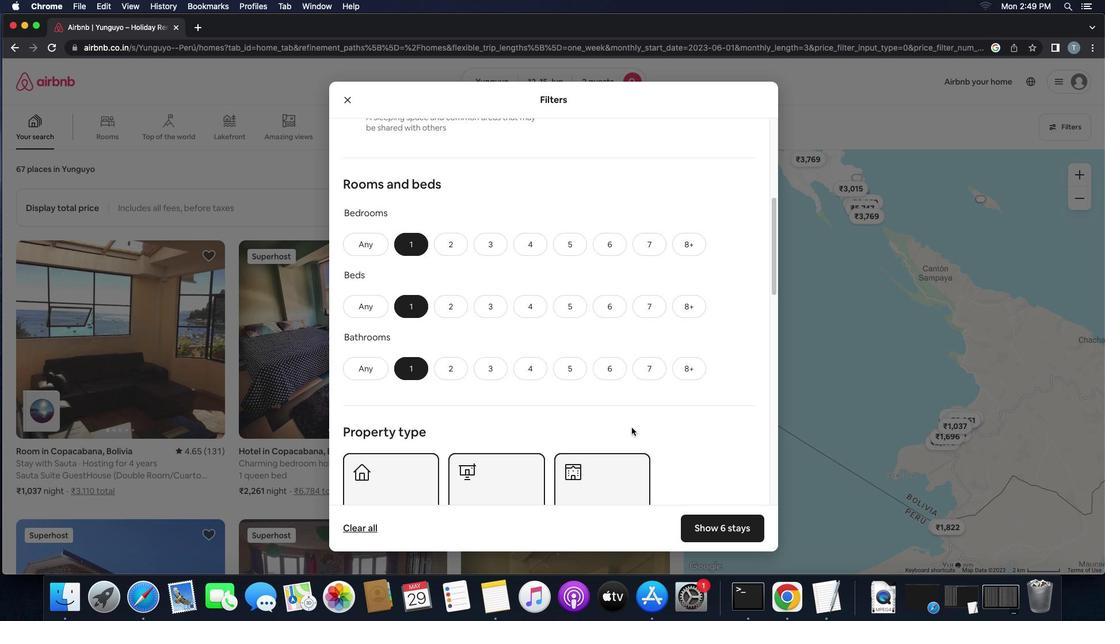 
Action: Mouse scrolled (631, 427) with delta (0, 0)
Screenshot: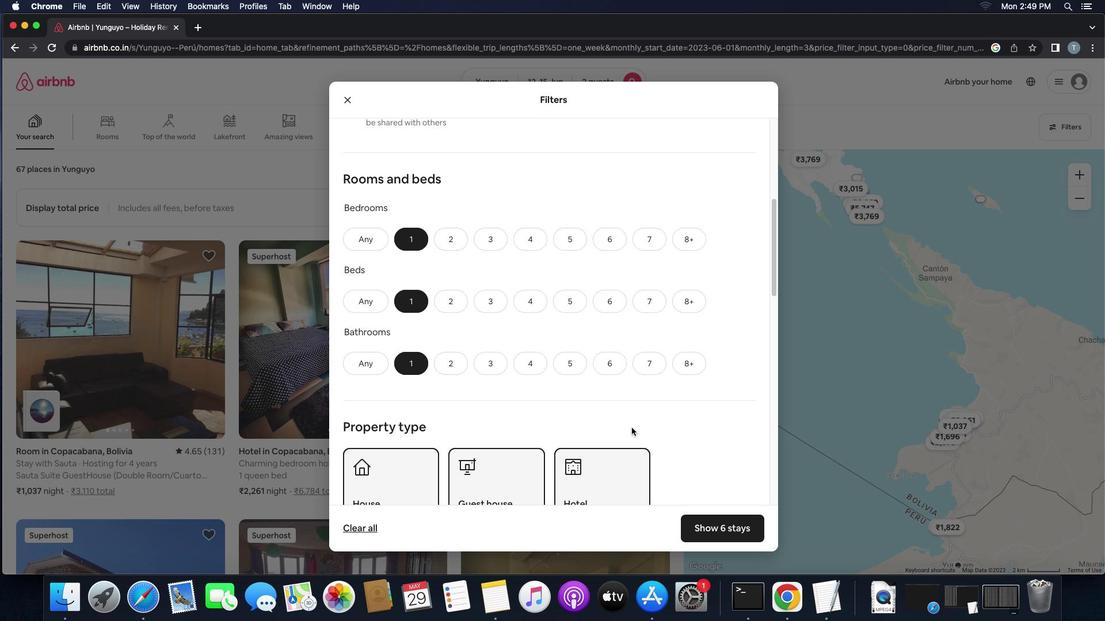 
Action: Mouse scrolled (631, 427) with delta (0, -1)
Screenshot: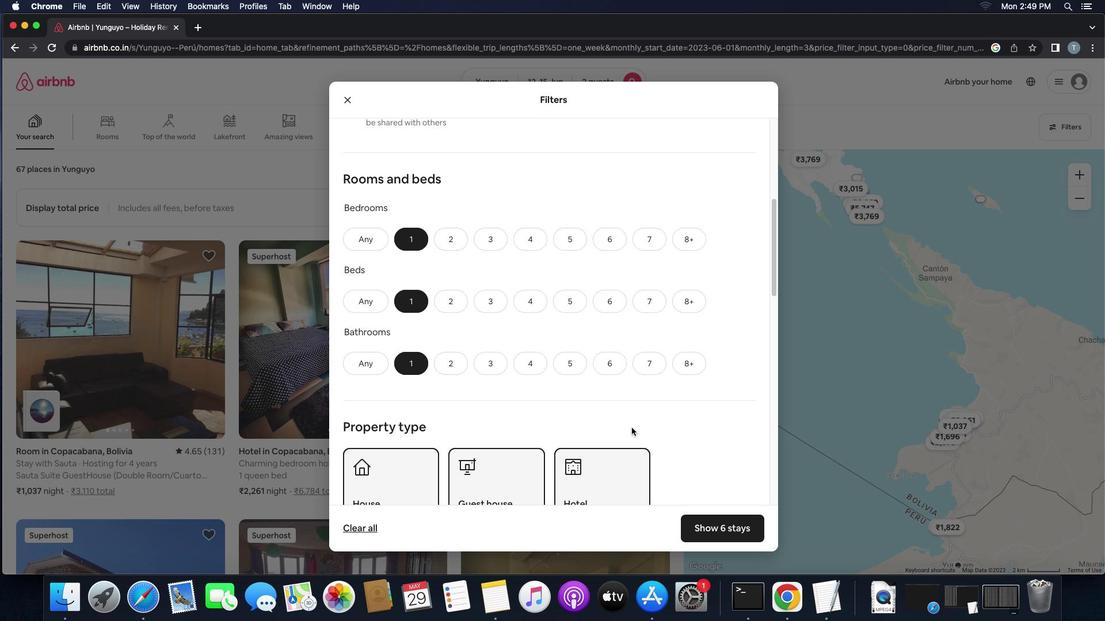 
Action: Mouse scrolled (631, 427) with delta (0, -2)
Screenshot: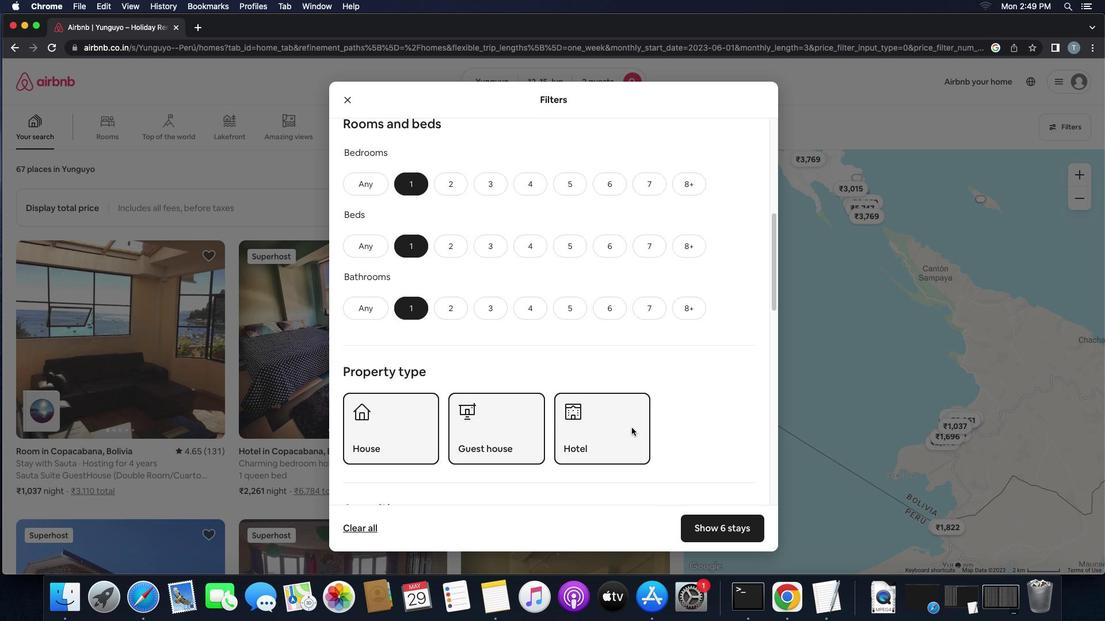 
Action: Mouse scrolled (631, 427) with delta (0, 0)
Screenshot: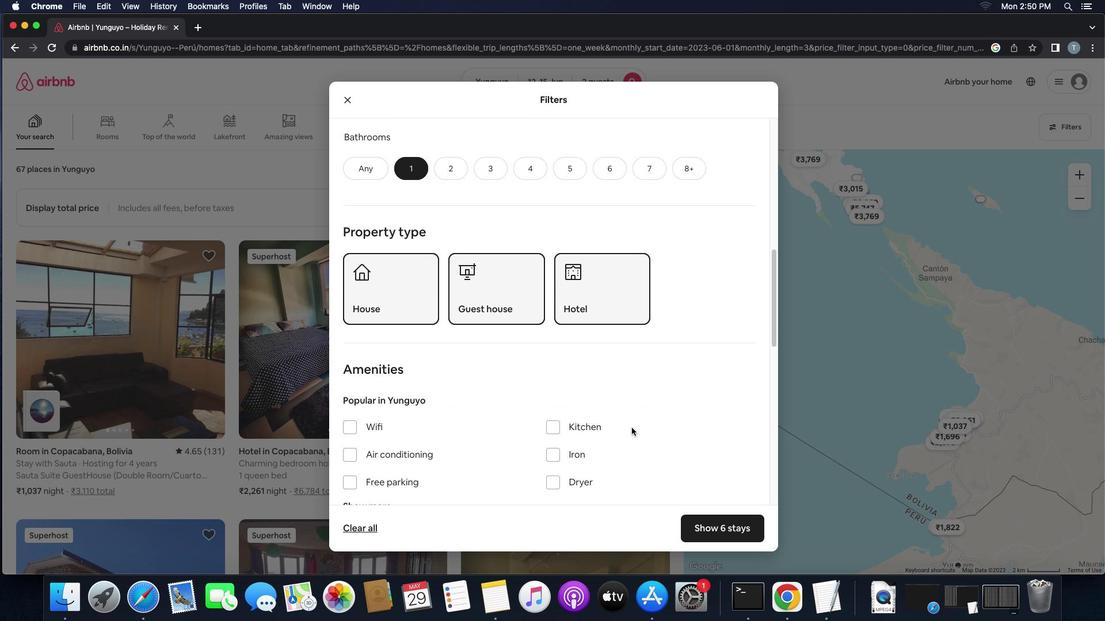 
Action: Mouse scrolled (631, 427) with delta (0, 0)
Screenshot: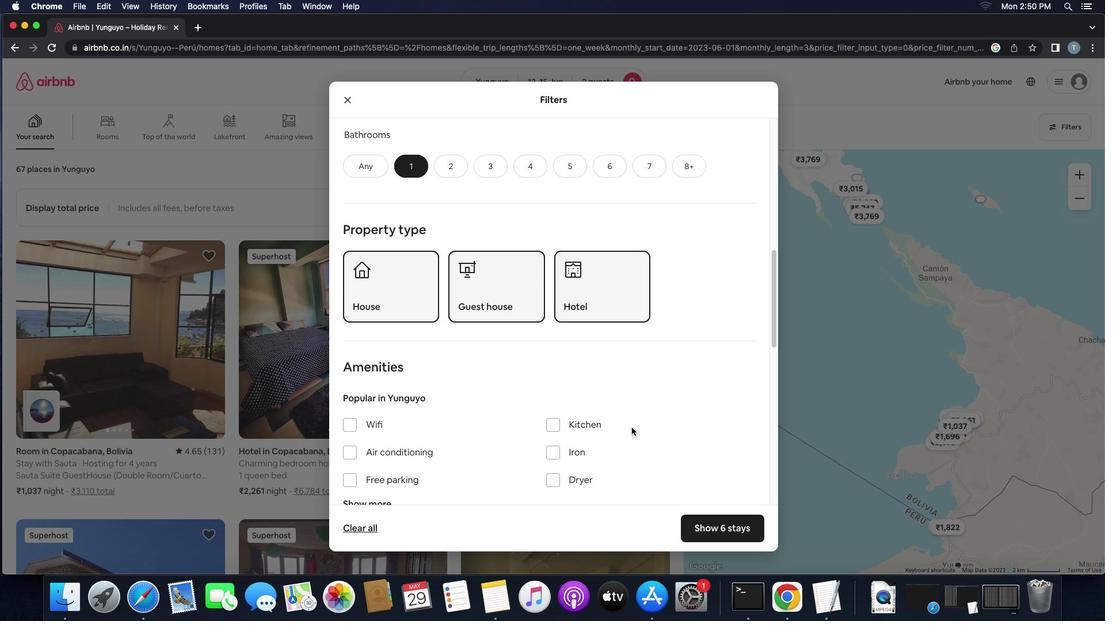 
Action: Mouse moved to (474, 433)
Screenshot: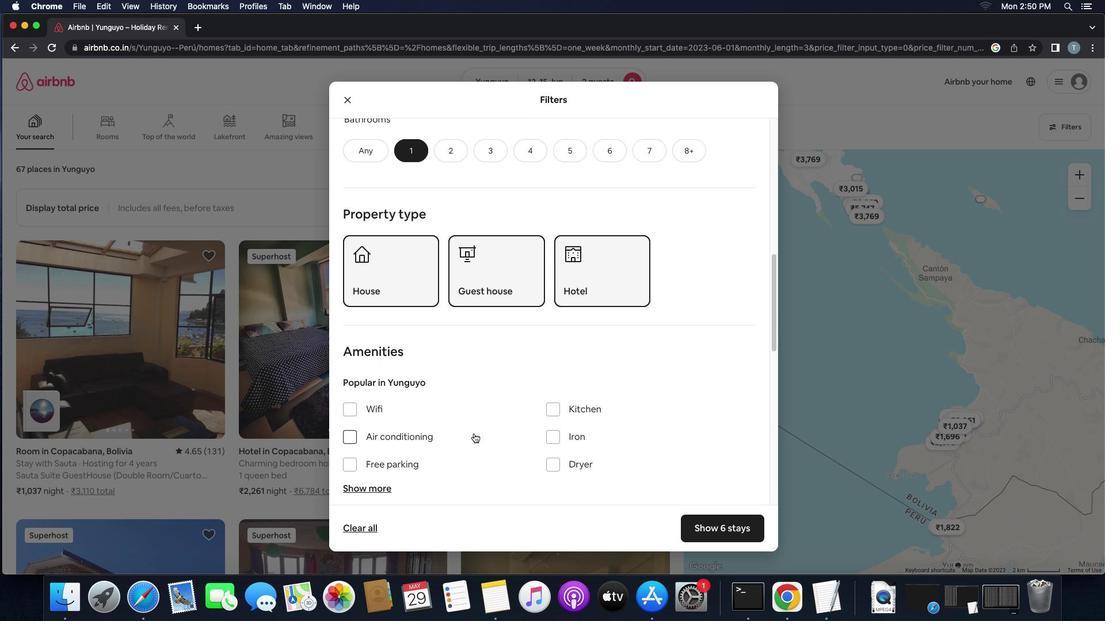 
Action: Mouse scrolled (474, 433) with delta (0, 0)
Screenshot: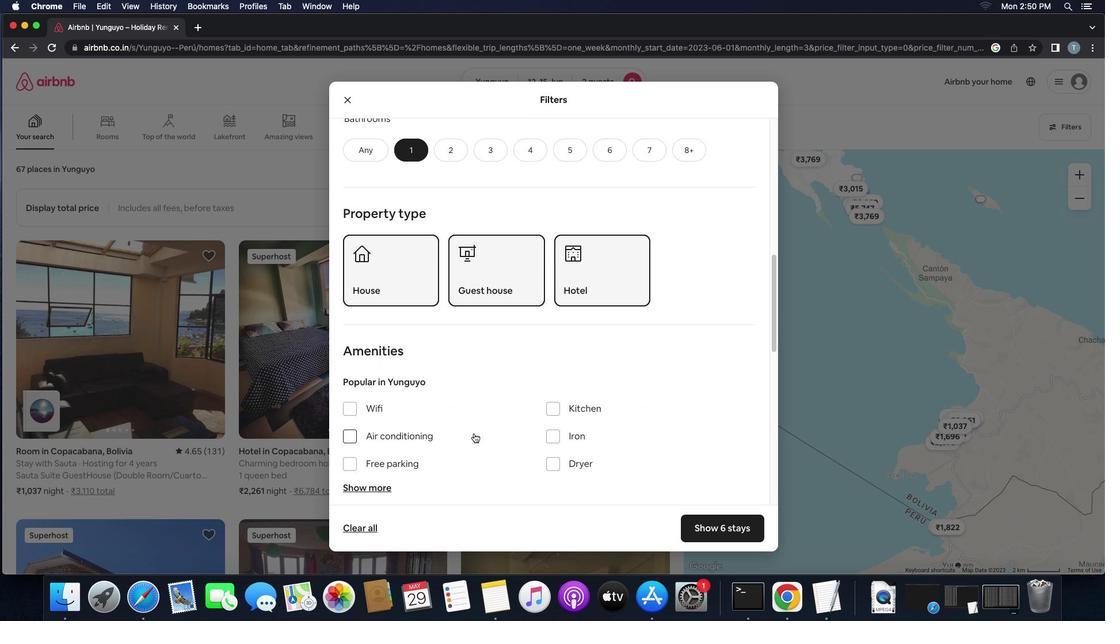 
Action: Mouse scrolled (474, 433) with delta (0, 0)
Screenshot: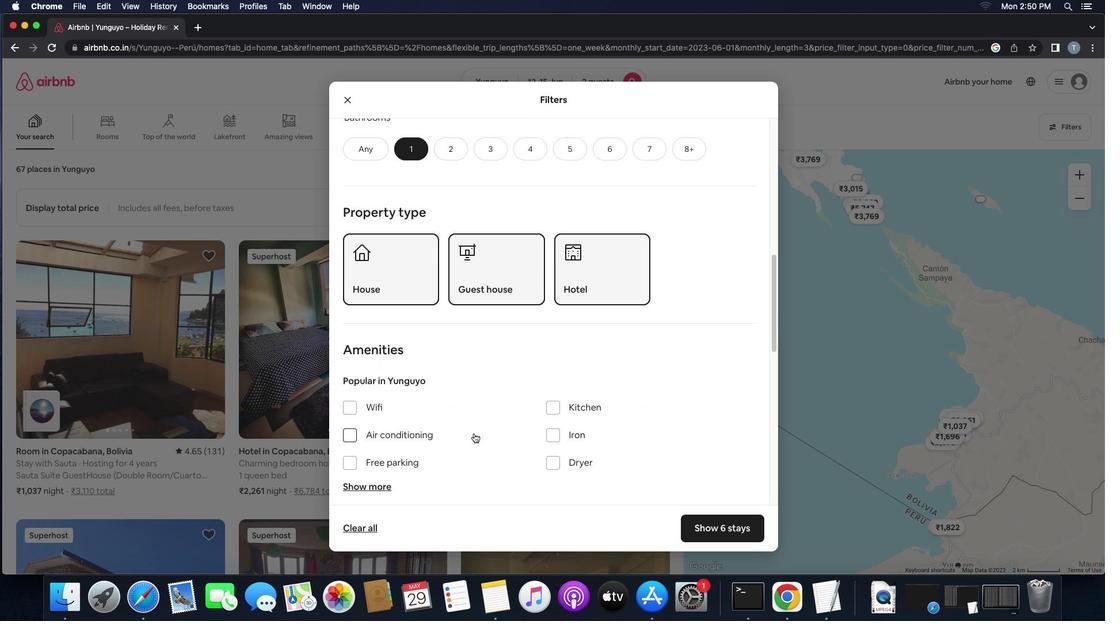 
Action: Mouse scrolled (474, 433) with delta (0, 0)
Screenshot: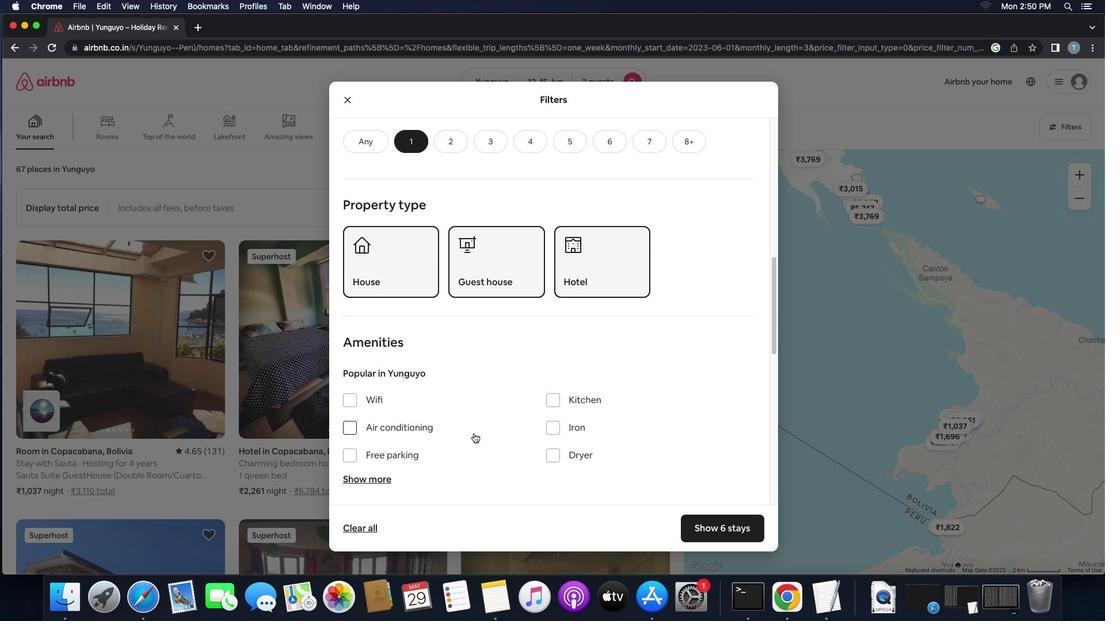 
Action: Mouse scrolled (474, 433) with delta (0, 0)
Screenshot: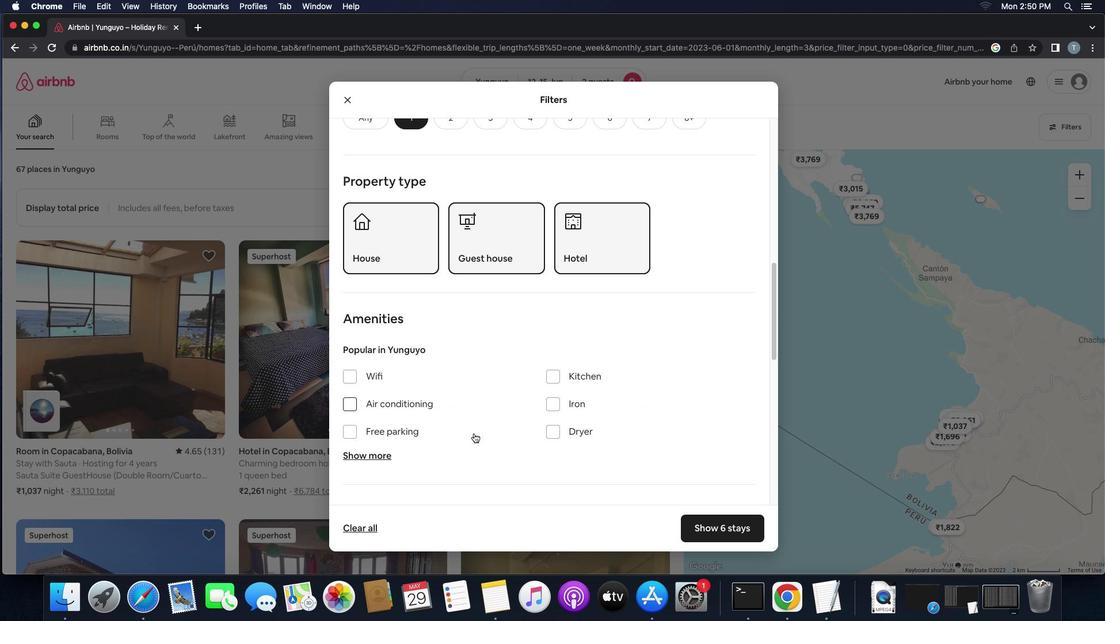 
Action: Mouse scrolled (474, 433) with delta (0, 0)
Screenshot: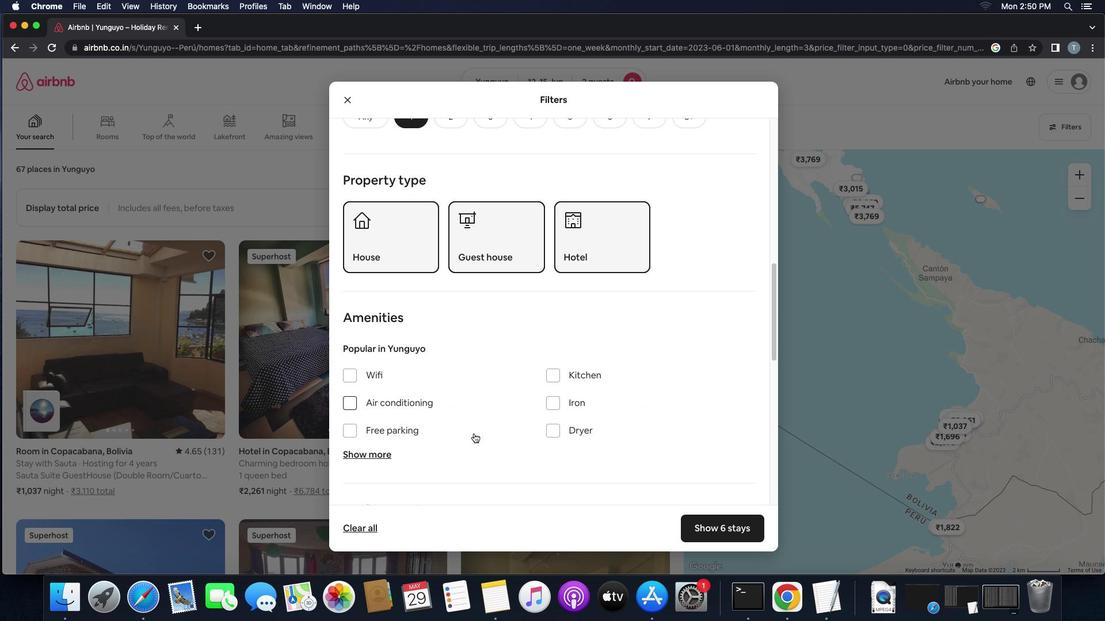 
Action: Mouse scrolled (474, 433) with delta (0, 0)
Screenshot: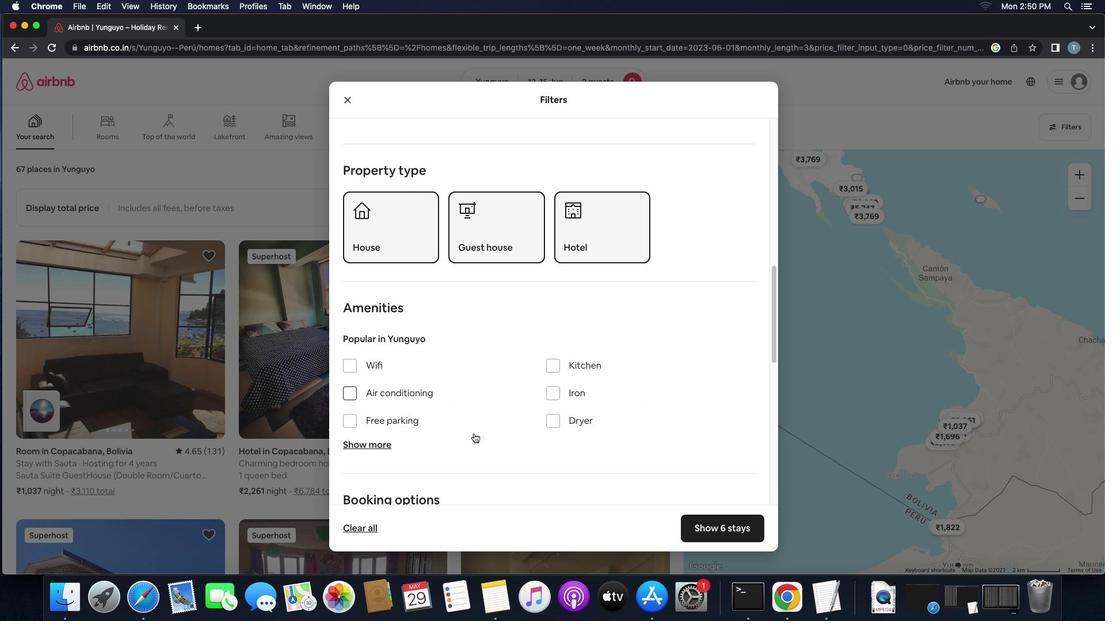 
Action: Mouse scrolled (474, 433) with delta (0, -1)
Screenshot: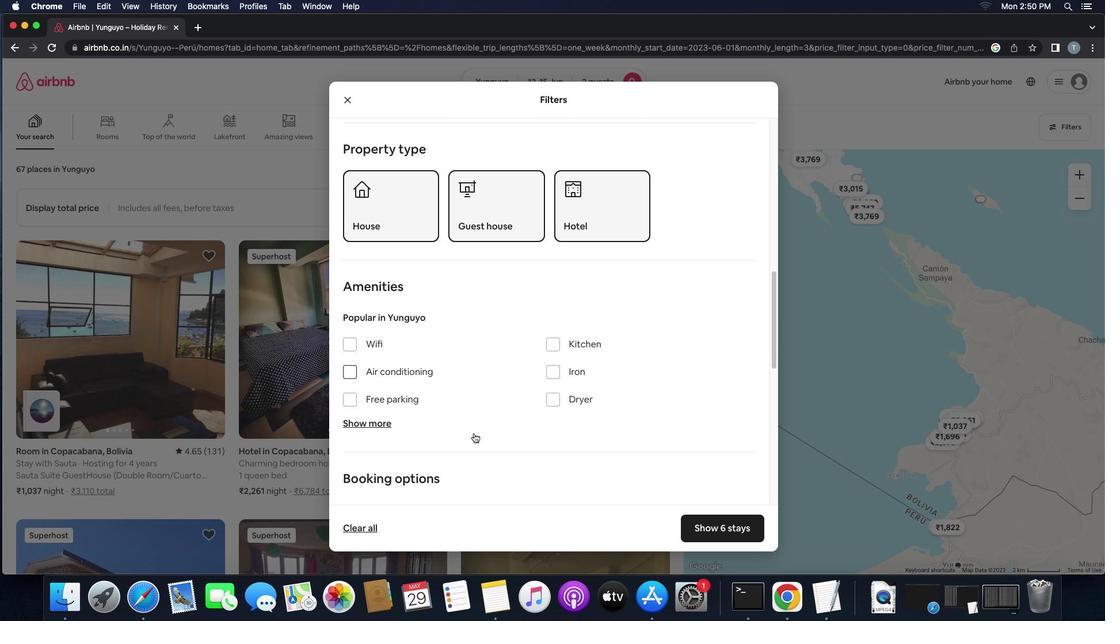 
Action: Mouse scrolled (474, 433) with delta (0, -2)
Screenshot: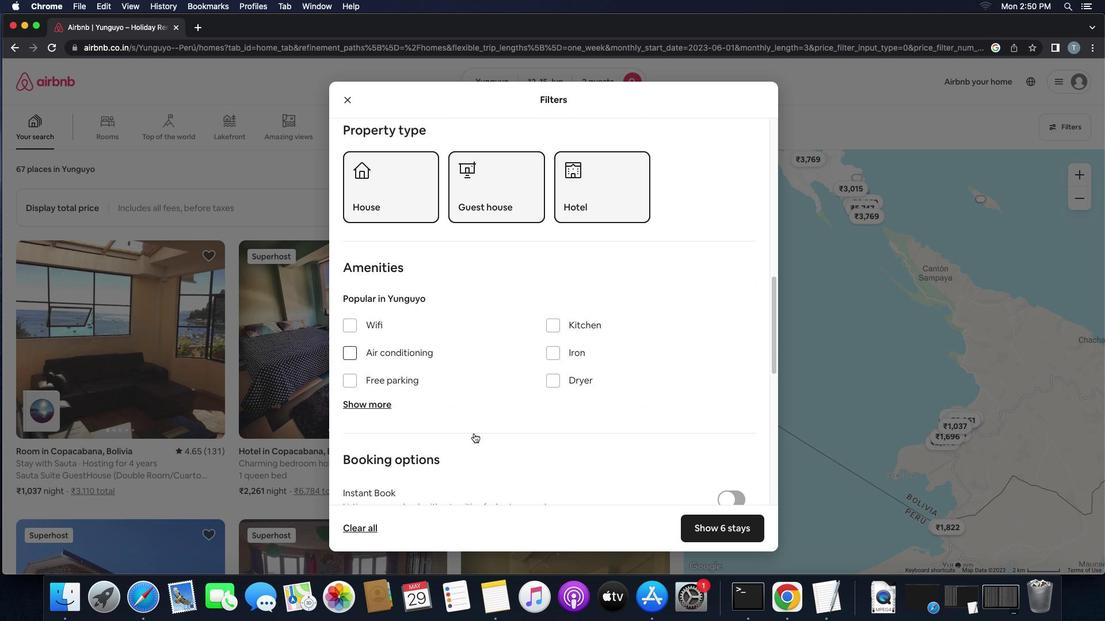 
Action: Mouse moved to (736, 399)
Screenshot: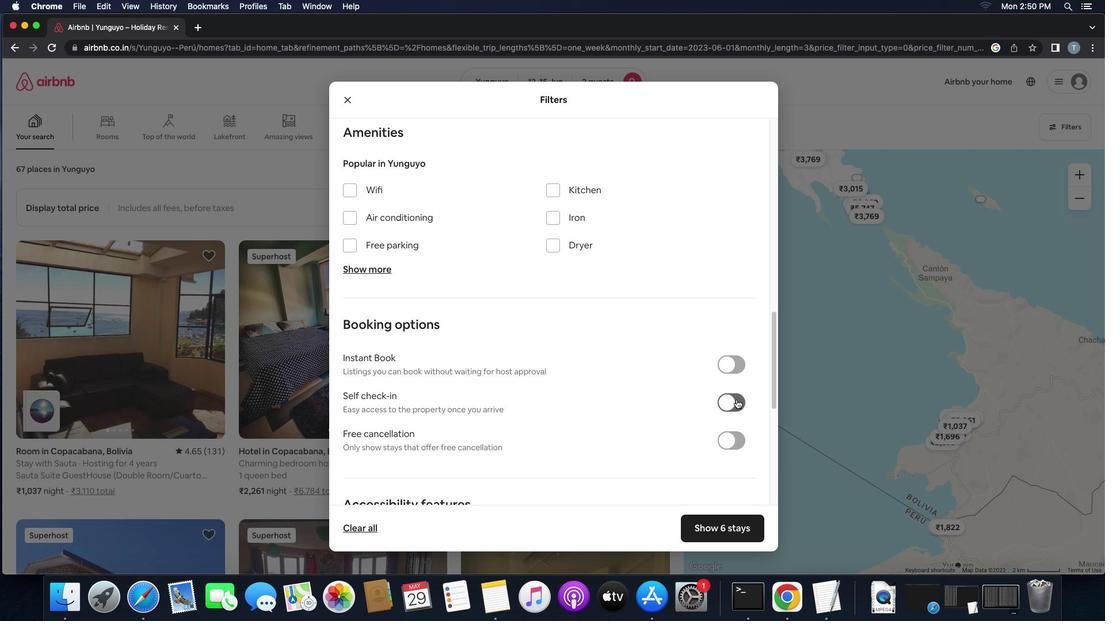 
Action: Mouse pressed left at (736, 399)
Screenshot: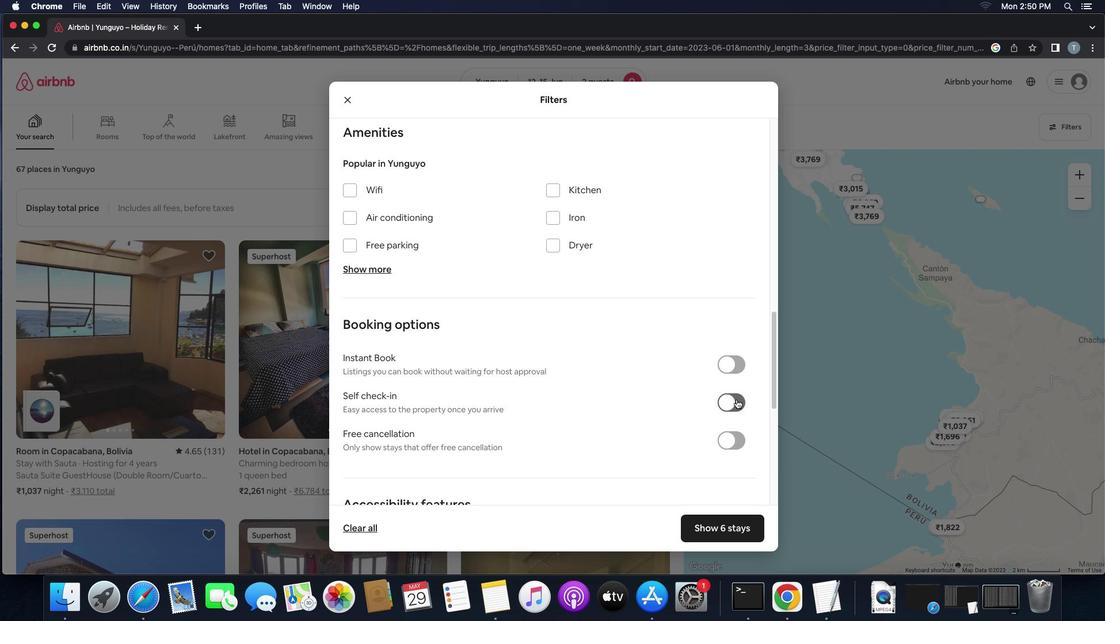 
Action: Mouse moved to (560, 434)
Screenshot: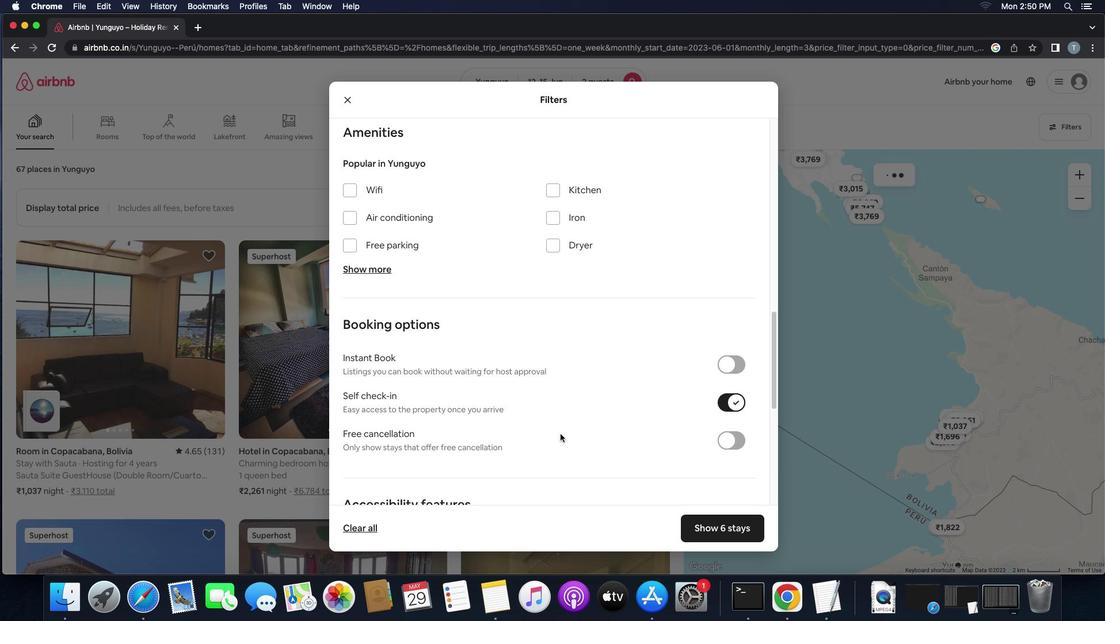 
Action: Mouse scrolled (560, 434) with delta (0, 0)
Screenshot: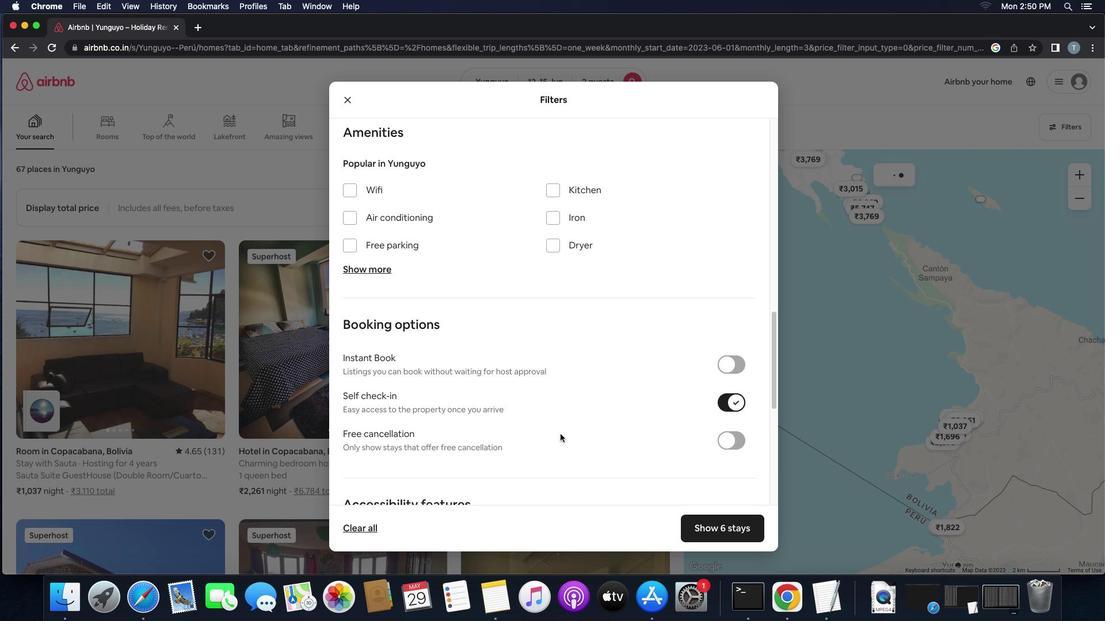 
Action: Mouse scrolled (560, 434) with delta (0, 0)
Screenshot: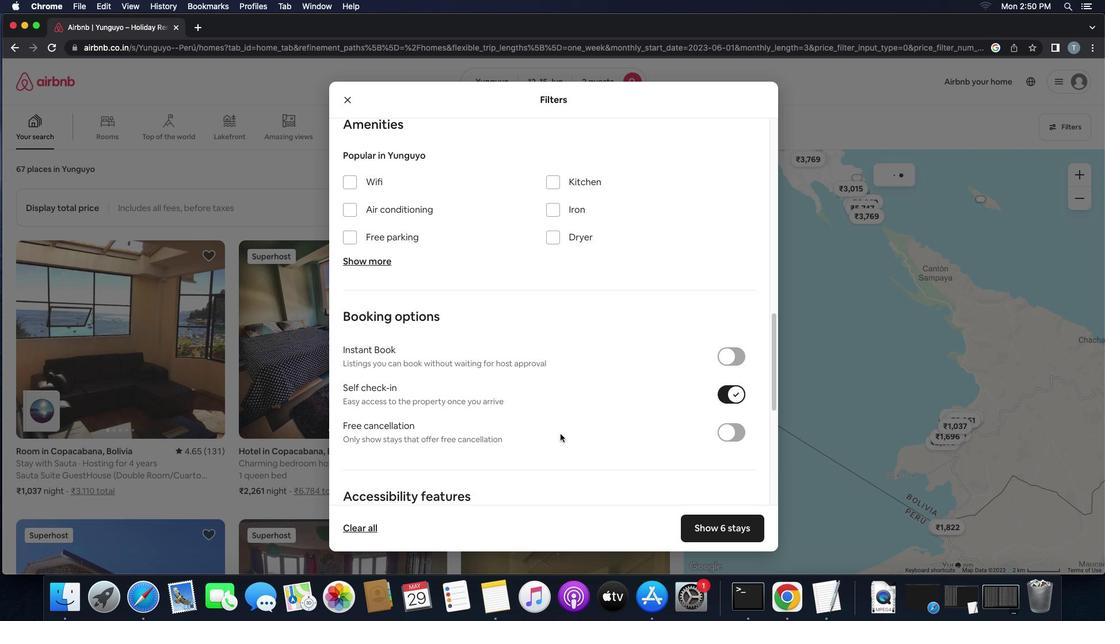 
Action: Mouse scrolled (560, 434) with delta (0, -1)
Screenshot: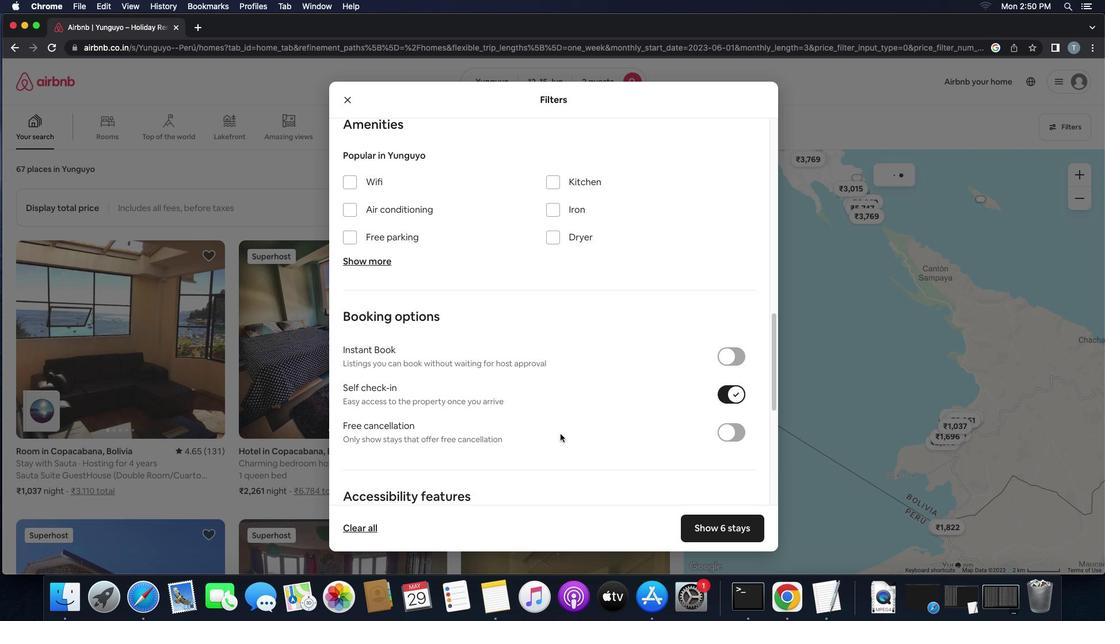 
Action: Mouse scrolled (560, 434) with delta (0, -2)
Screenshot: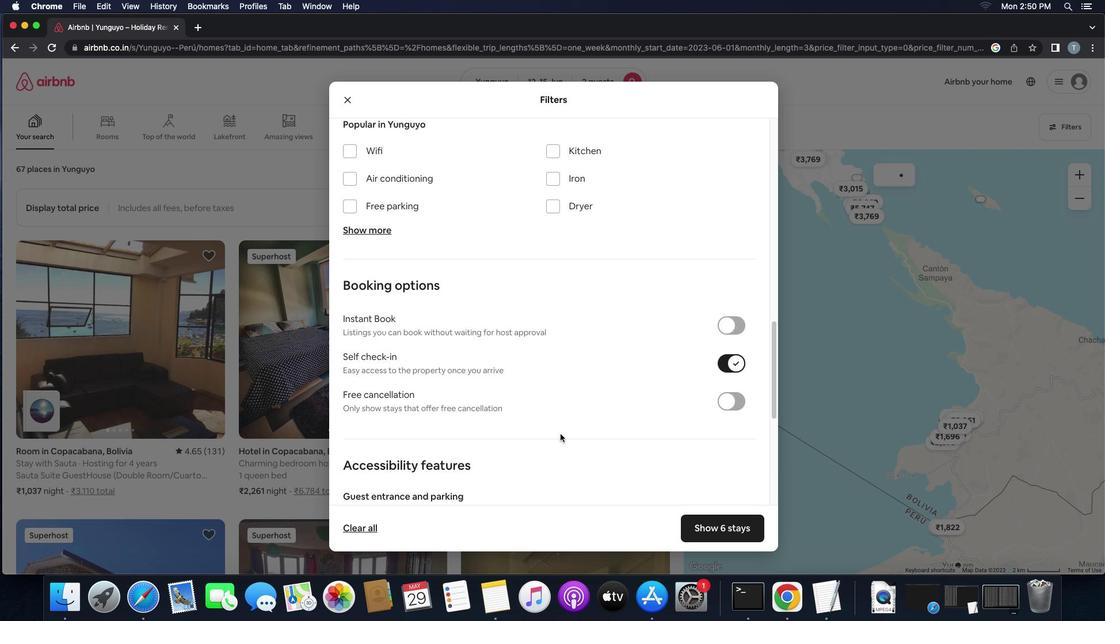 
Action: Mouse scrolled (560, 434) with delta (0, 0)
Screenshot: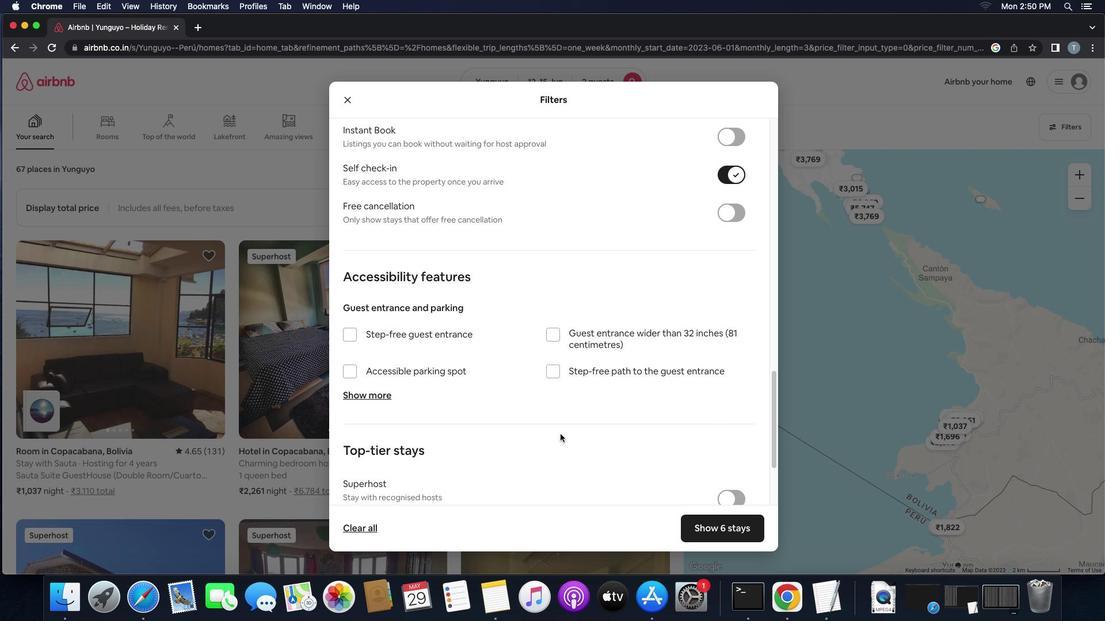 
Action: Mouse scrolled (560, 434) with delta (0, 0)
Screenshot: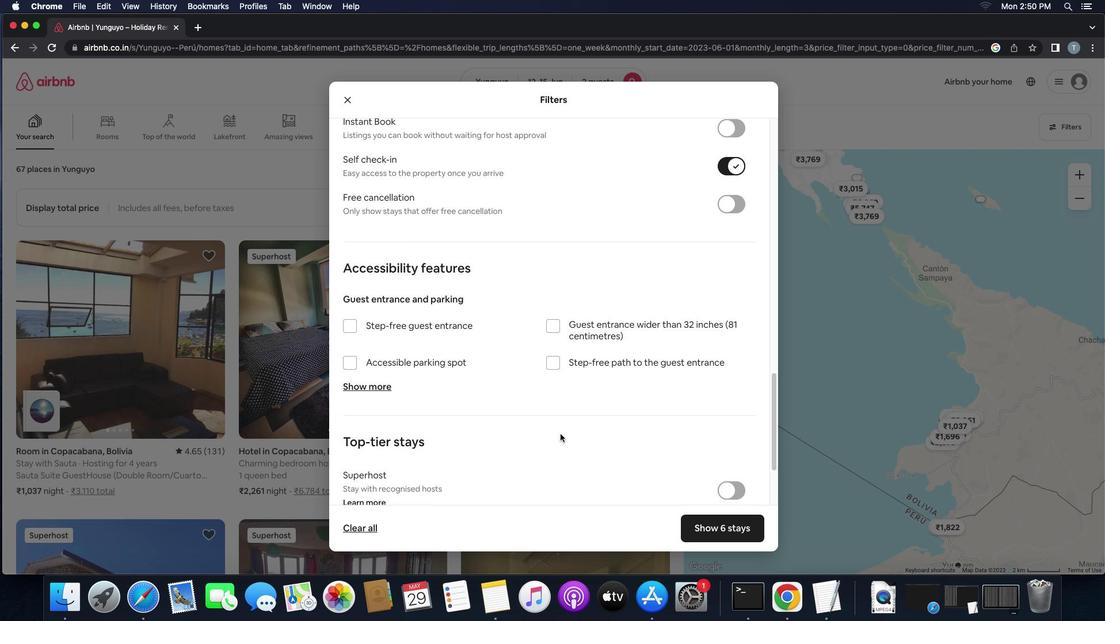 
Action: Mouse scrolled (560, 434) with delta (0, -1)
Screenshot: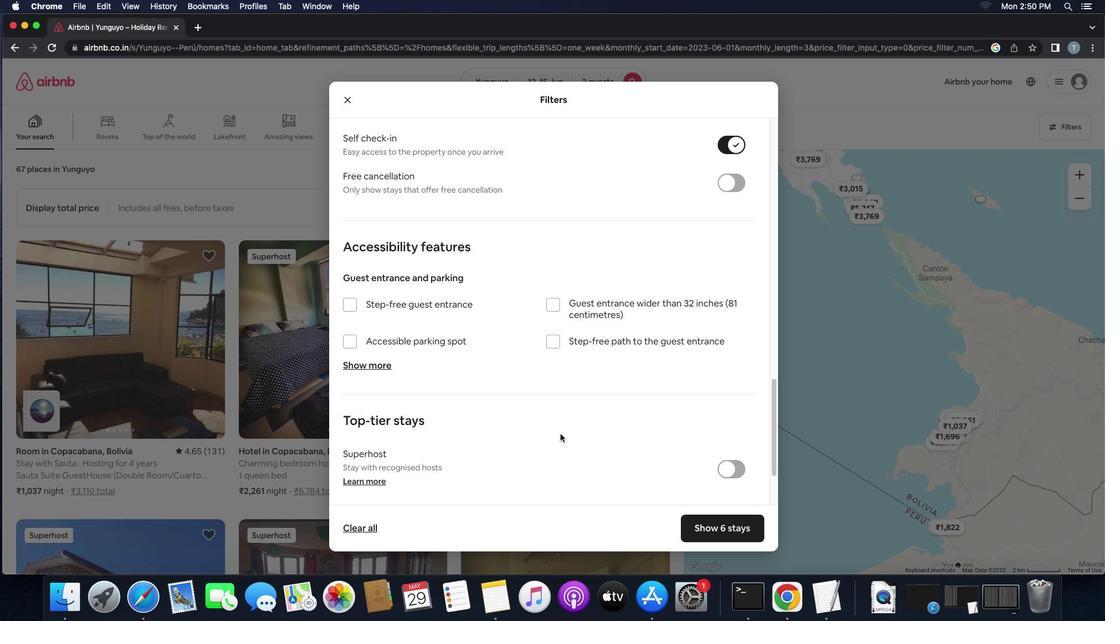 
Action: Mouse scrolled (560, 434) with delta (0, -2)
Screenshot: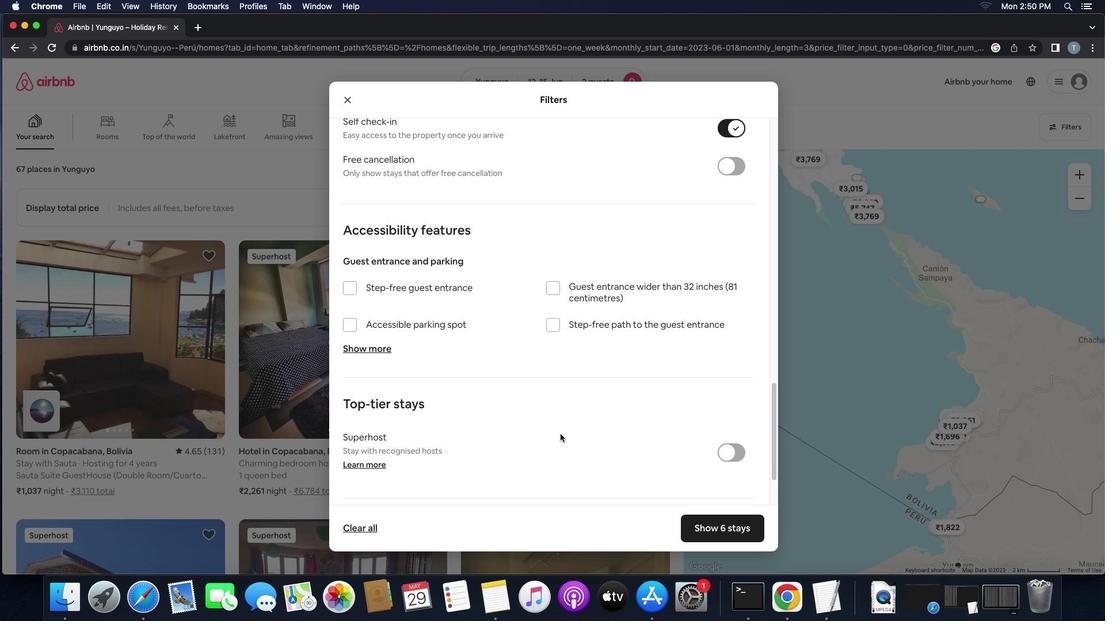 
Action: Mouse scrolled (560, 434) with delta (0, -2)
Screenshot: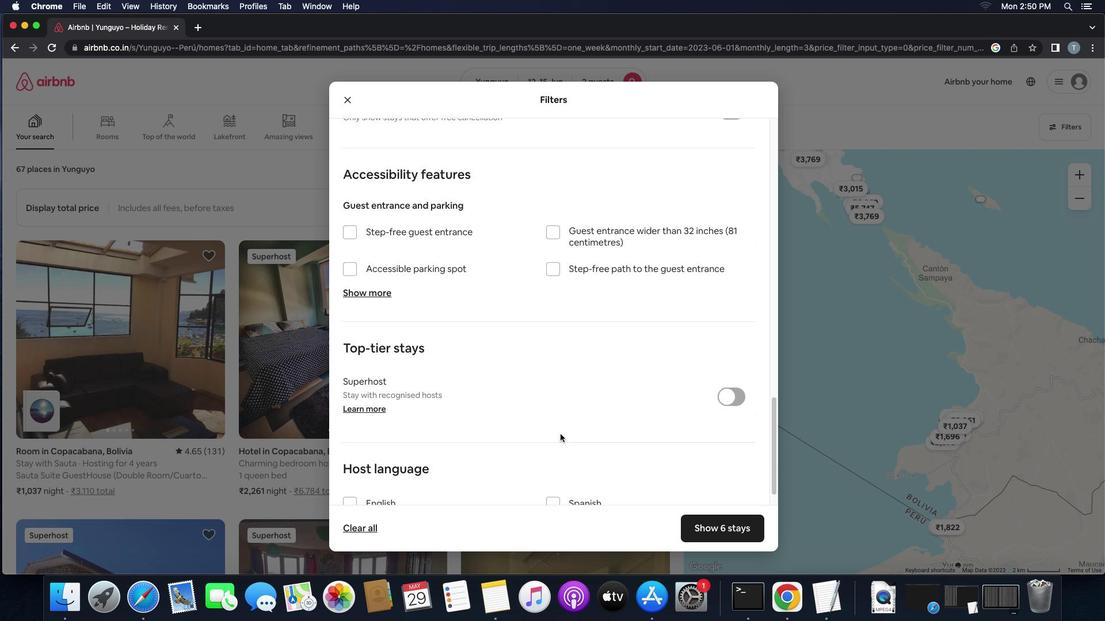 
Action: Mouse moved to (347, 473)
Screenshot: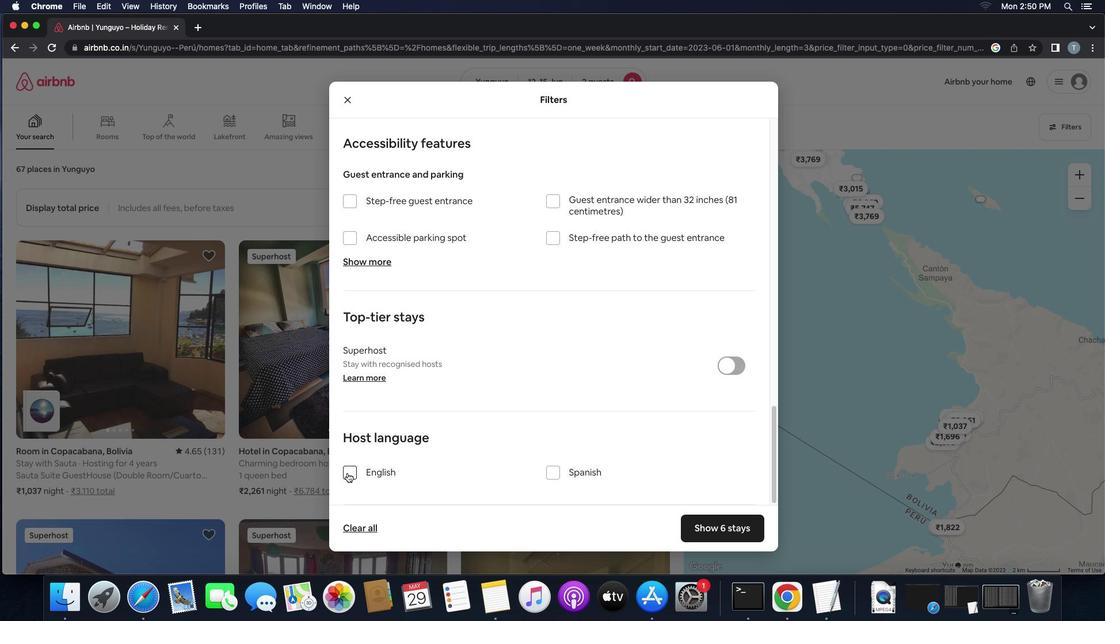 
Action: Mouse pressed left at (347, 473)
Screenshot: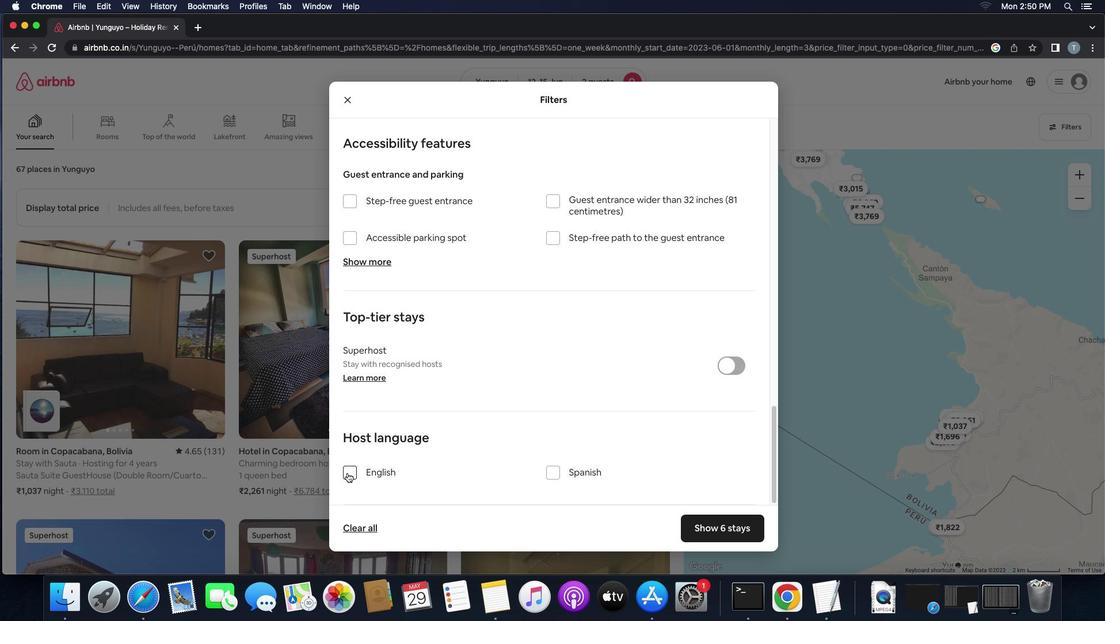 
Action: Mouse moved to (456, 483)
Screenshot: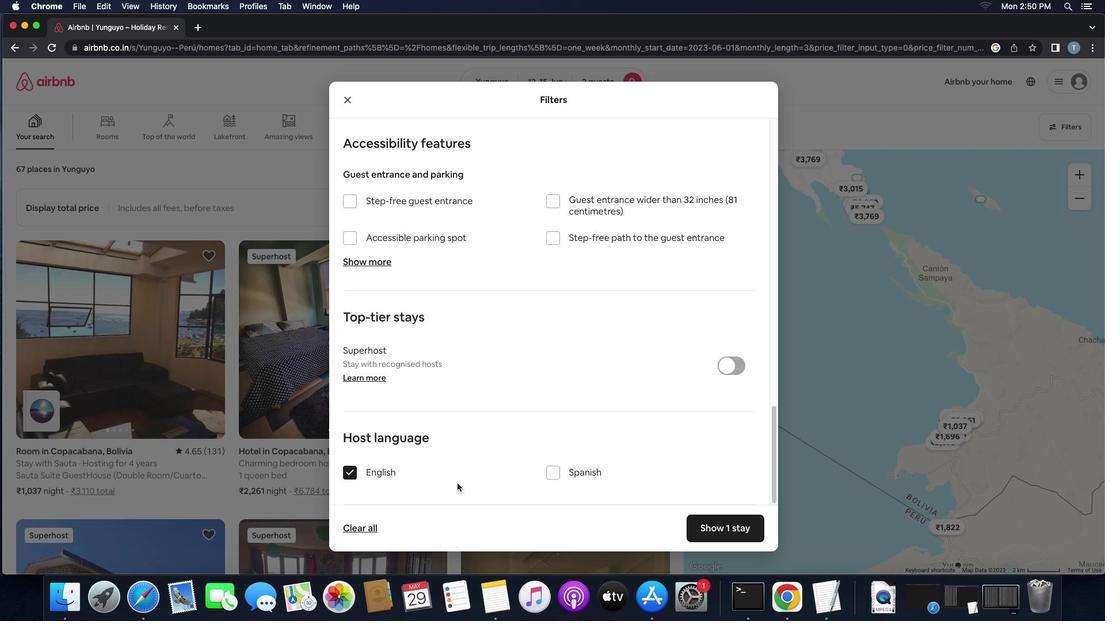 
Action: Mouse scrolled (456, 483) with delta (0, 0)
Screenshot: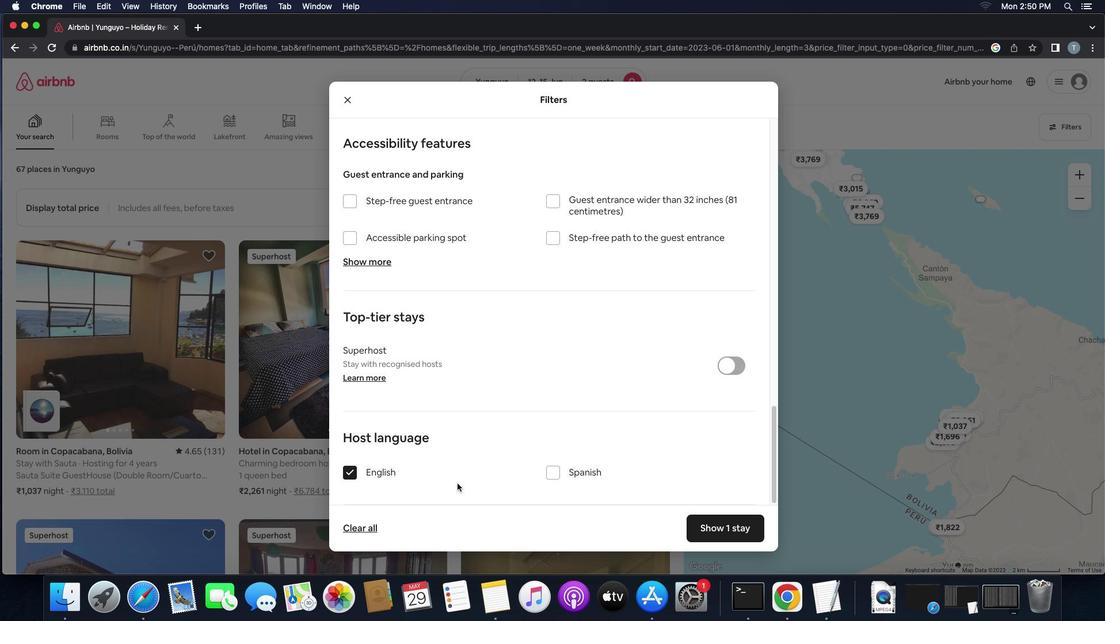 
Action: Mouse scrolled (456, 483) with delta (0, 0)
Screenshot: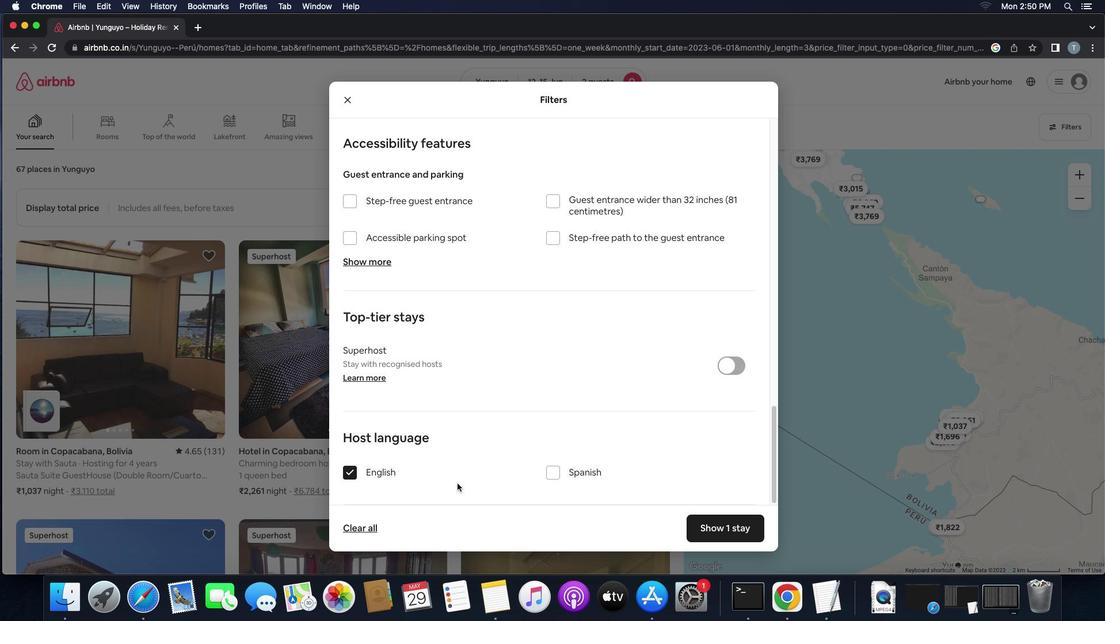 
Action: Mouse scrolled (456, 483) with delta (0, -1)
Screenshot: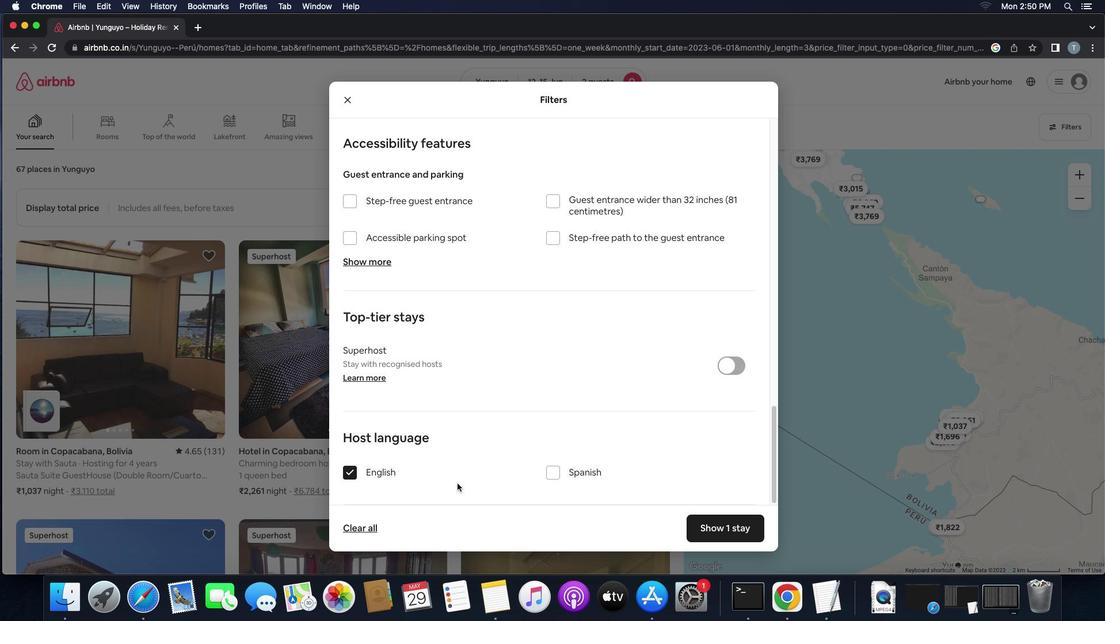 
Action: Mouse scrolled (456, 483) with delta (0, -2)
Screenshot: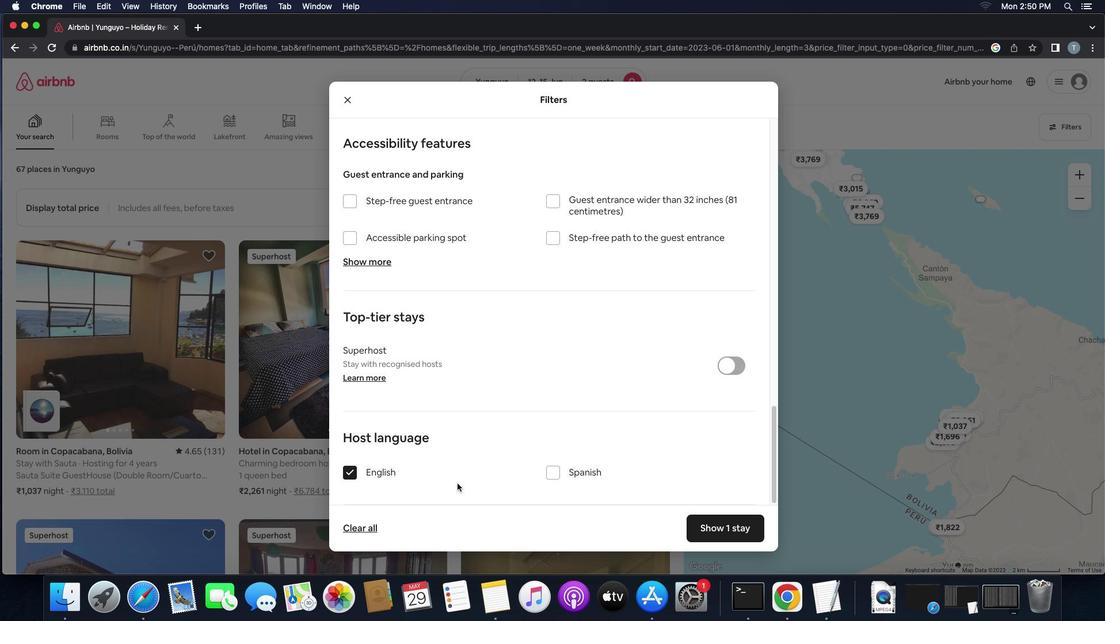 
Action: Mouse moved to (713, 527)
Screenshot: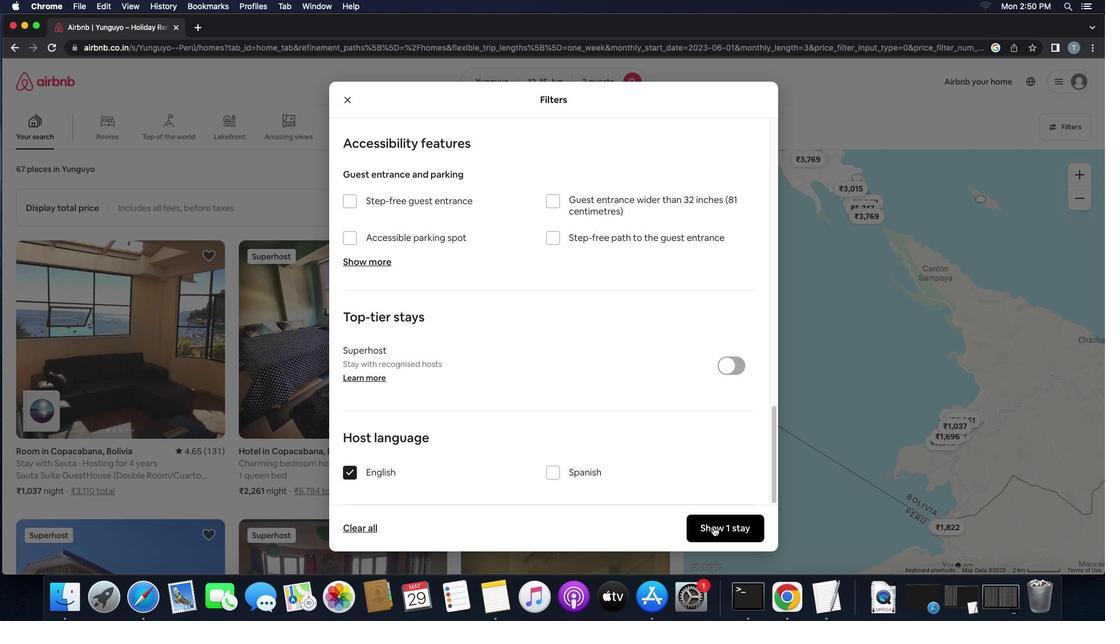 
Action: Mouse pressed left at (713, 527)
Screenshot: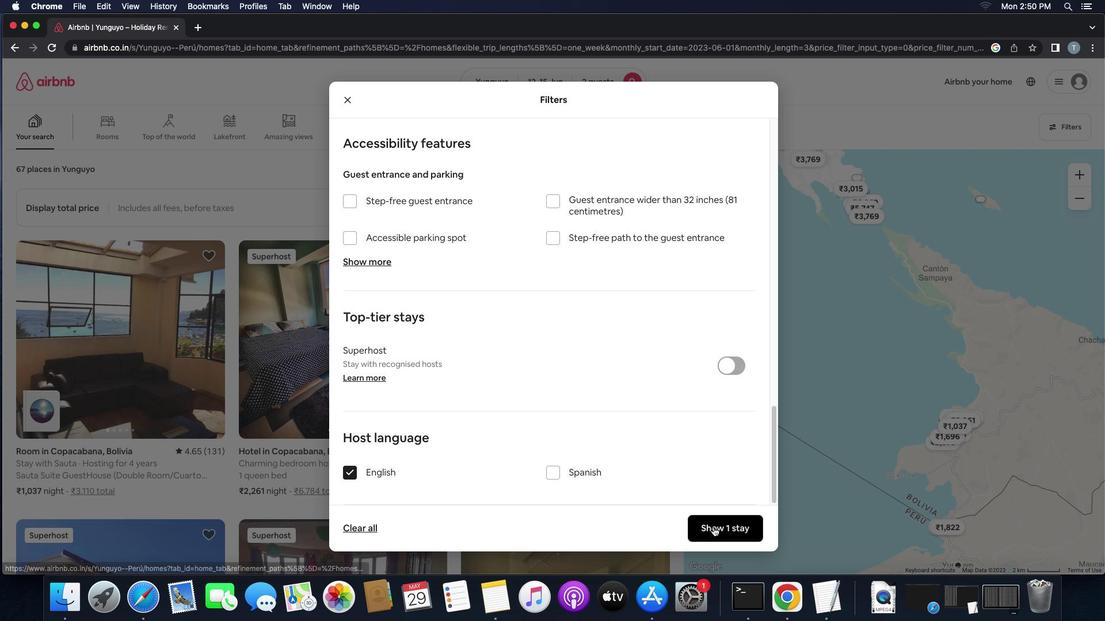 
Action: Mouse moved to (534, 393)
Screenshot: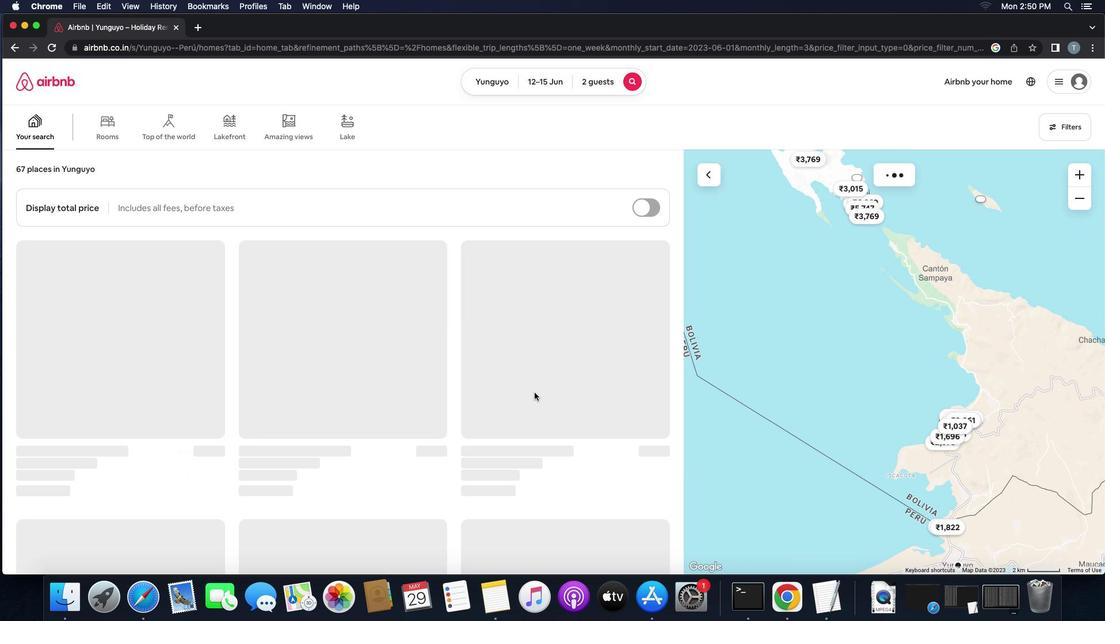 
